 Task: Search one way flight ticket for 5 adults, 1 child, 2 infants in seat and 1 infant on lap in business from Casper: Casper Natrona County International Airport to Riverton: Central Wyoming Regional Airport (was Riverton Regional) on 8-4-2023. Choice of flights is Westjet. Number of bags: 11 checked bags. Price is upto 81000. Outbound departure time preference is 13:45.
Action: Mouse moved to (401, 345)
Screenshot: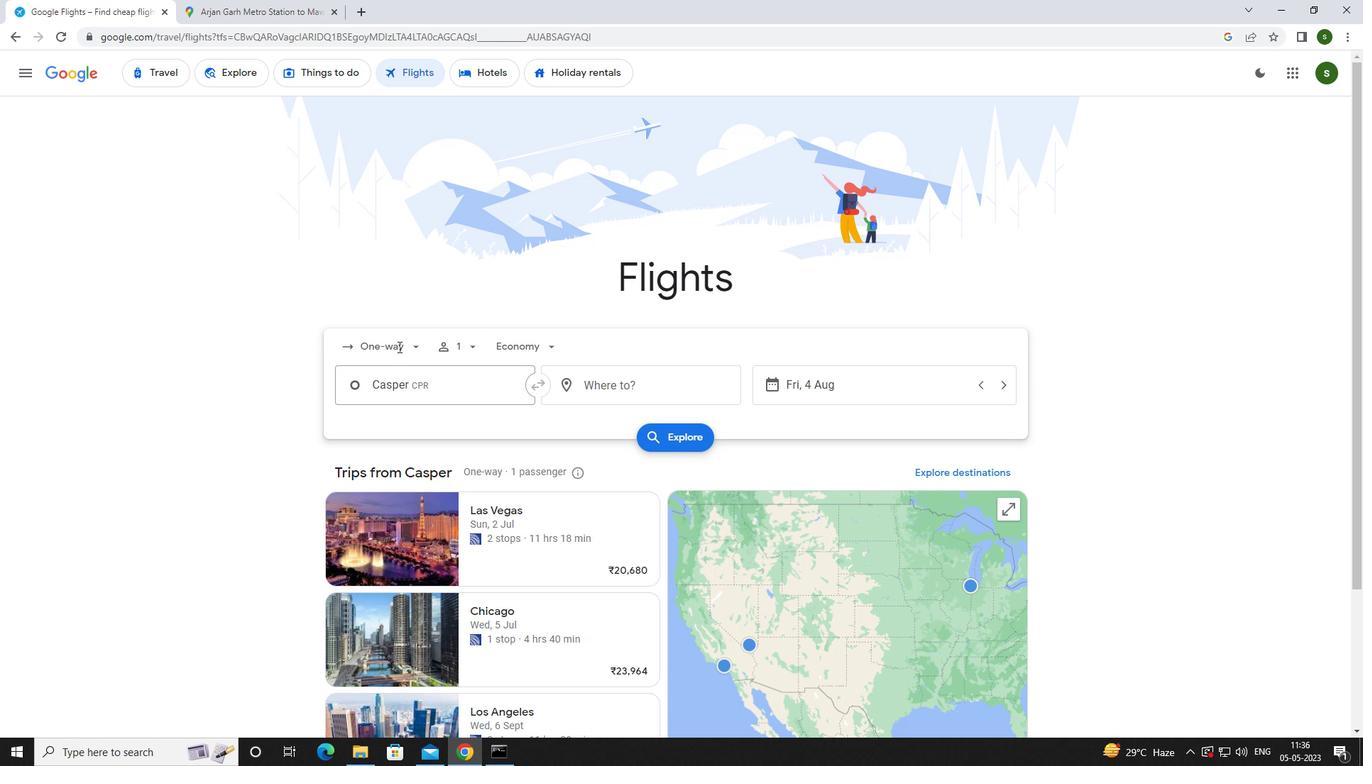 
Action: Mouse pressed left at (401, 345)
Screenshot: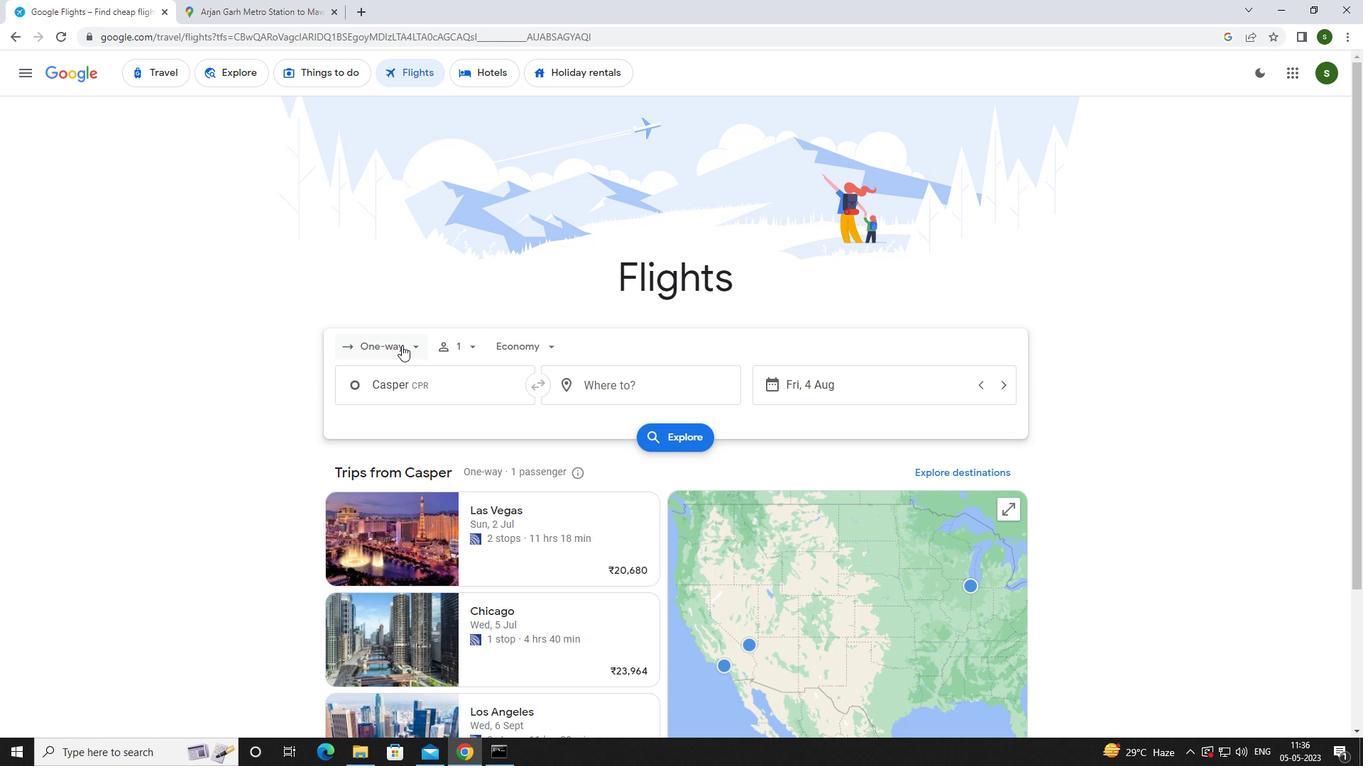 
Action: Mouse moved to (403, 411)
Screenshot: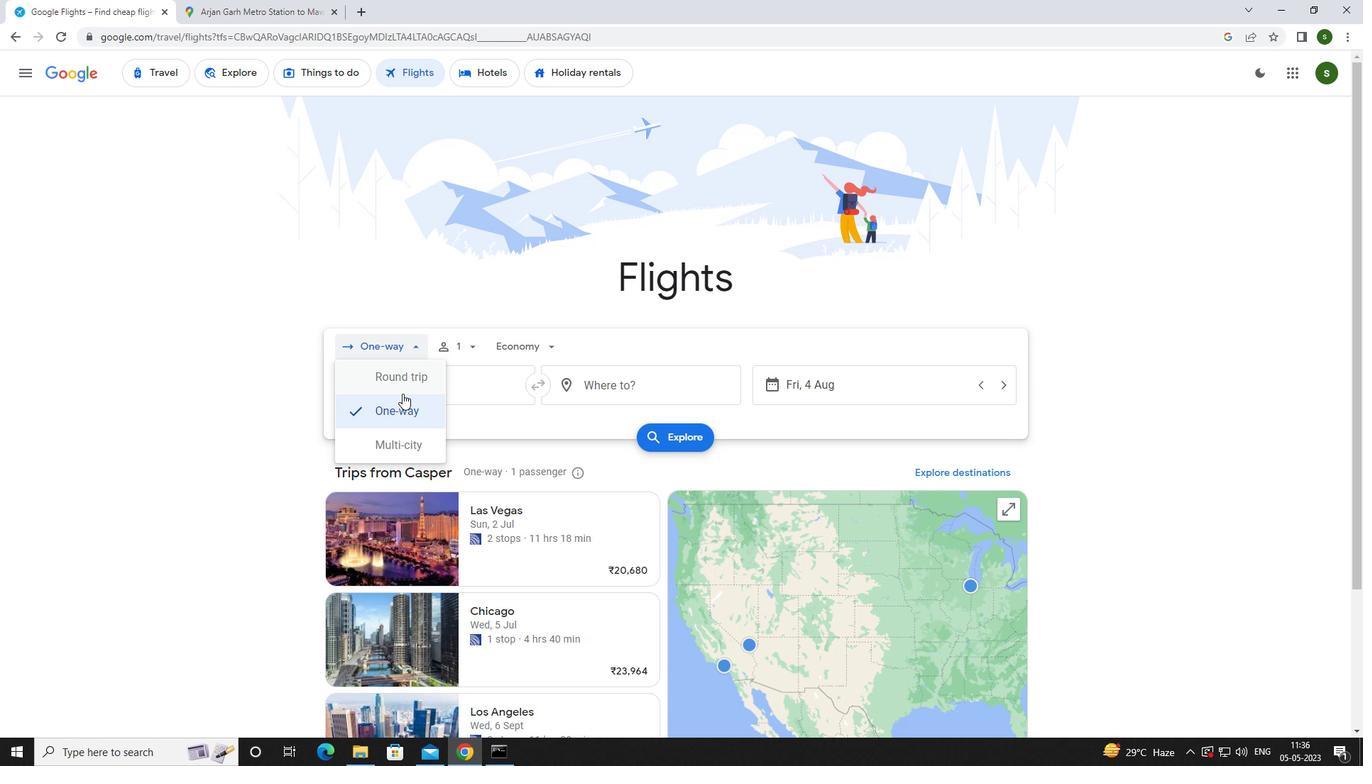 
Action: Mouse pressed left at (403, 411)
Screenshot: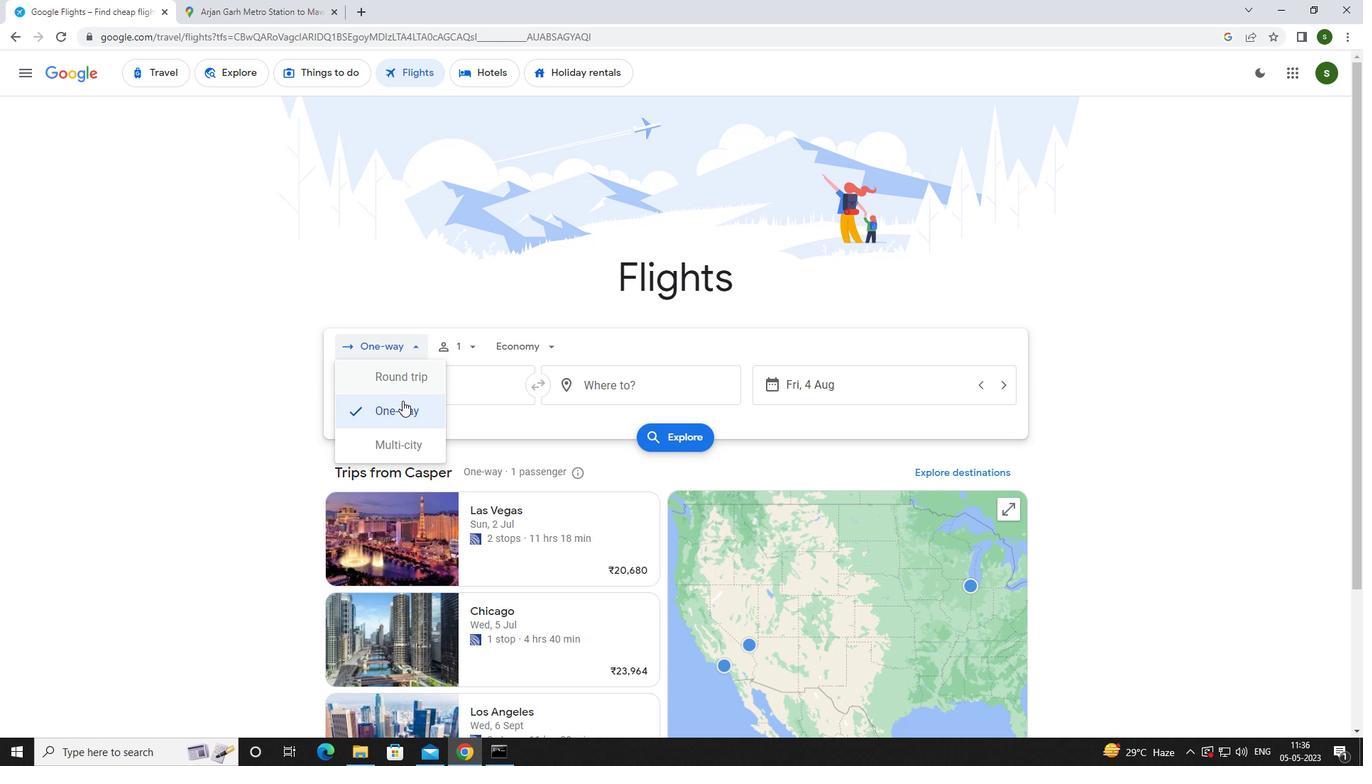 
Action: Mouse moved to (475, 342)
Screenshot: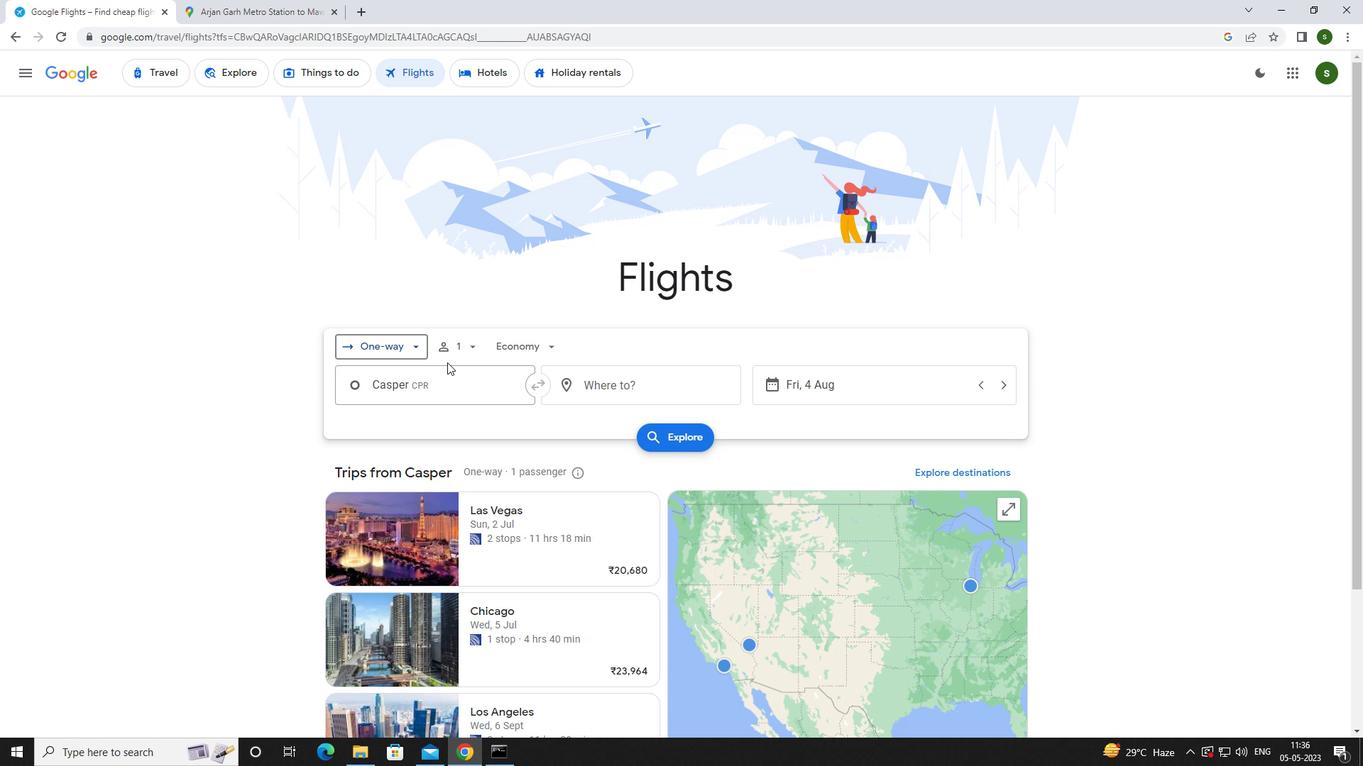 
Action: Mouse pressed left at (475, 342)
Screenshot: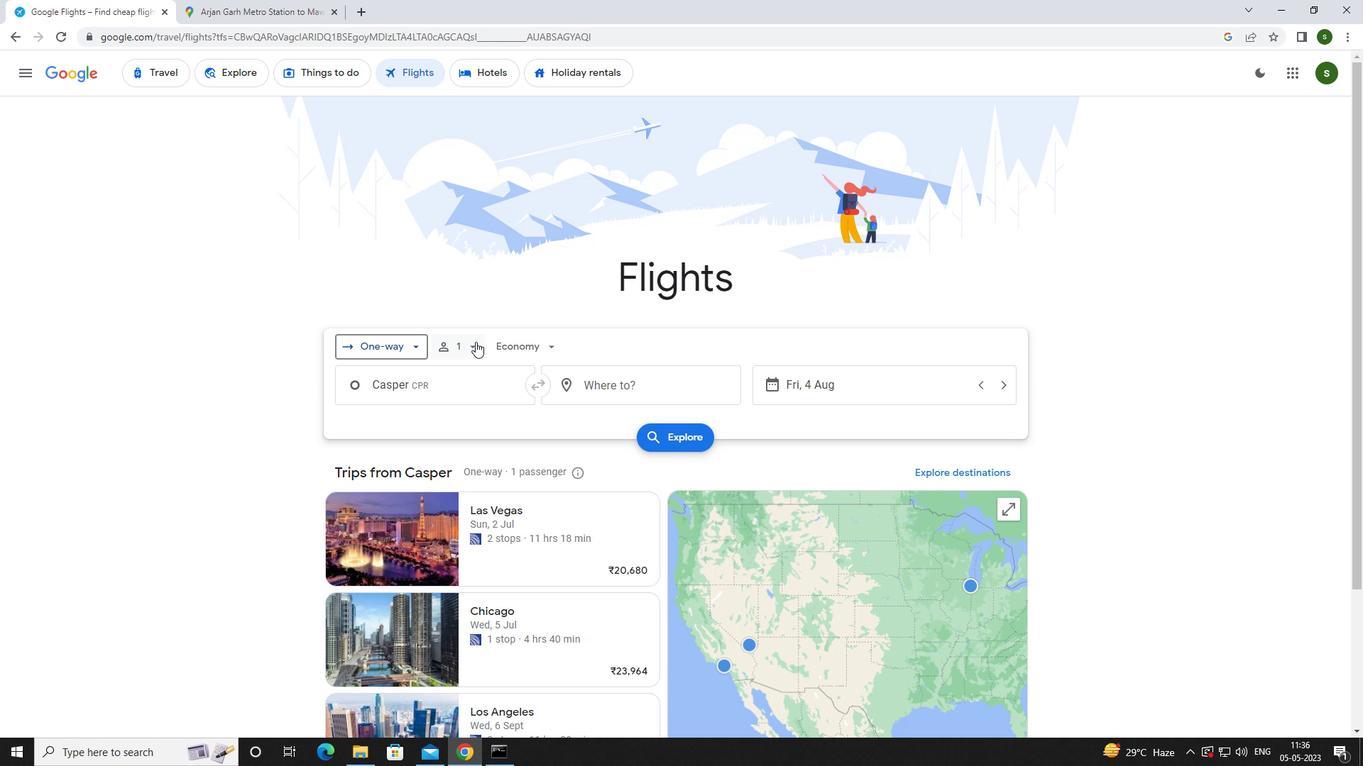 
Action: Mouse moved to (588, 384)
Screenshot: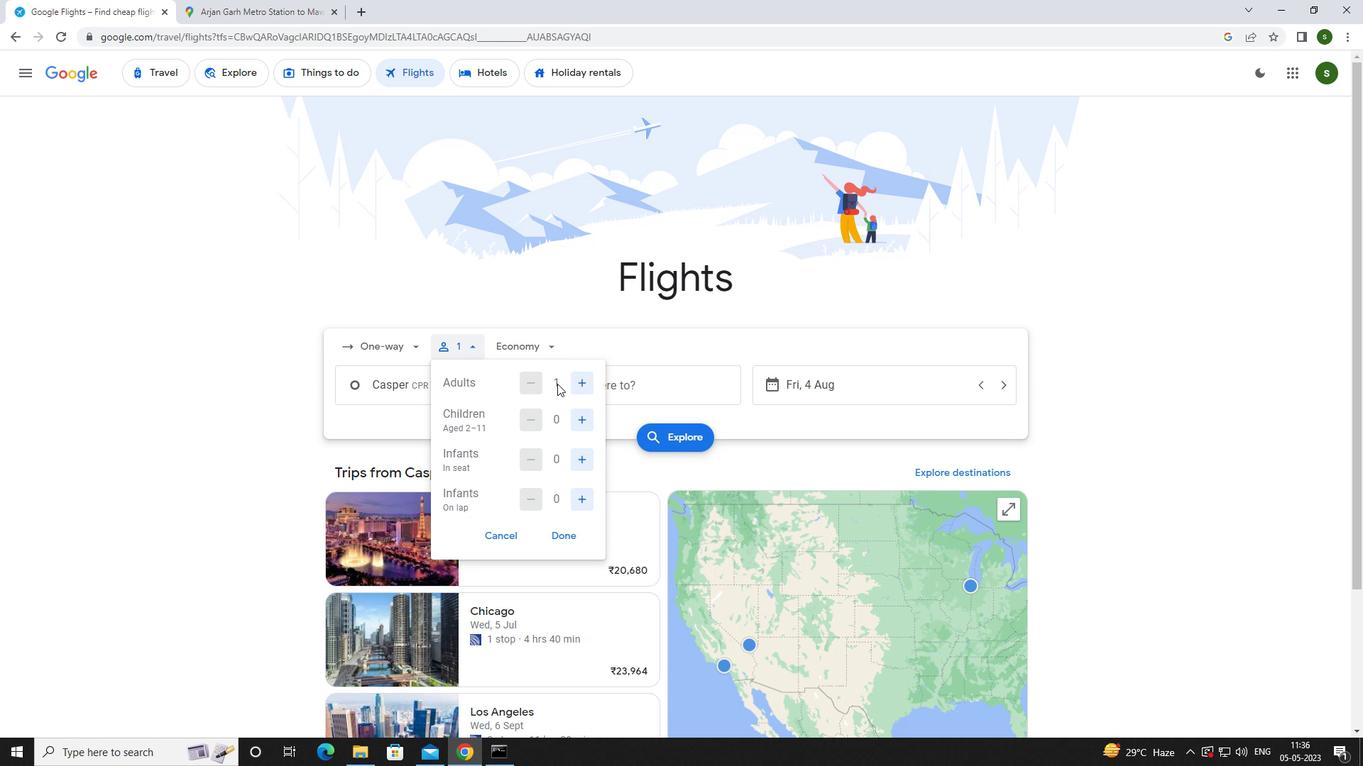 
Action: Mouse pressed left at (588, 384)
Screenshot: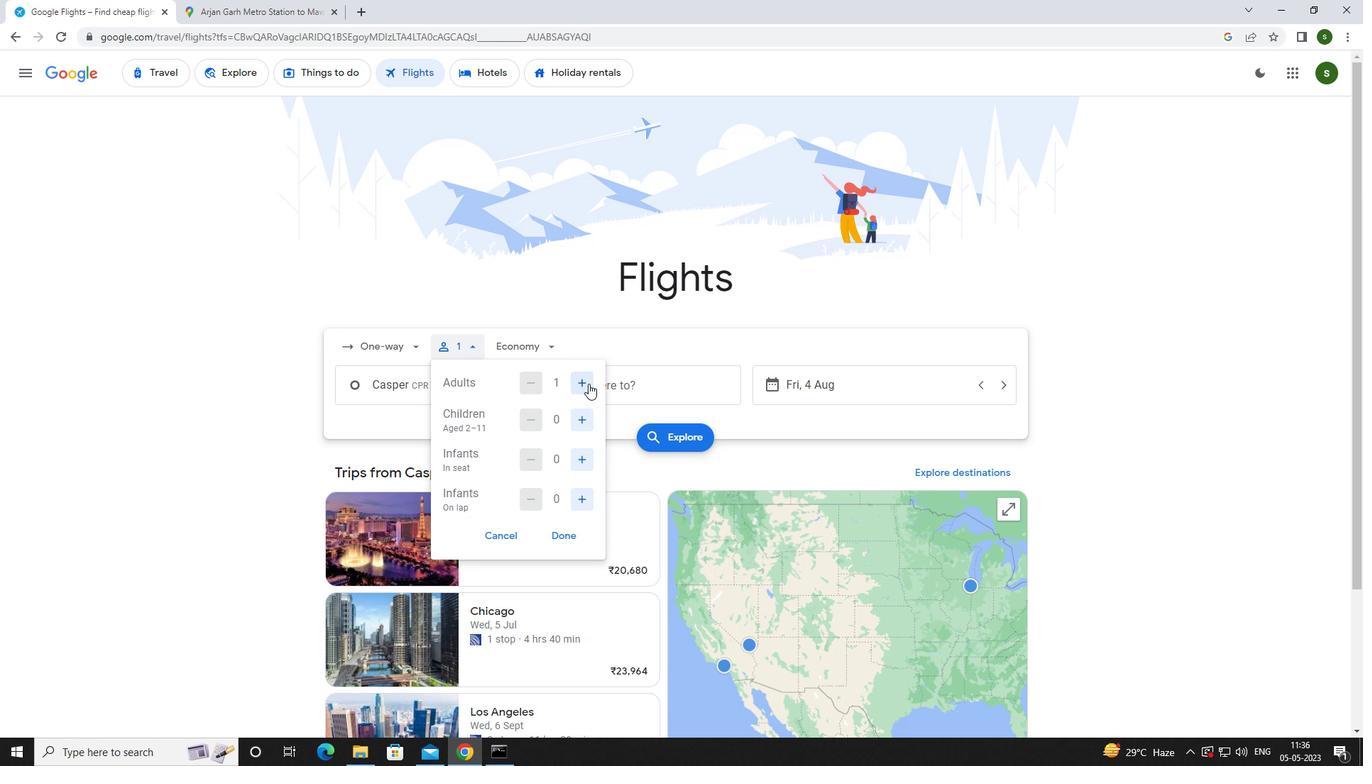
Action: Mouse pressed left at (588, 384)
Screenshot: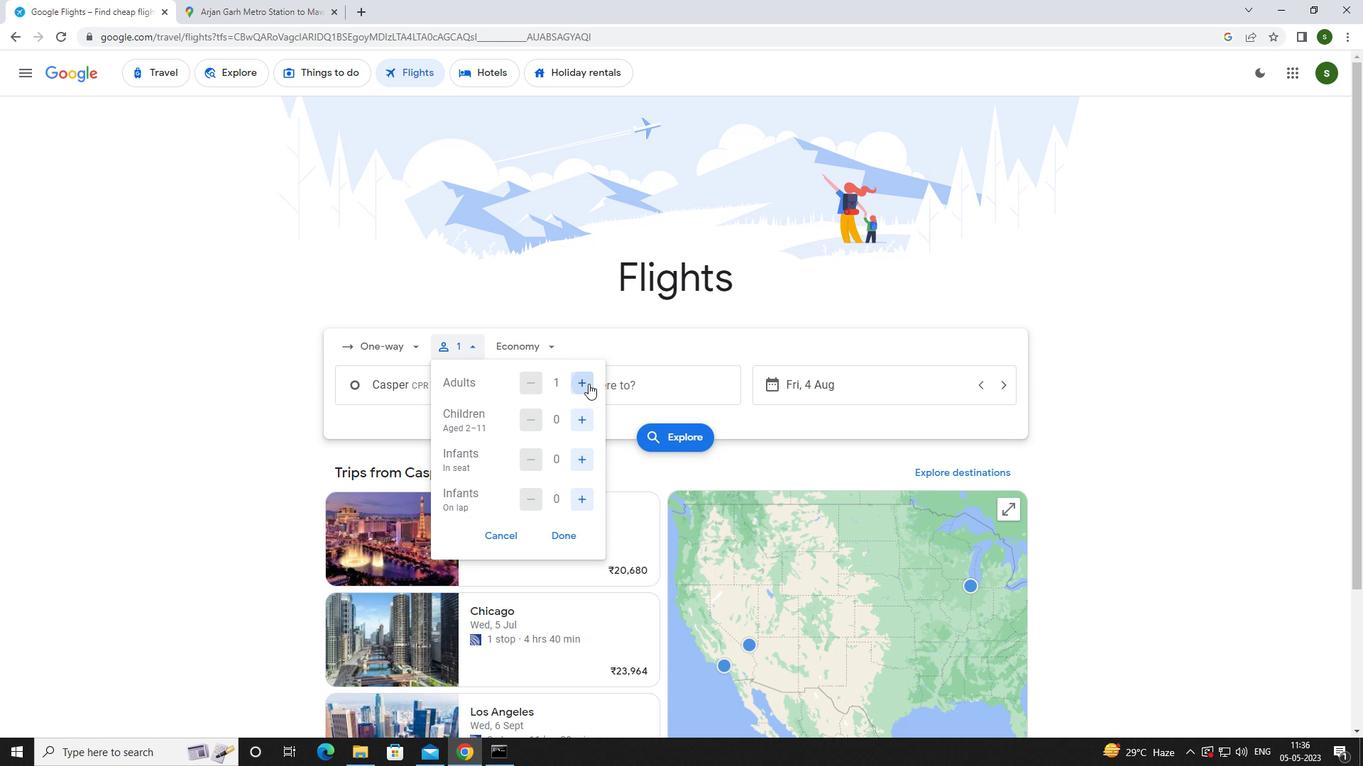
Action: Mouse pressed left at (588, 384)
Screenshot: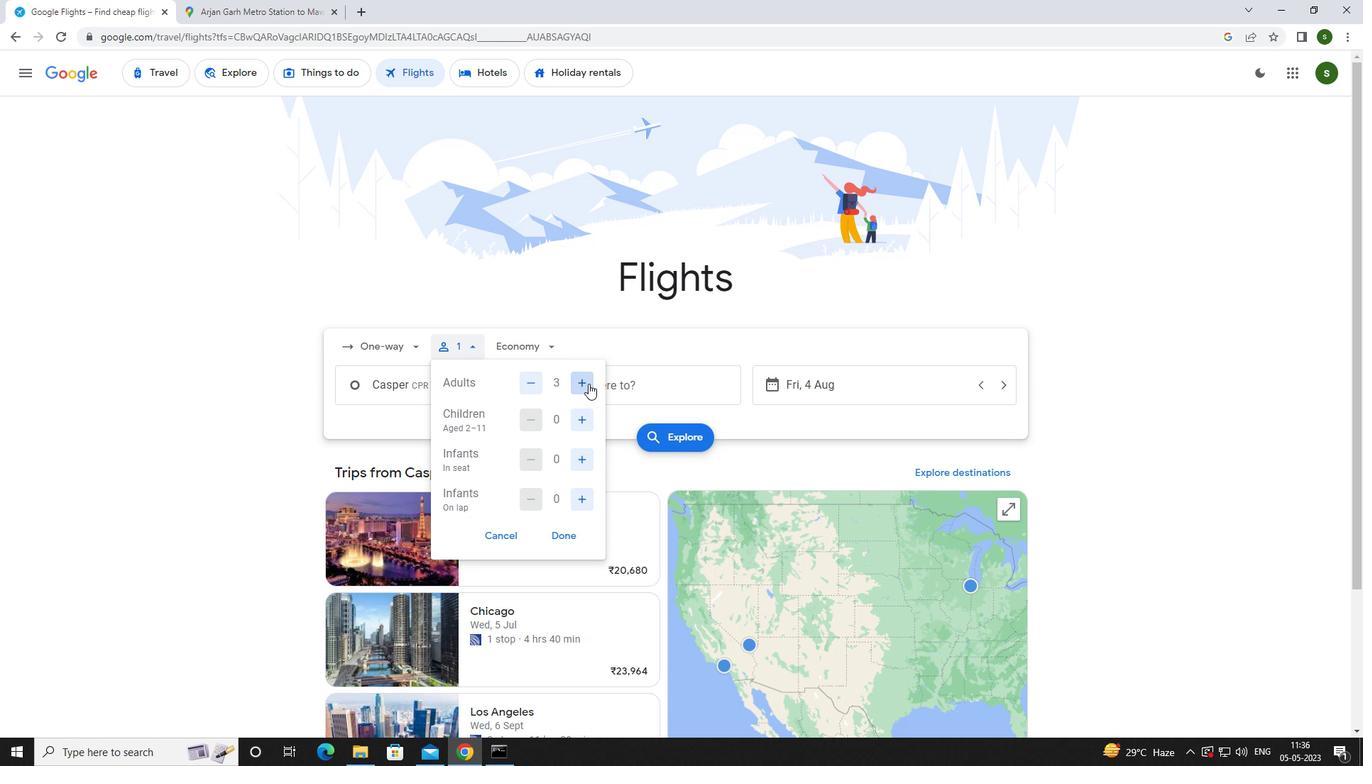 
Action: Mouse pressed left at (588, 384)
Screenshot: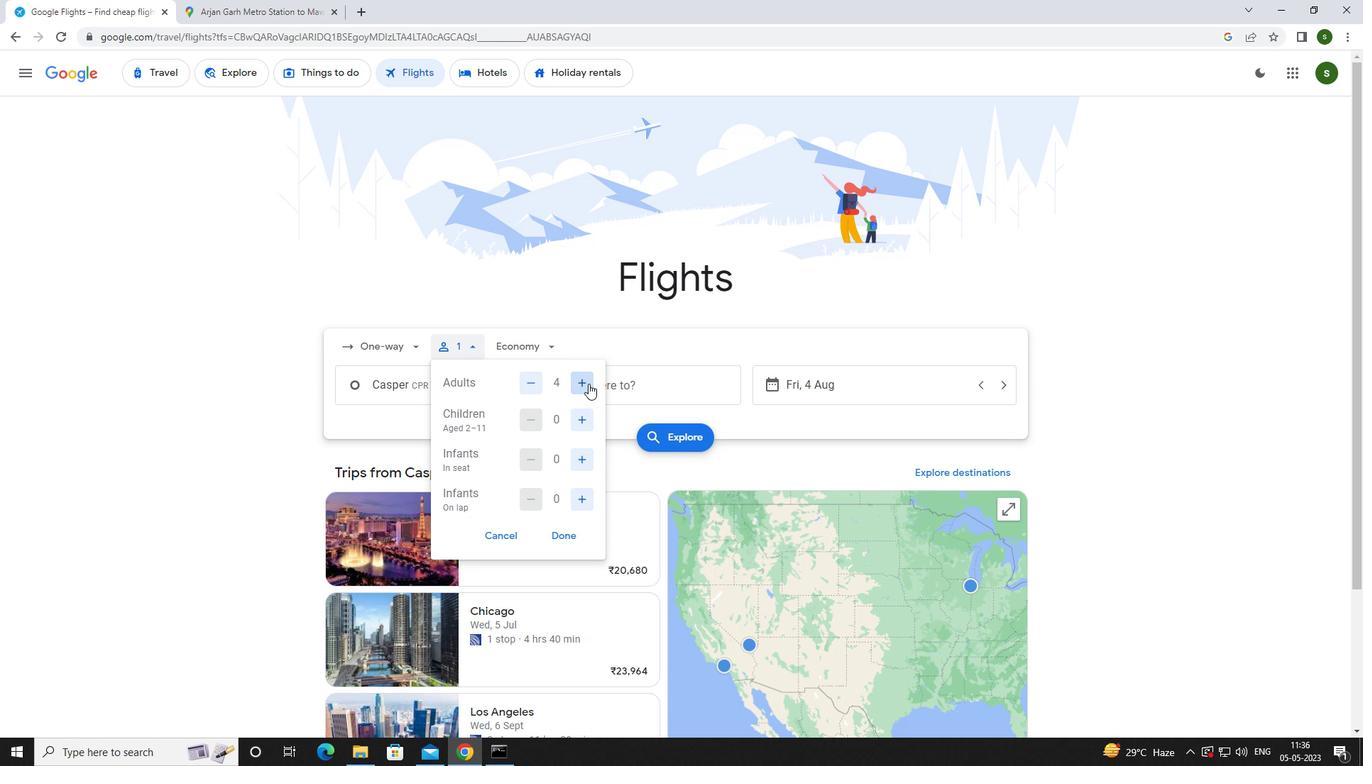 
Action: Mouse moved to (579, 416)
Screenshot: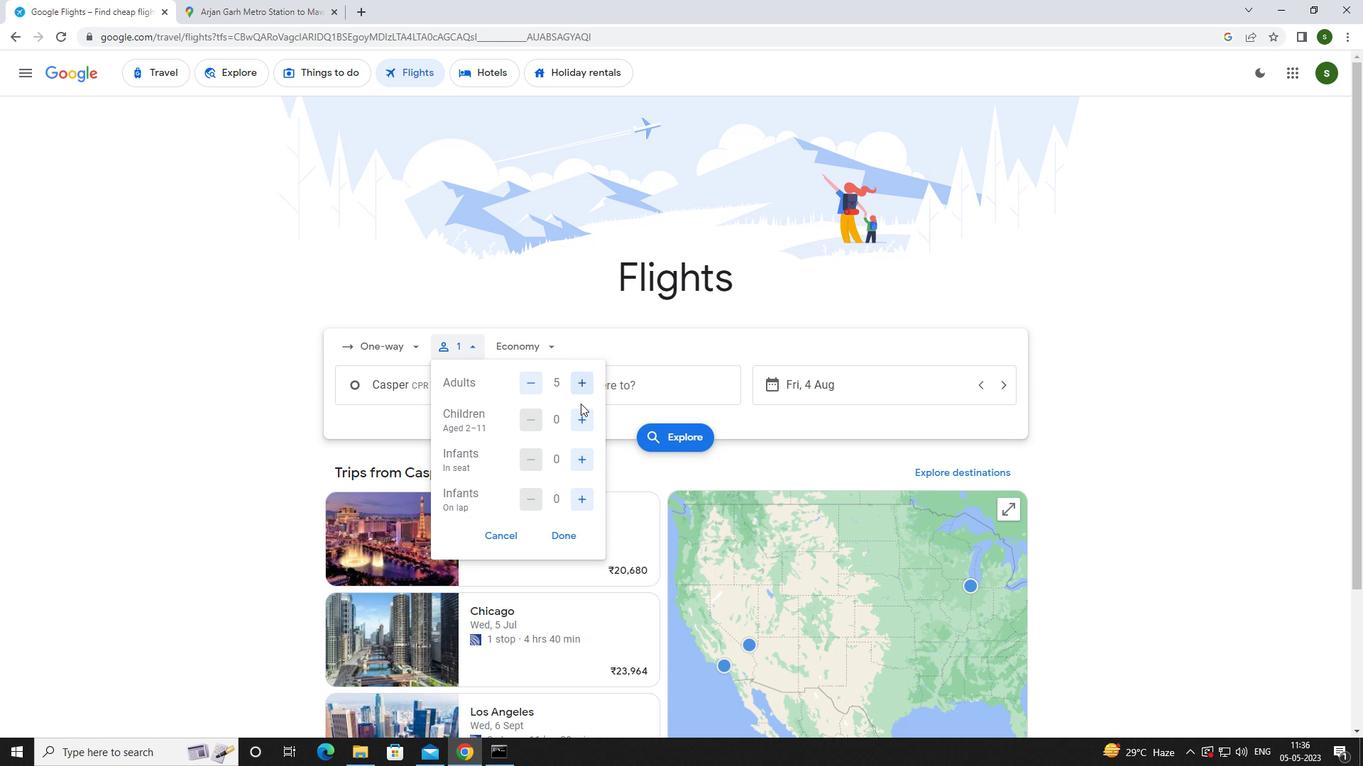 
Action: Mouse pressed left at (579, 416)
Screenshot: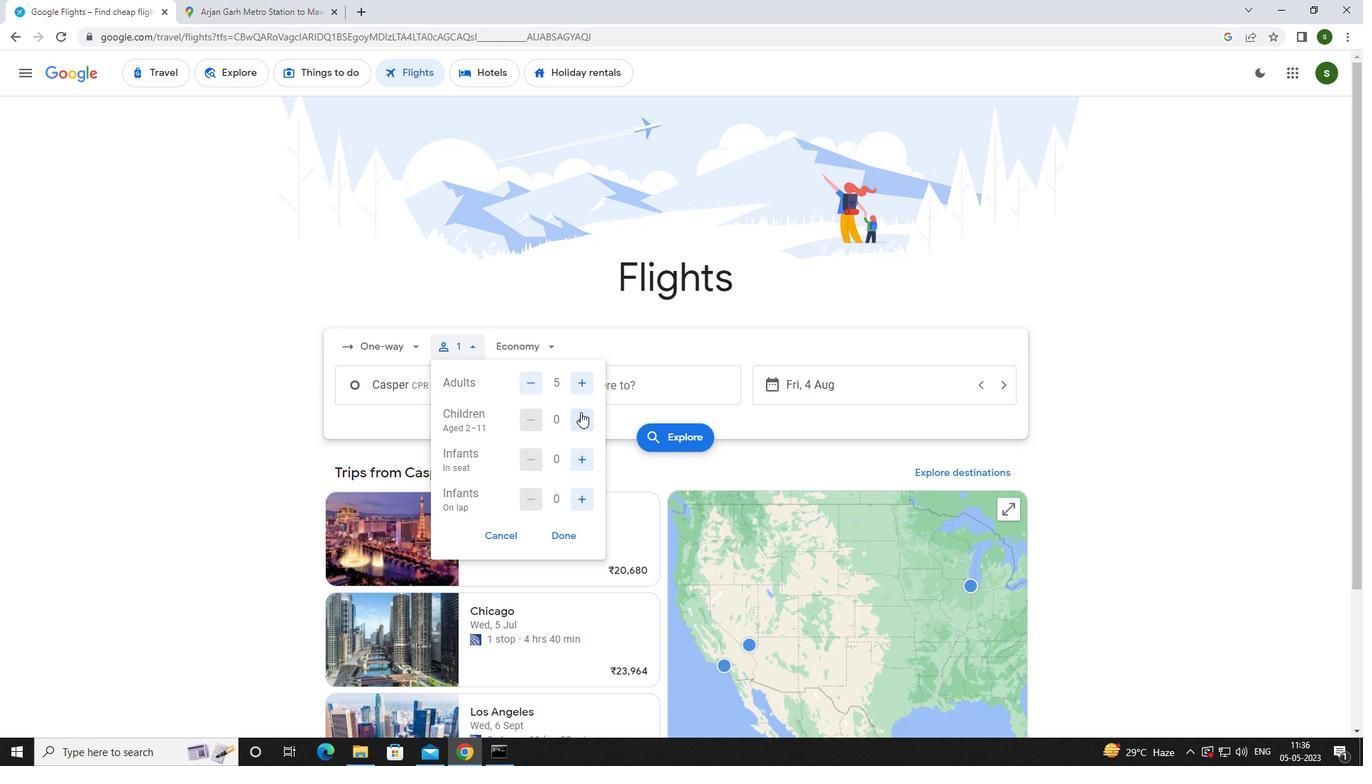 
Action: Mouse moved to (579, 456)
Screenshot: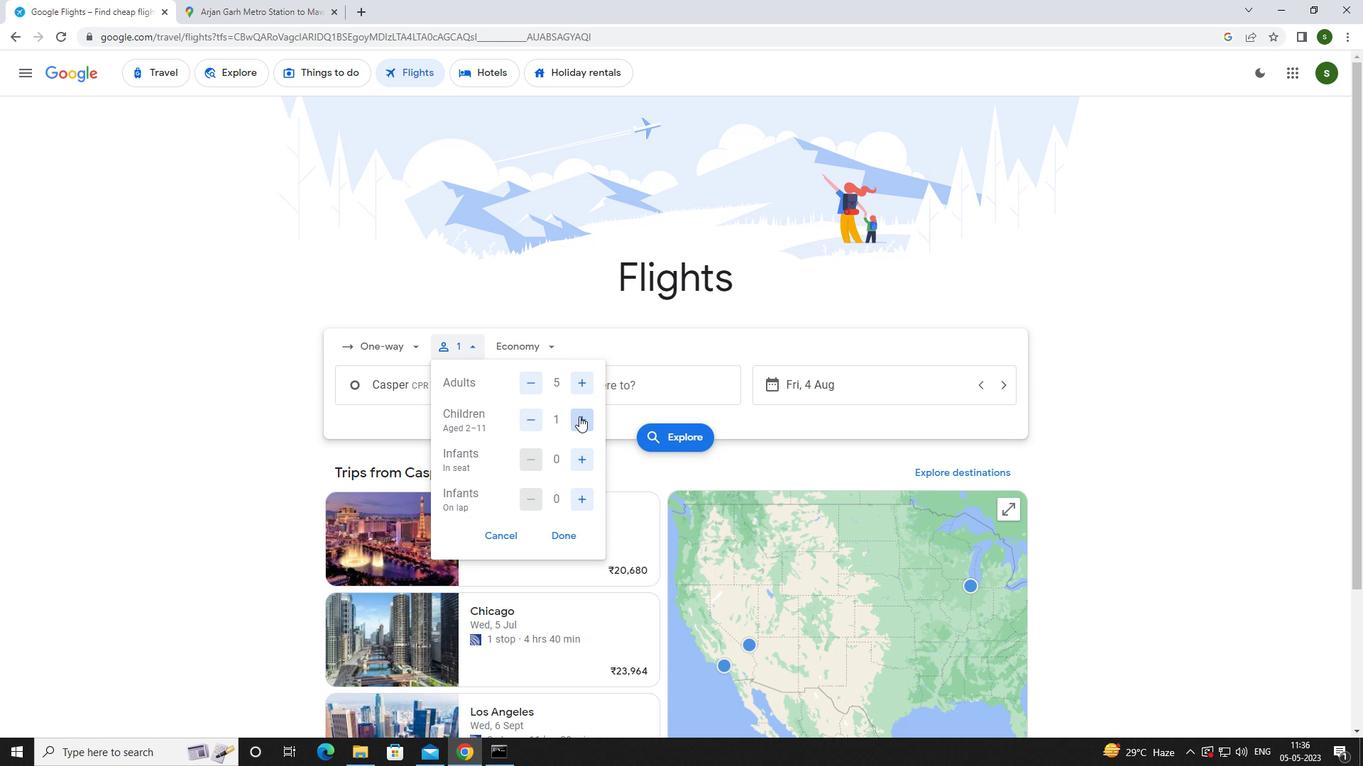 
Action: Mouse pressed left at (579, 456)
Screenshot: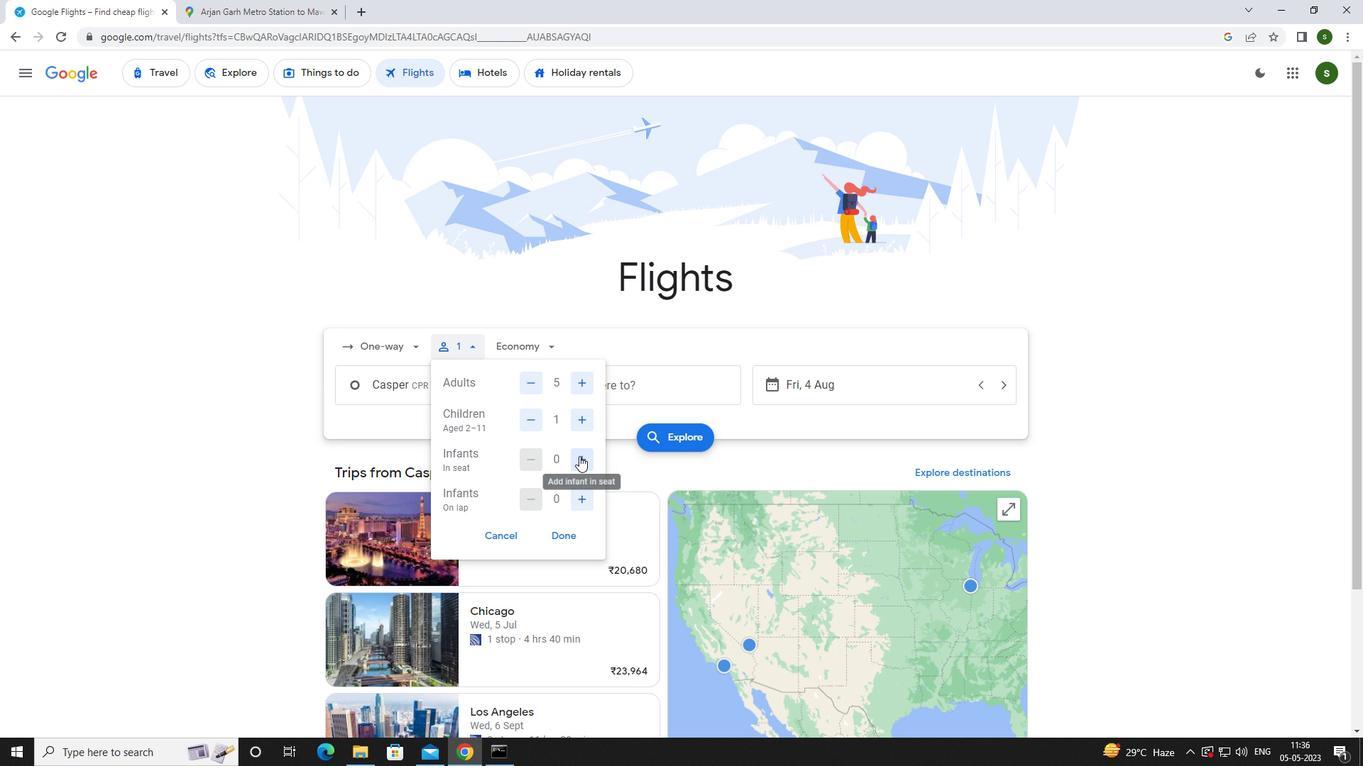 
Action: Mouse pressed left at (579, 456)
Screenshot: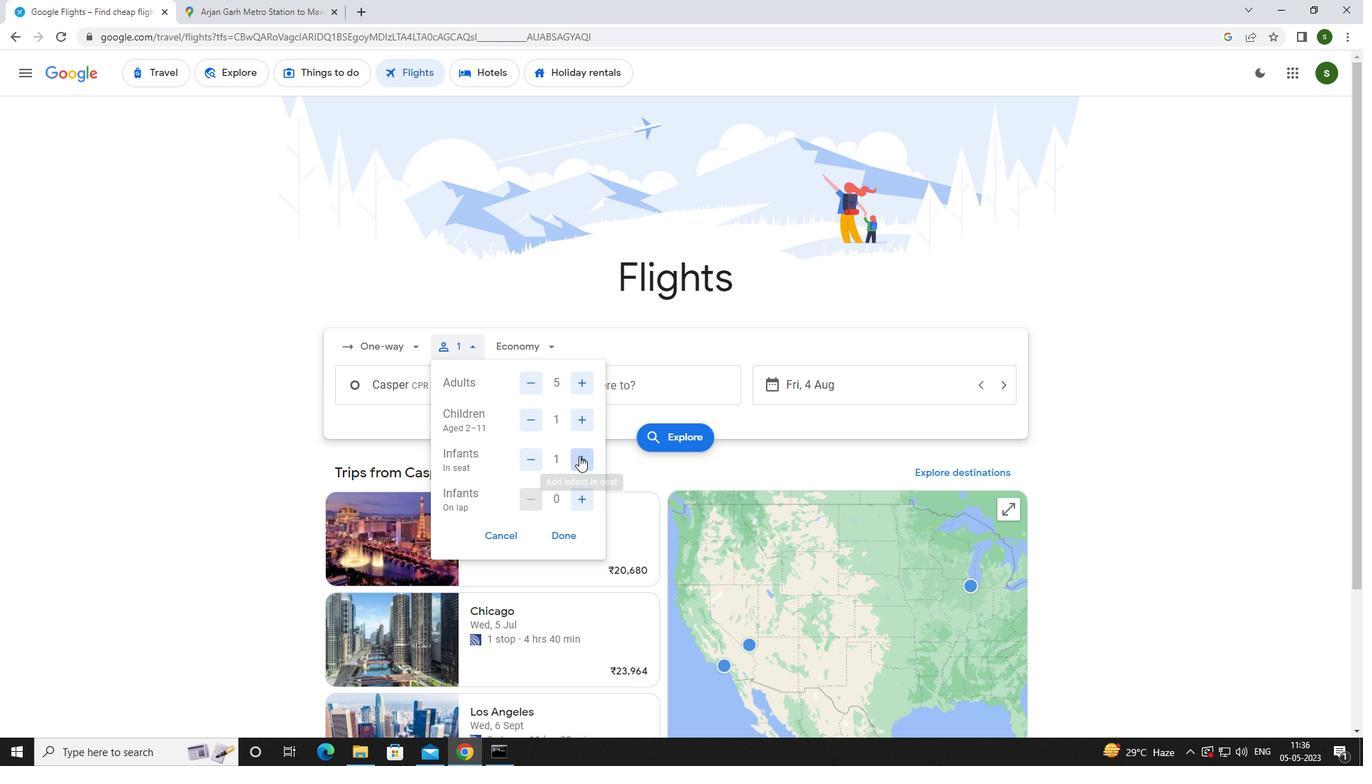 
Action: Mouse moved to (585, 498)
Screenshot: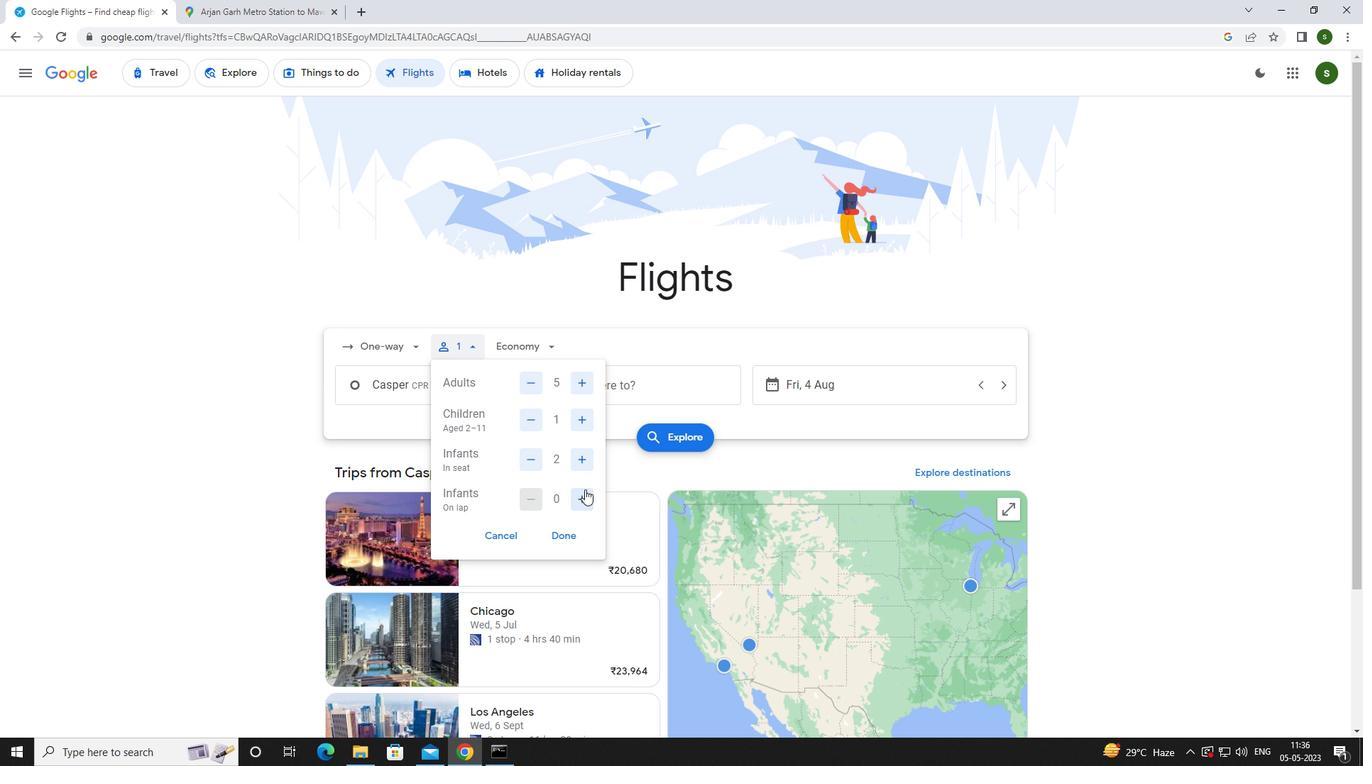 
Action: Mouse pressed left at (585, 498)
Screenshot: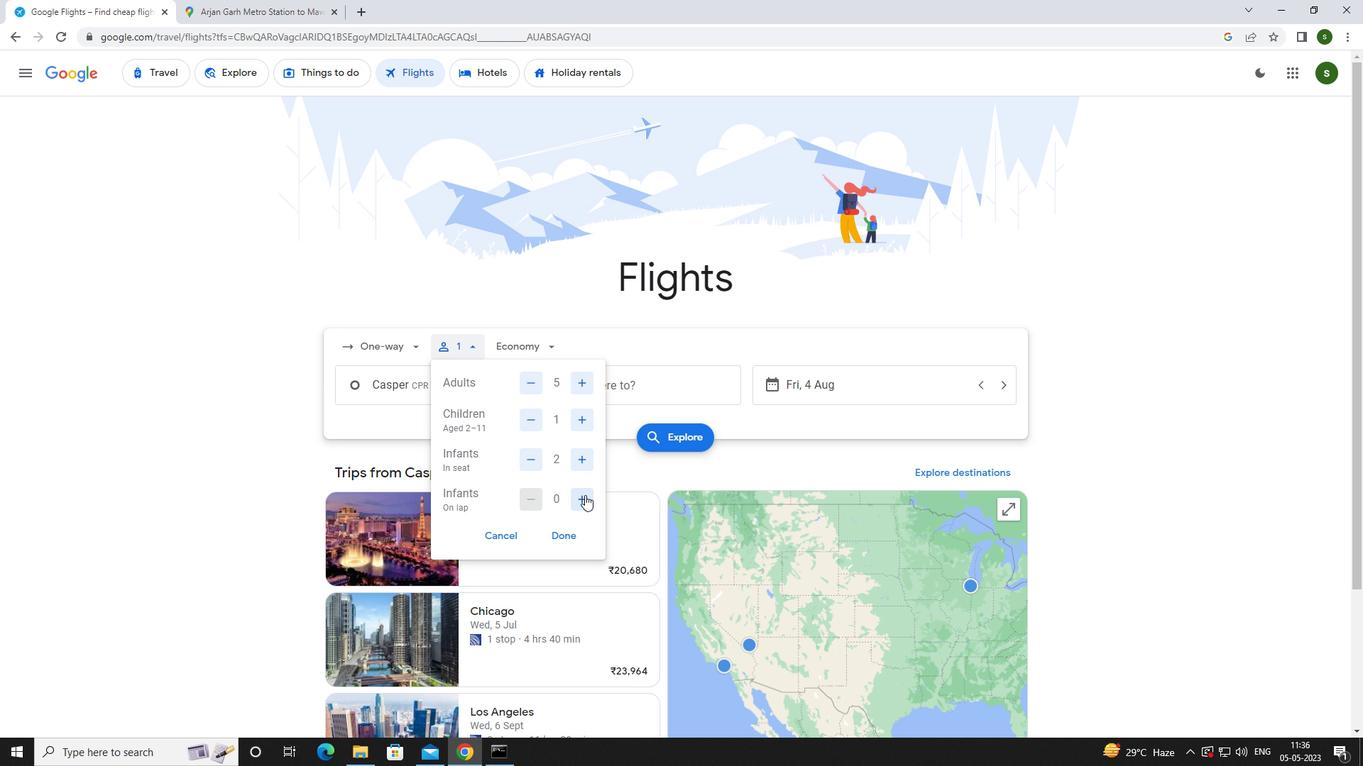
Action: Mouse moved to (543, 352)
Screenshot: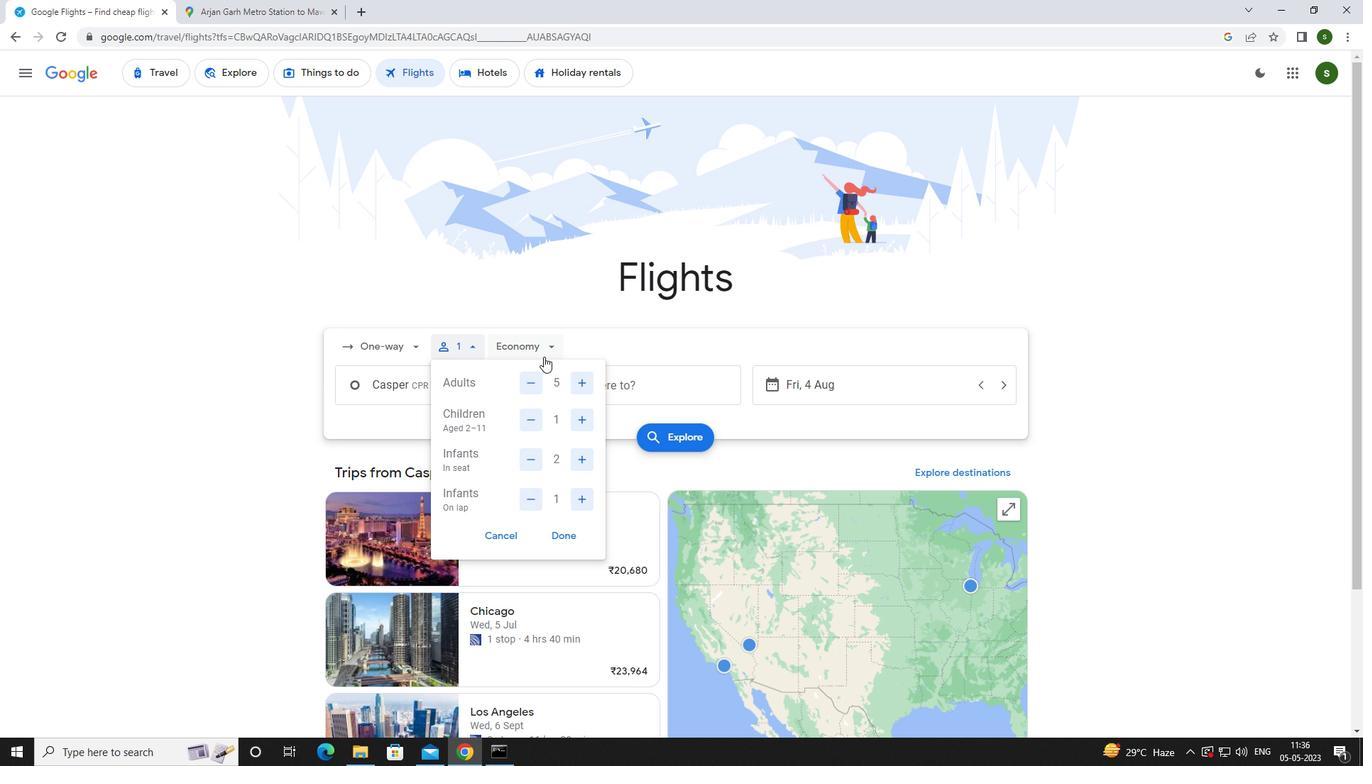 
Action: Mouse pressed left at (543, 352)
Screenshot: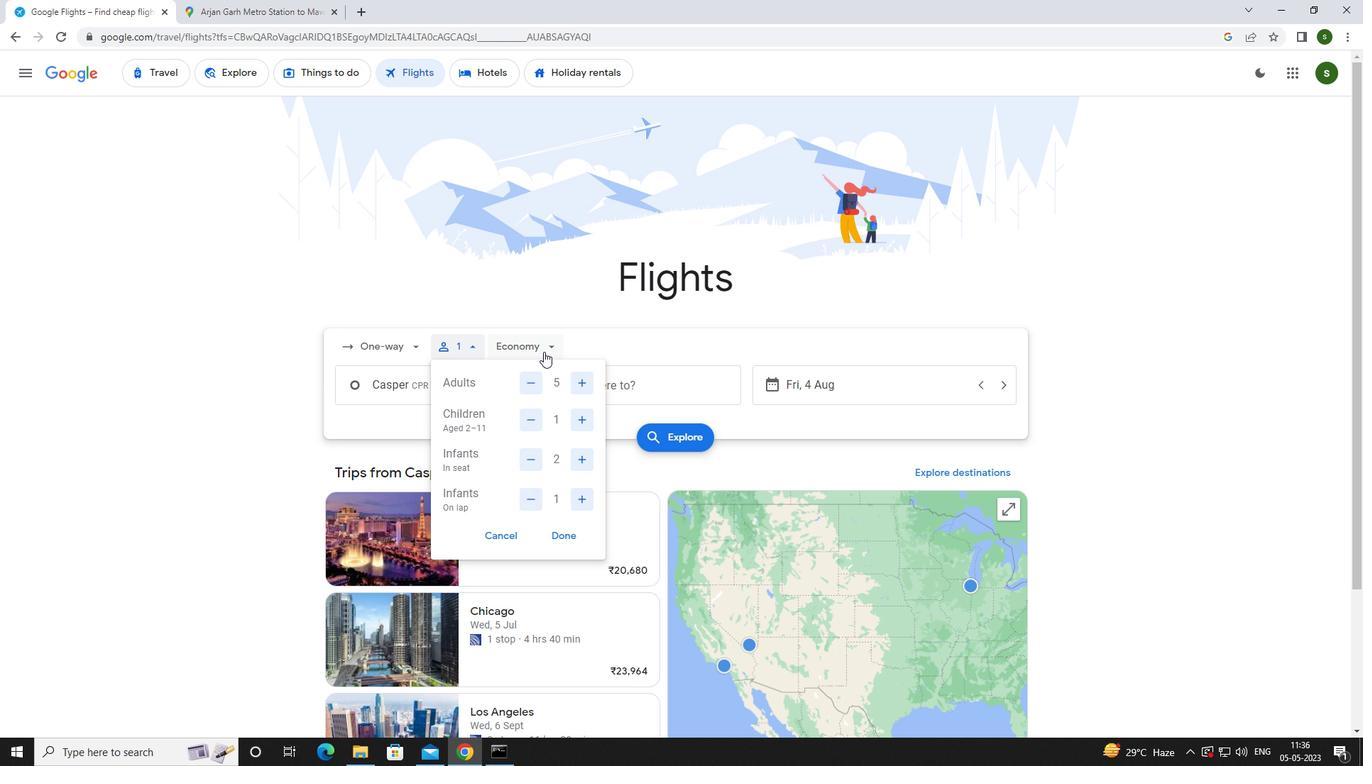 
Action: Mouse moved to (570, 446)
Screenshot: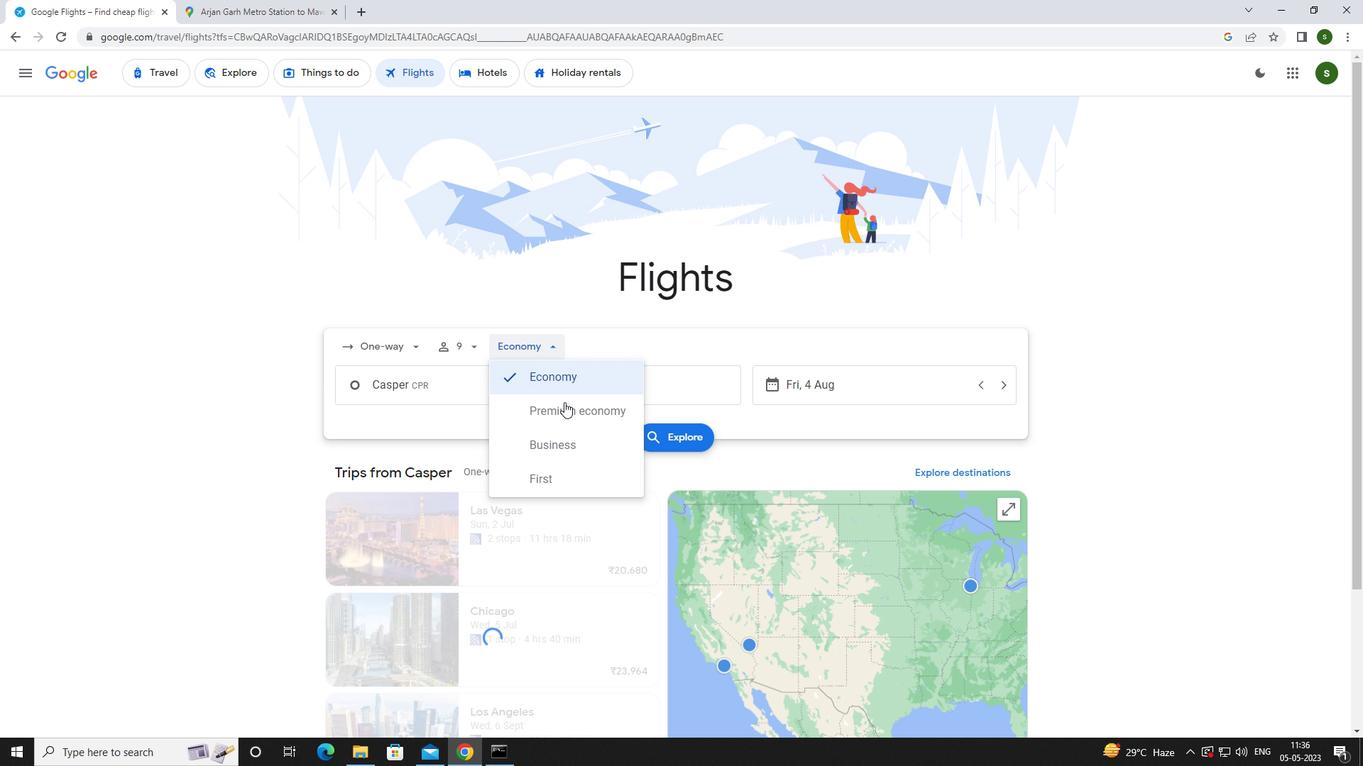 
Action: Mouse pressed left at (570, 446)
Screenshot: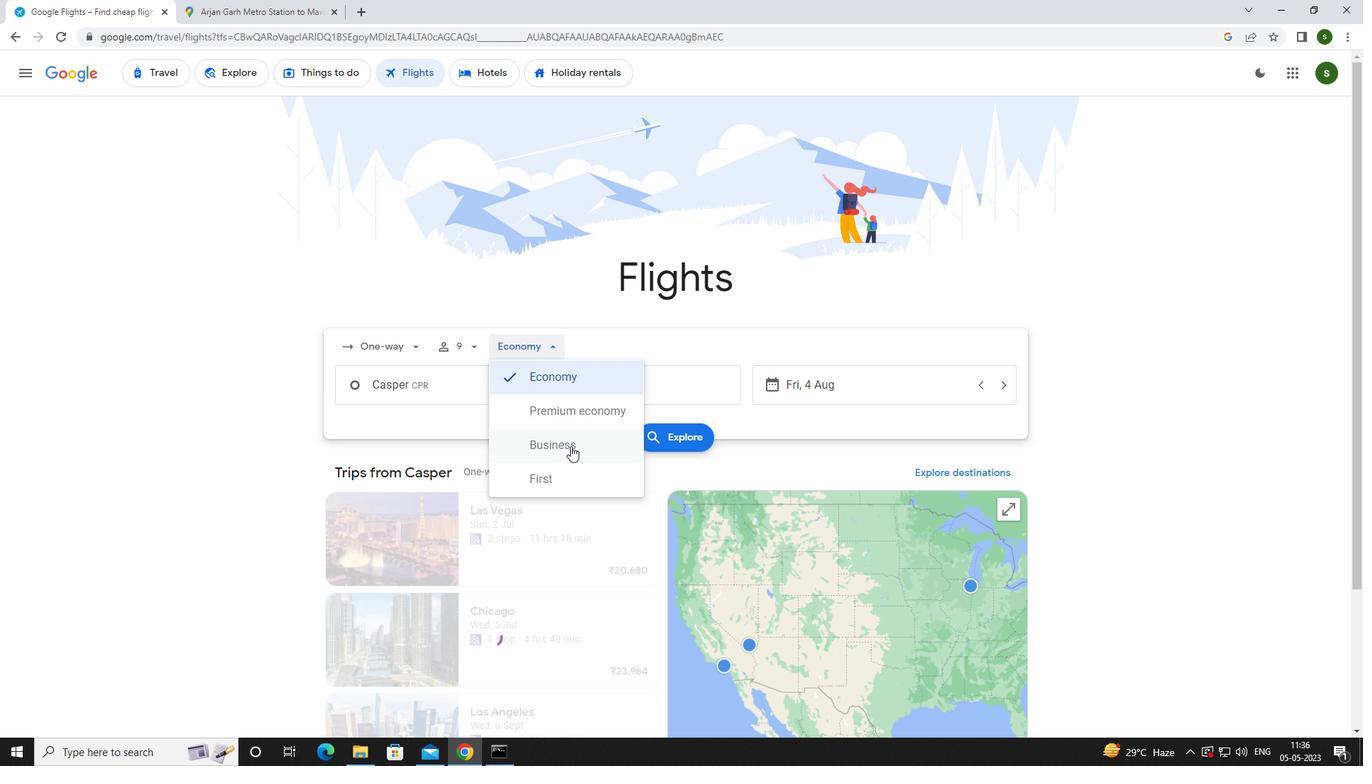 
Action: Mouse moved to (472, 381)
Screenshot: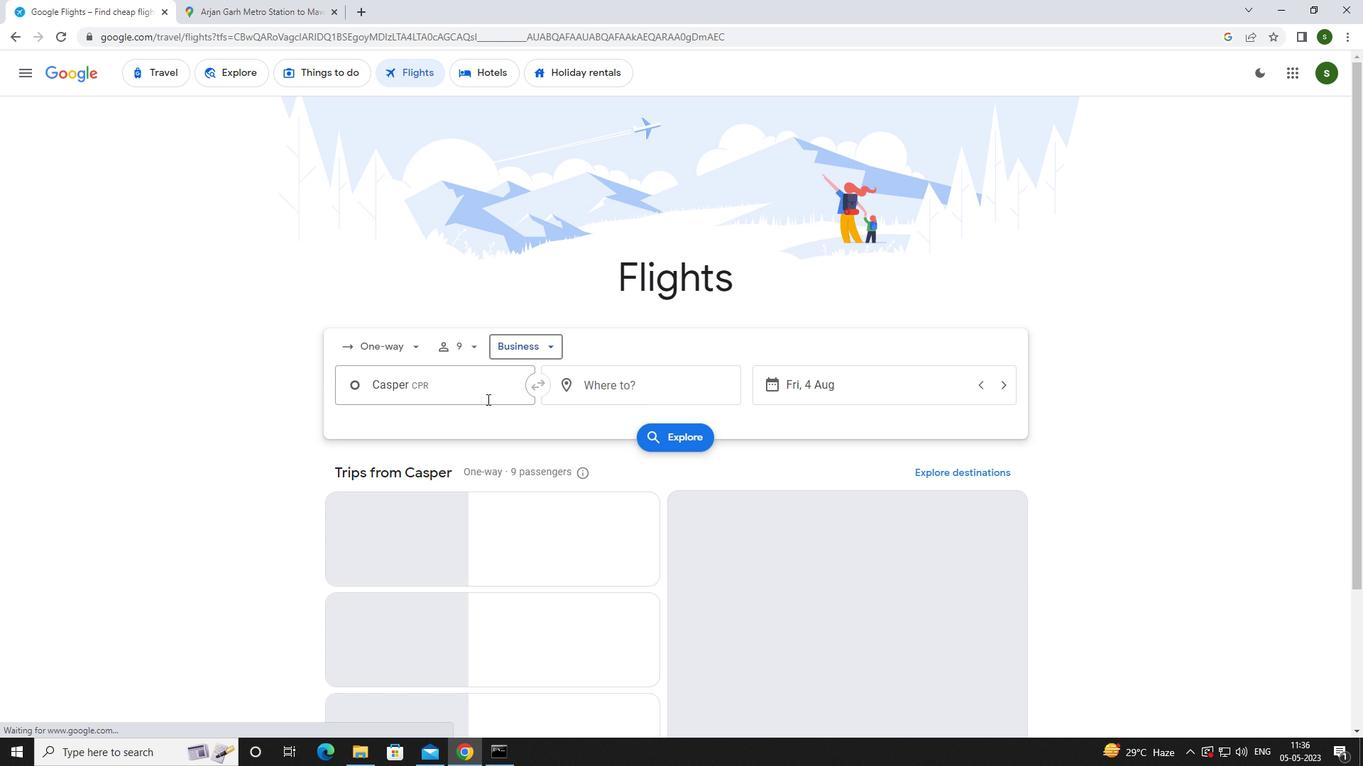
Action: Mouse pressed left at (472, 381)
Screenshot: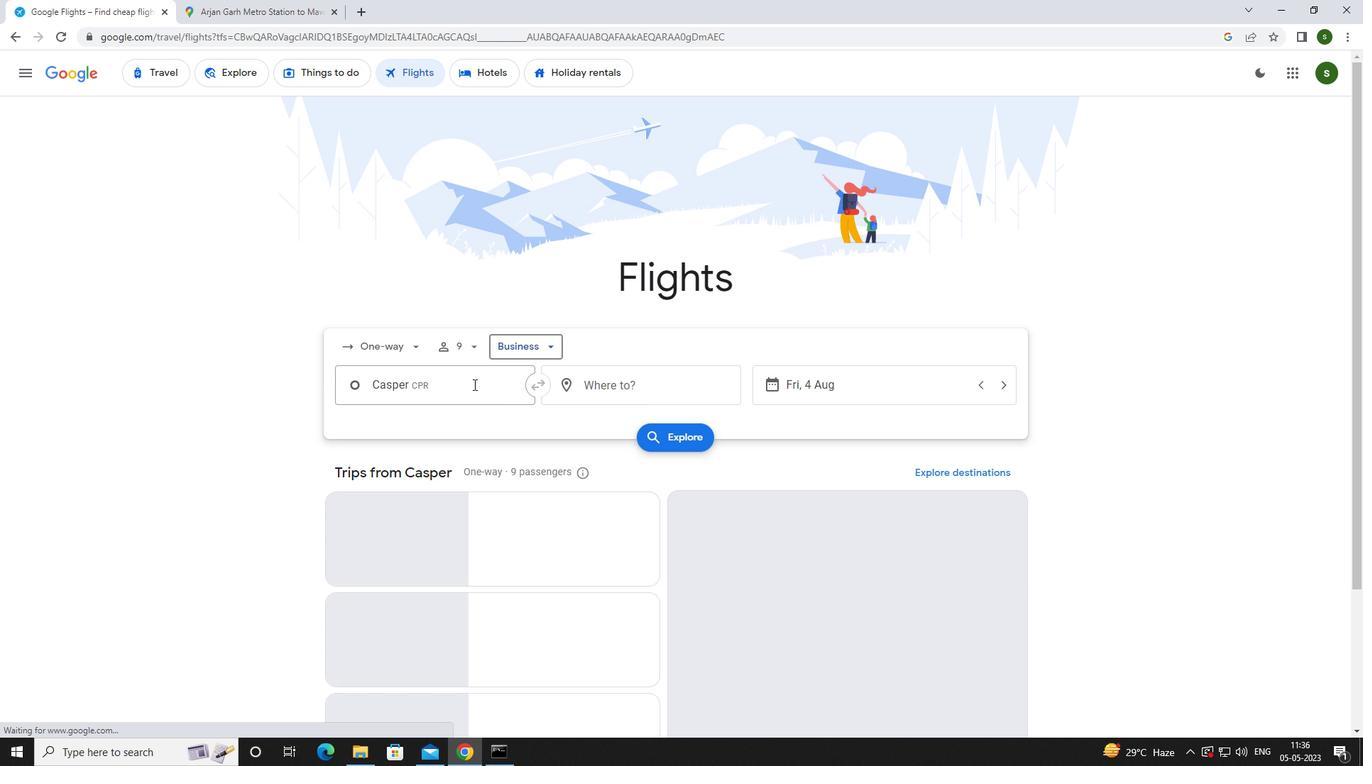 
Action: Key pressed <Key.caps_lock>c<Key.caps_lock>asper
Screenshot: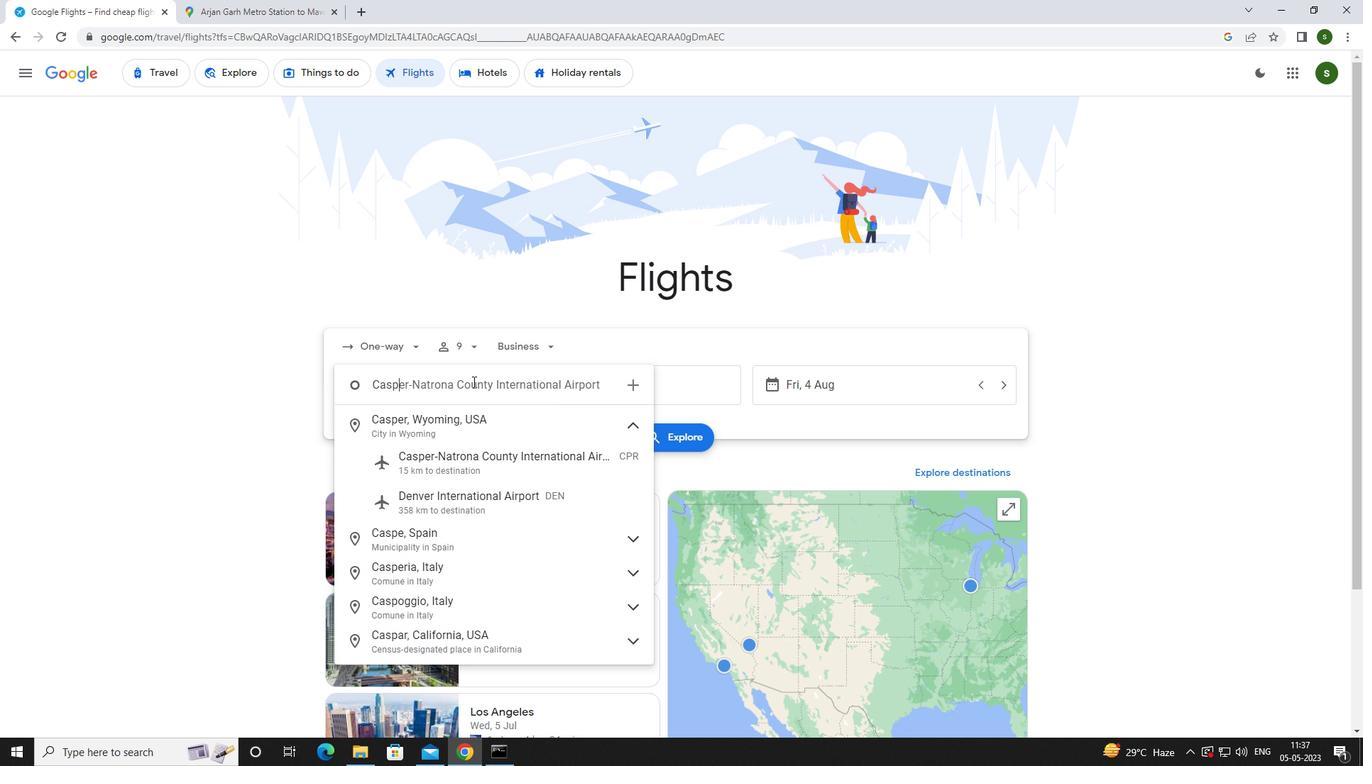 
Action: Mouse moved to (483, 455)
Screenshot: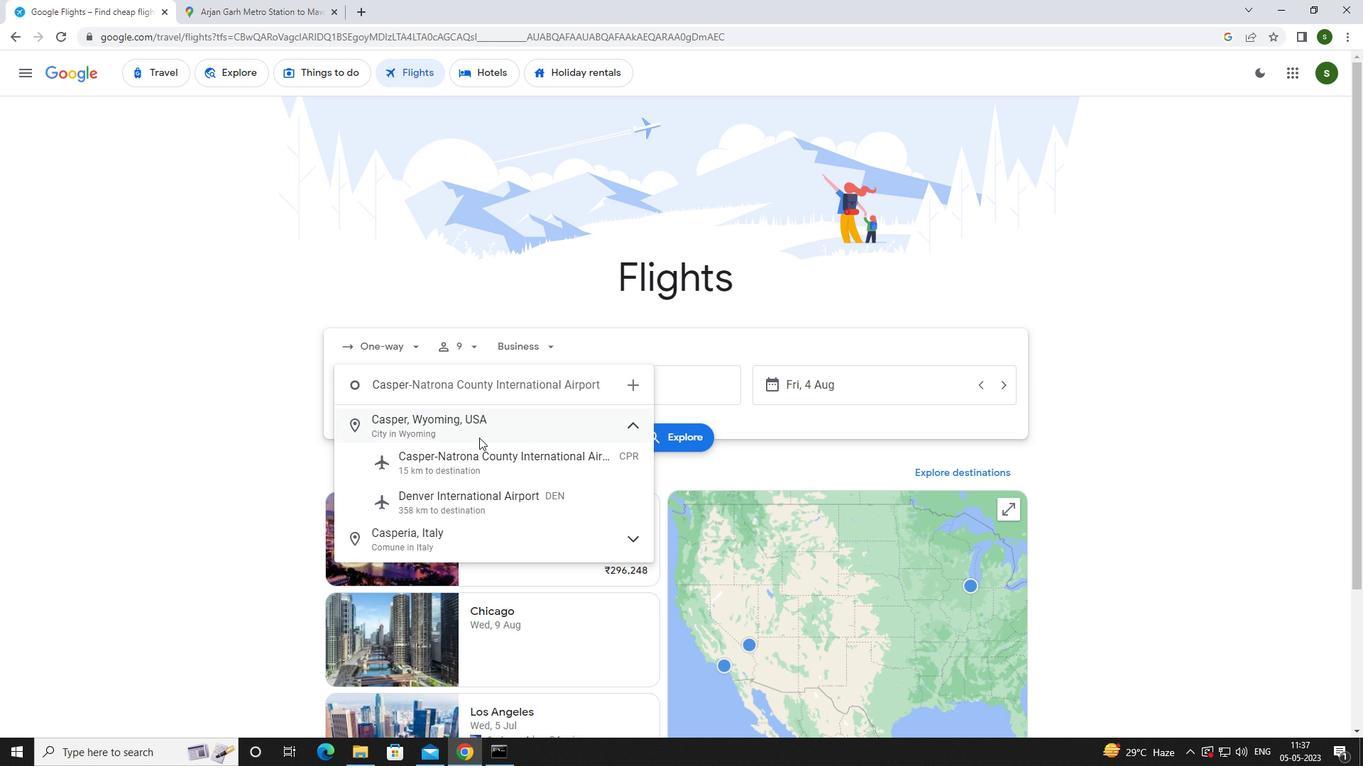 
Action: Mouse pressed left at (483, 455)
Screenshot: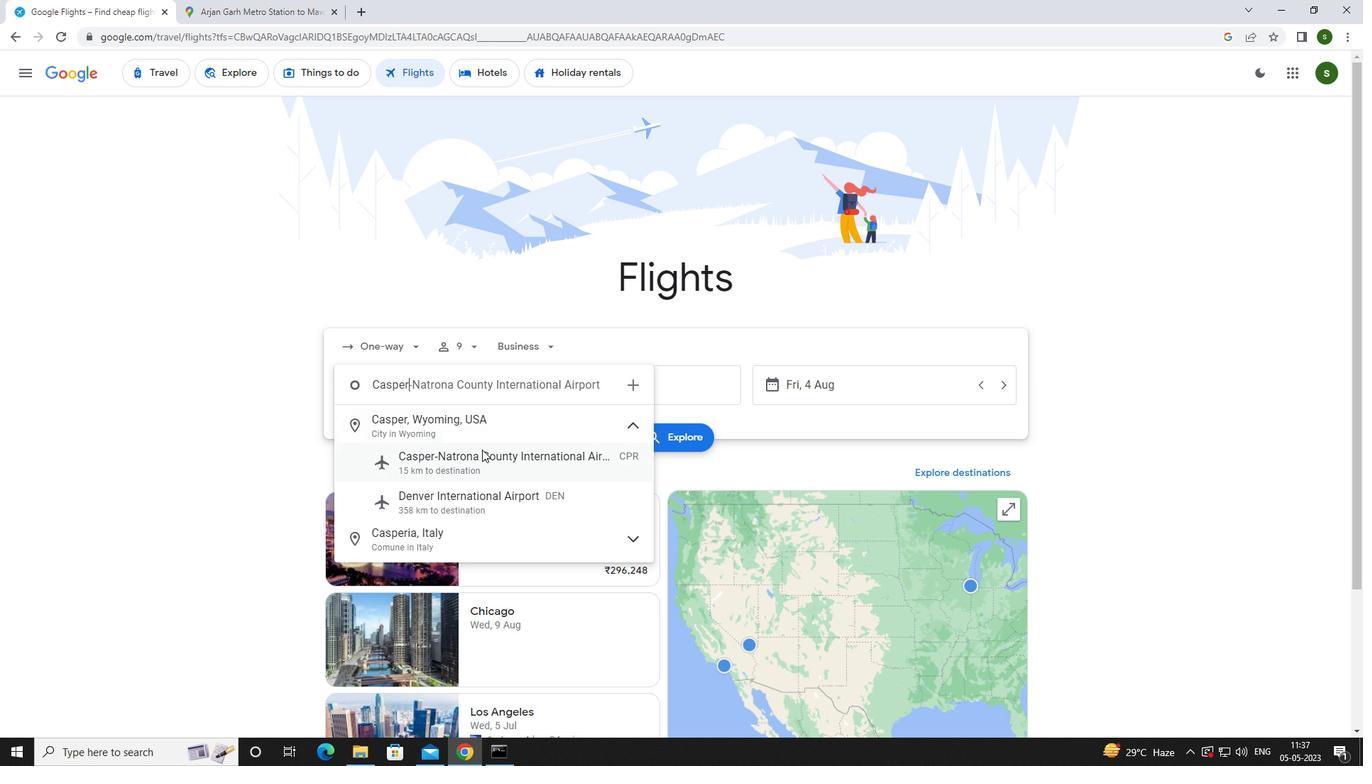 
Action: Mouse moved to (645, 390)
Screenshot: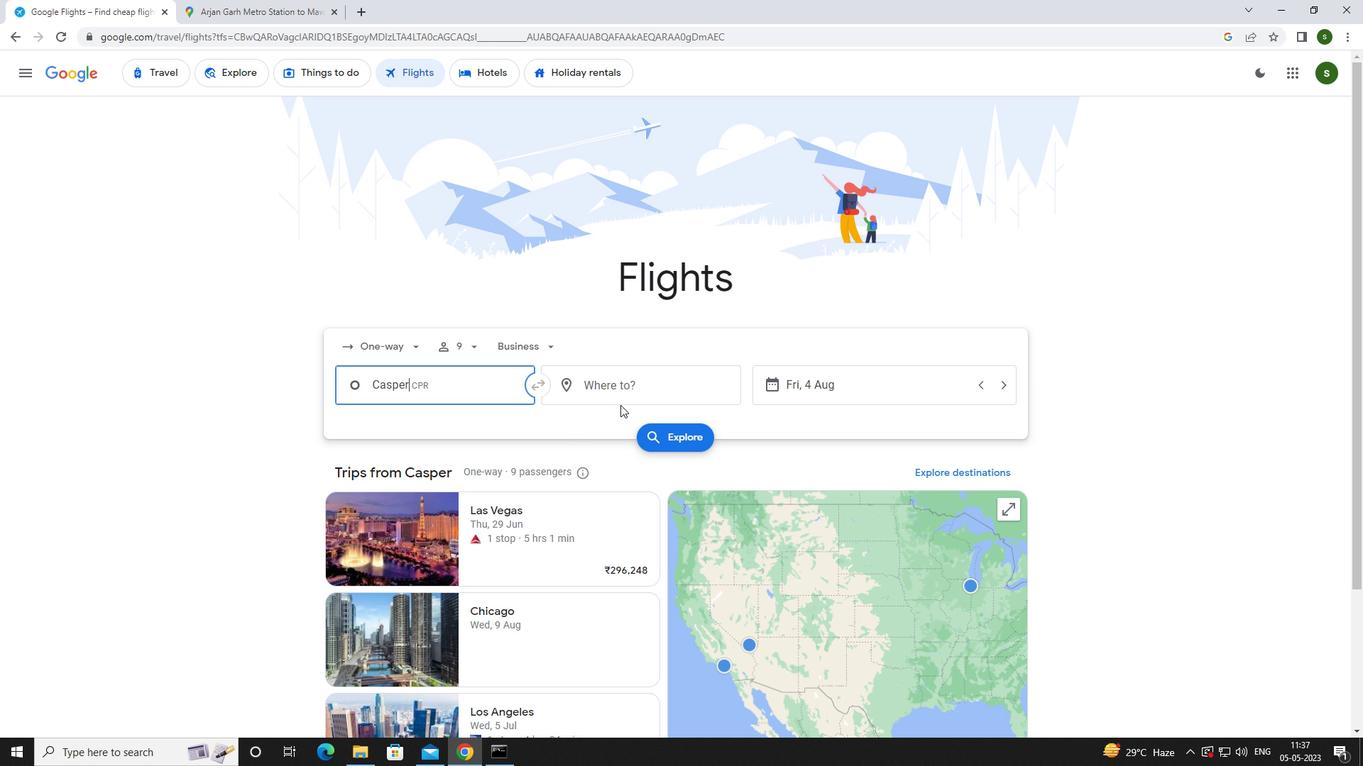 
Action: Mouse pressed left at (645, 390)
Screenshot: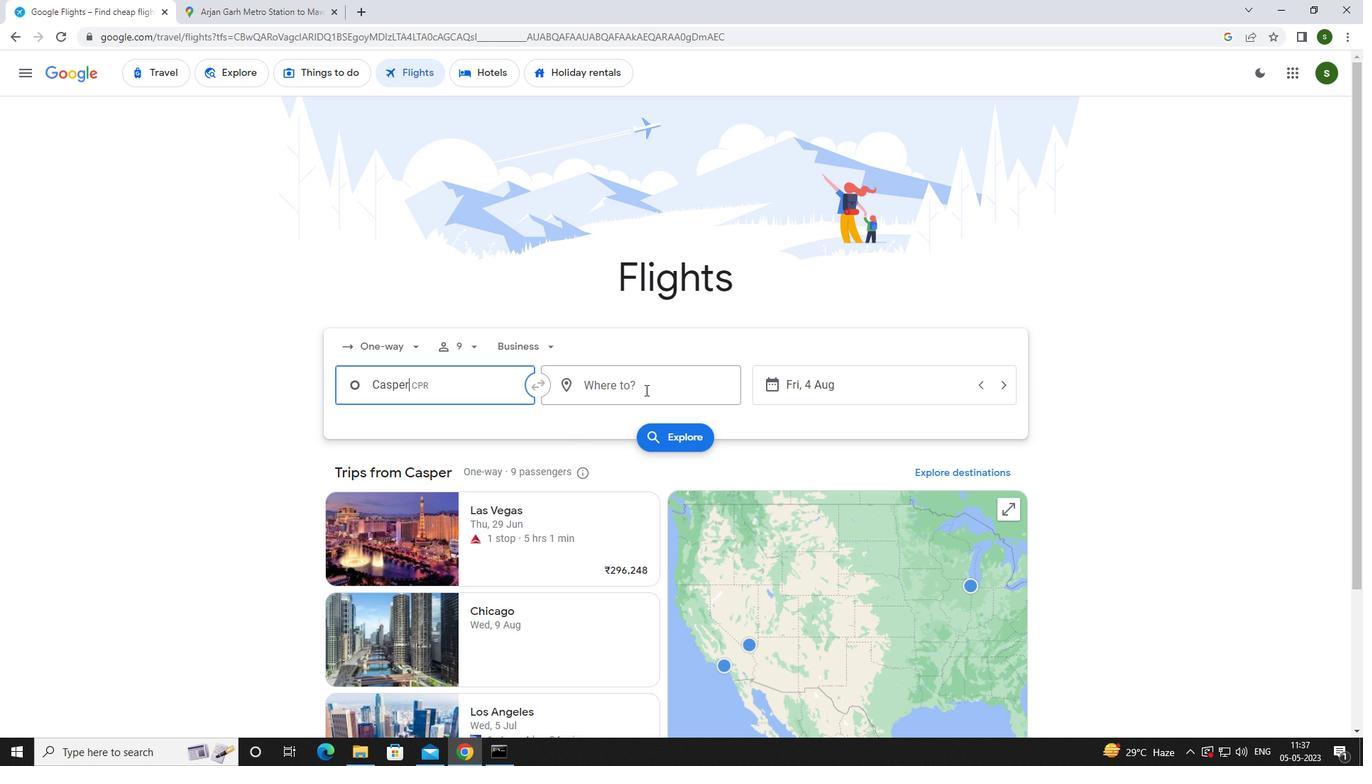 
Action: Key pressed <Key.caps_lock>r<Key.caps_lock>iverto
Screenshot: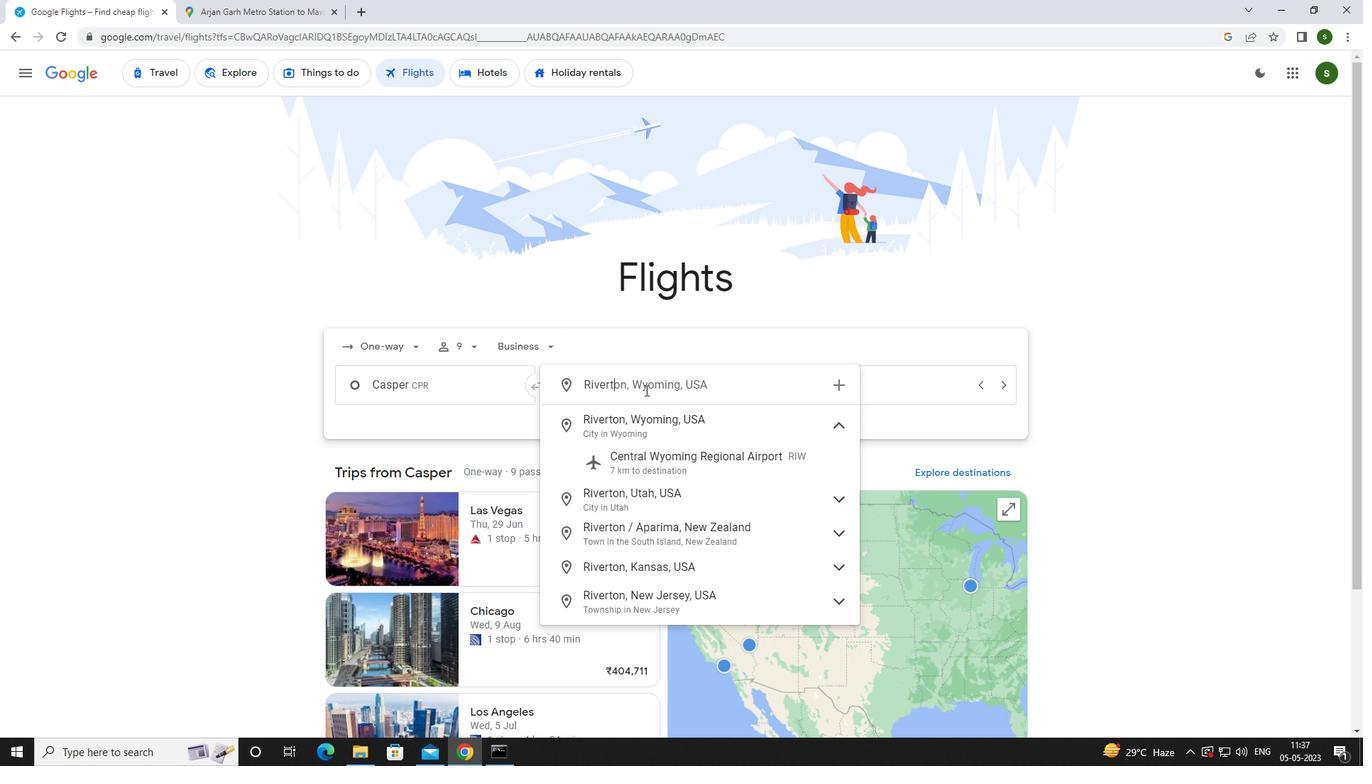 
Action: Mouse moved to (687, 462)
Screenshot: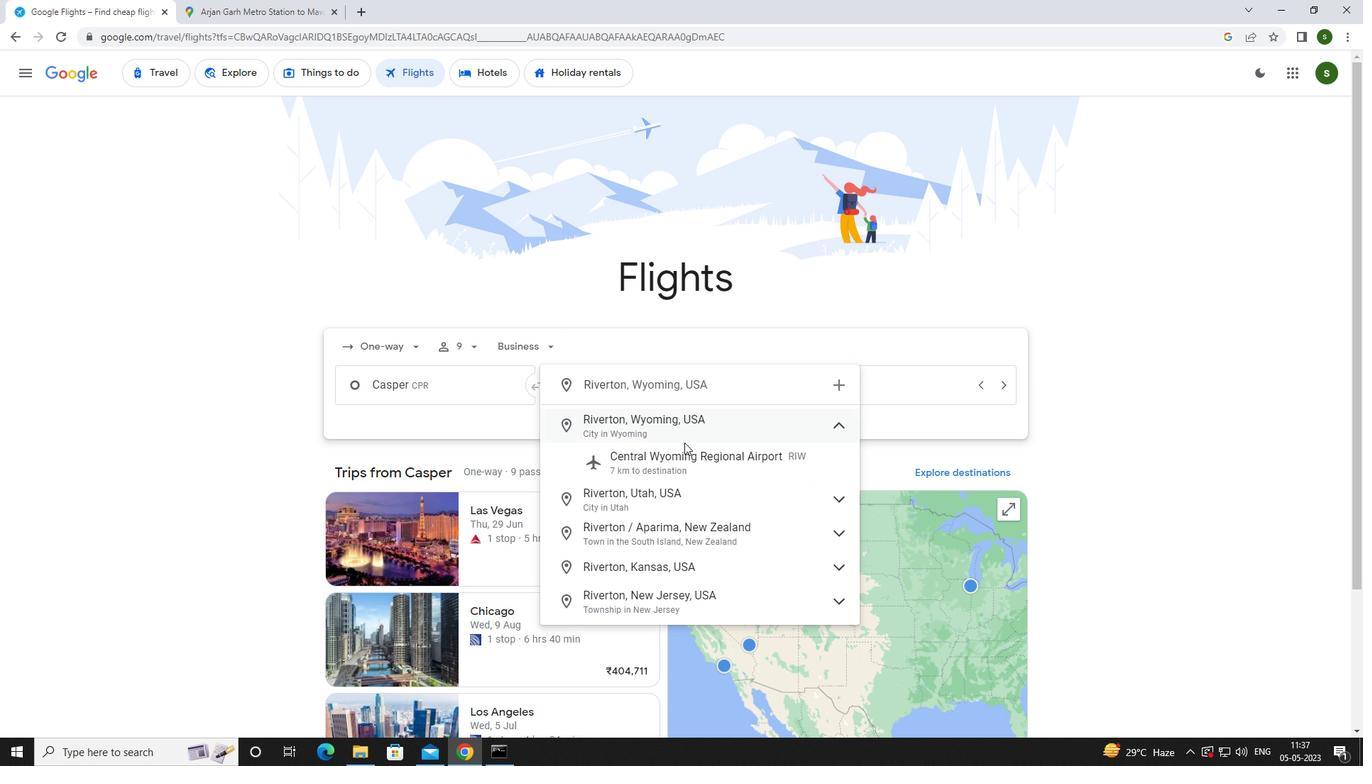 
Action: Mouse pressed left at (687, 462)
Screenshot: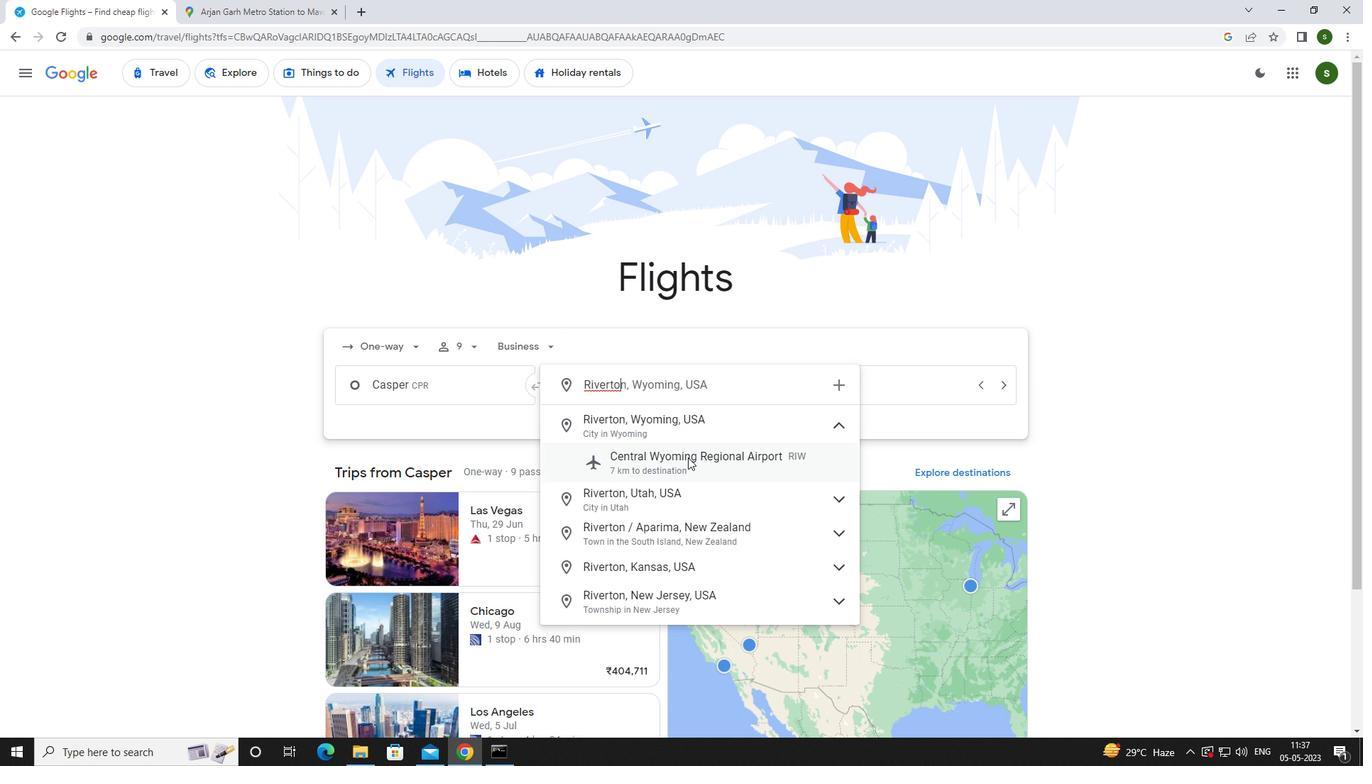 
Action: Mouse moved to (846, 384)
Screenshot: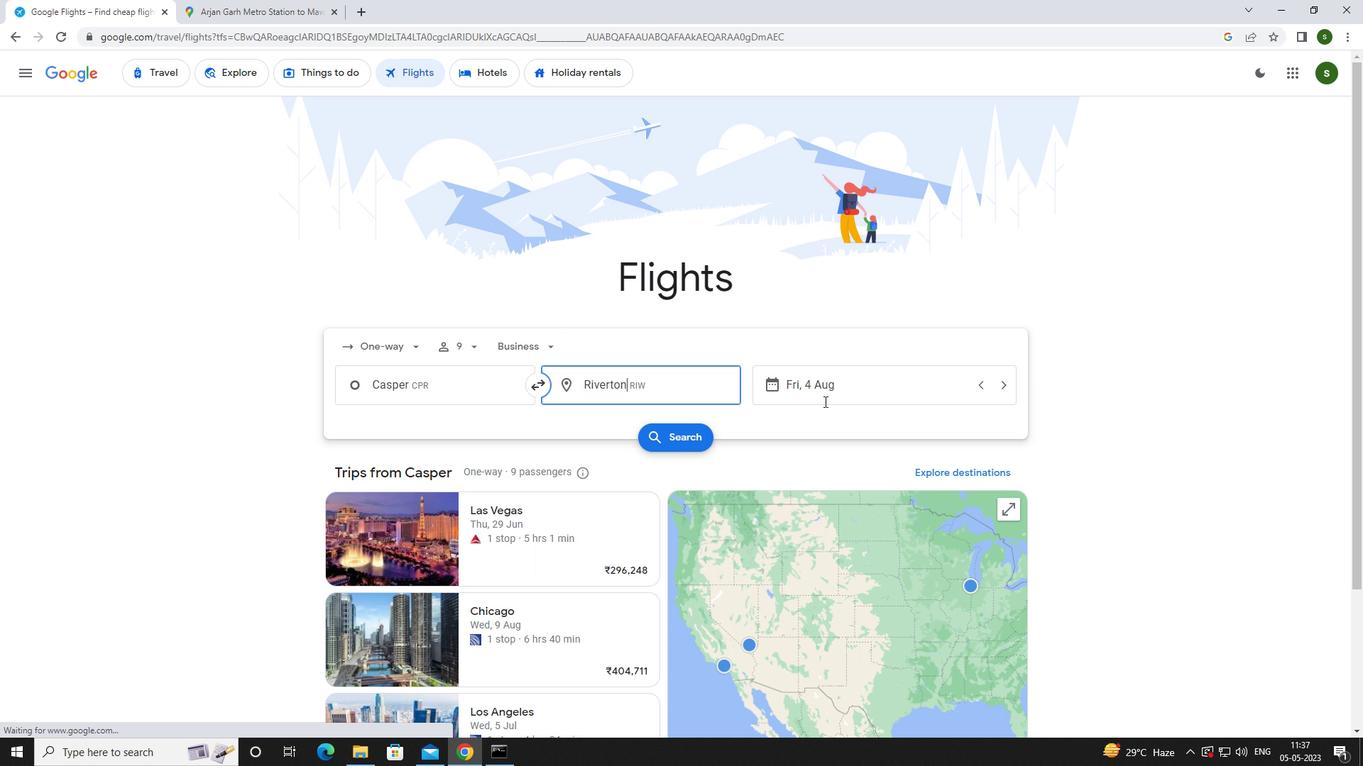 
Action: Mouse pressed left at (846, 384)
Screenshot: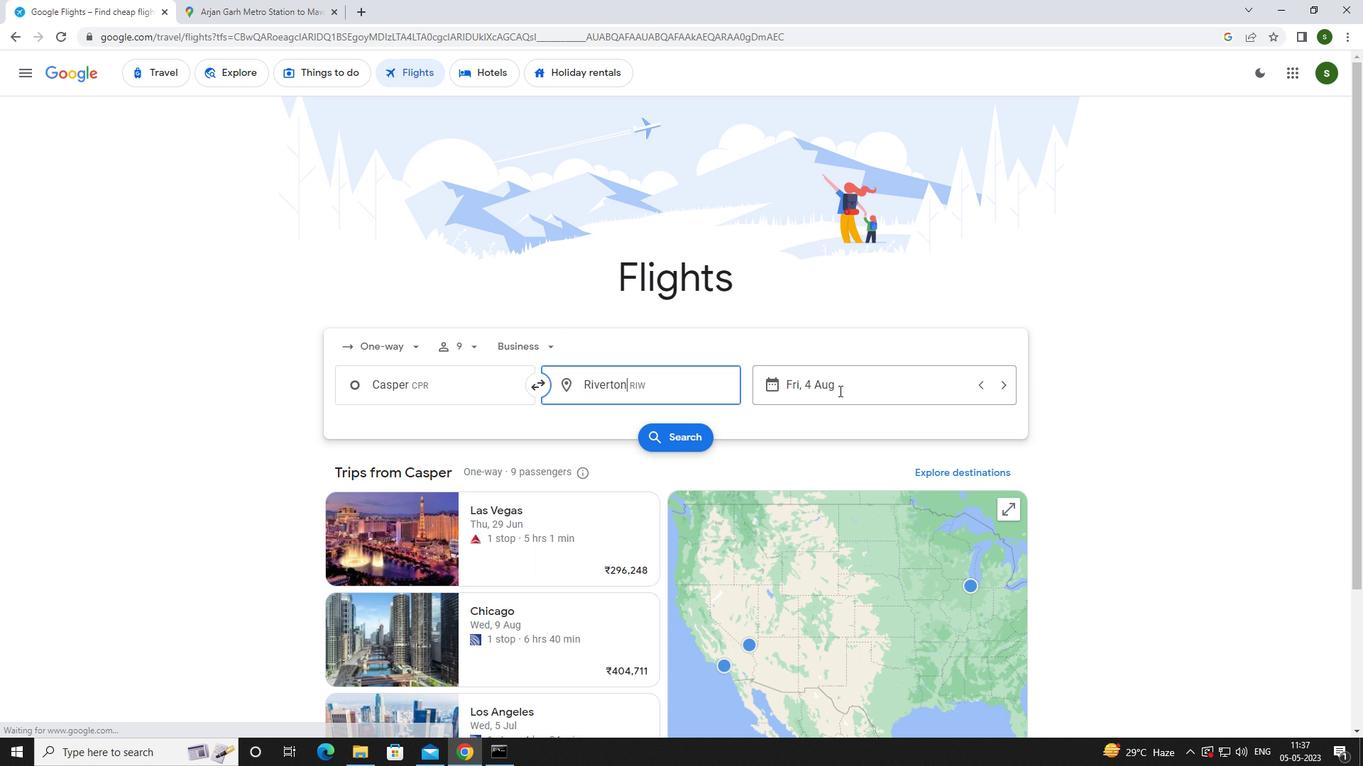 
Action: Mouse moved to (683, 483)
Screenshot: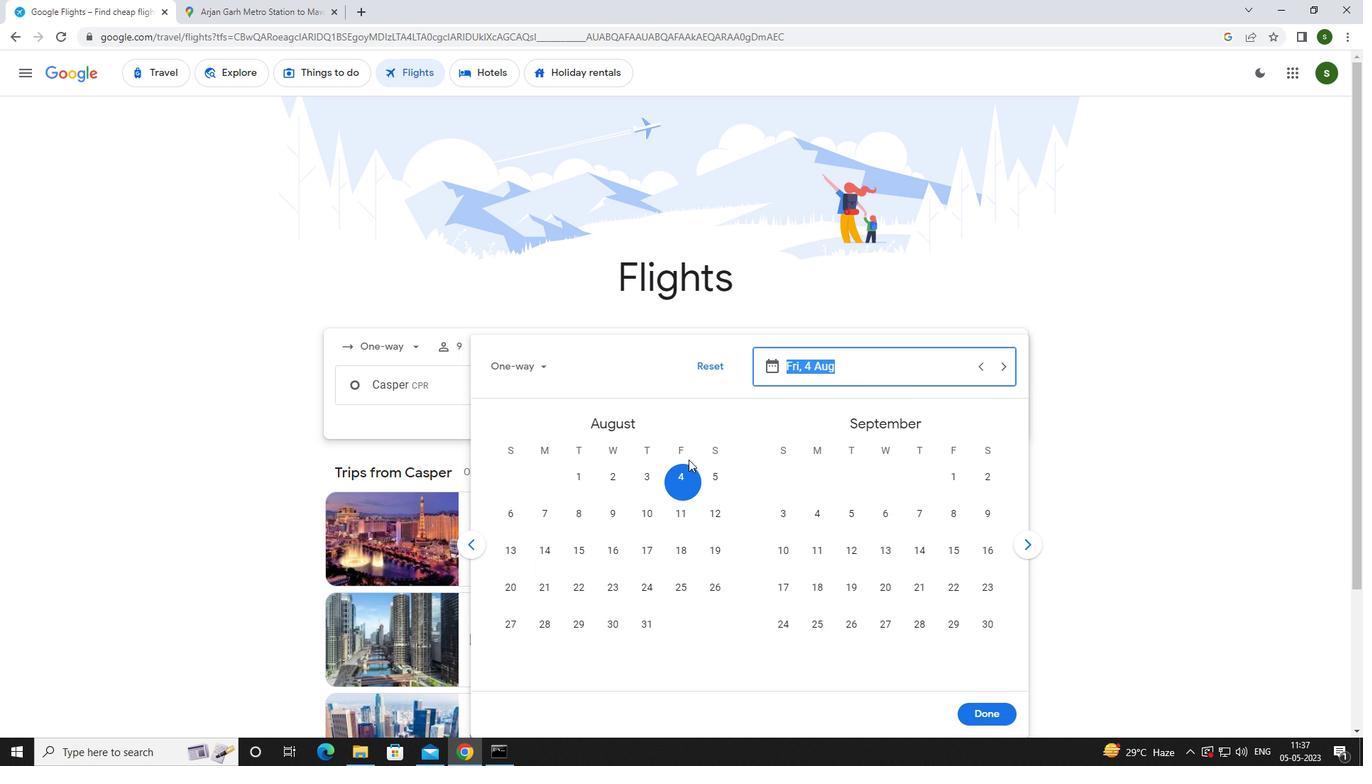 
Action: Mouse pressed left at (683, 483)
Screenshot: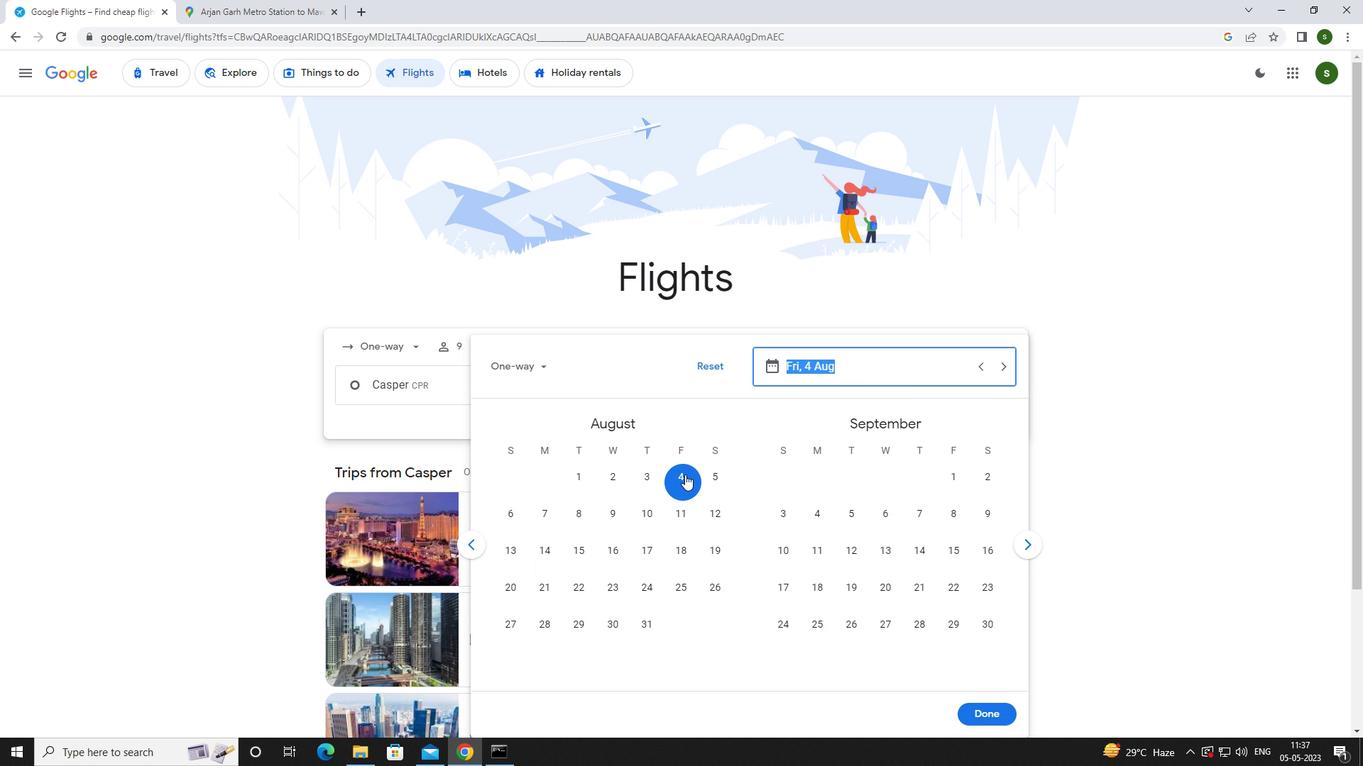 
Action: Mouse moved to (989, 714)
Screenshot: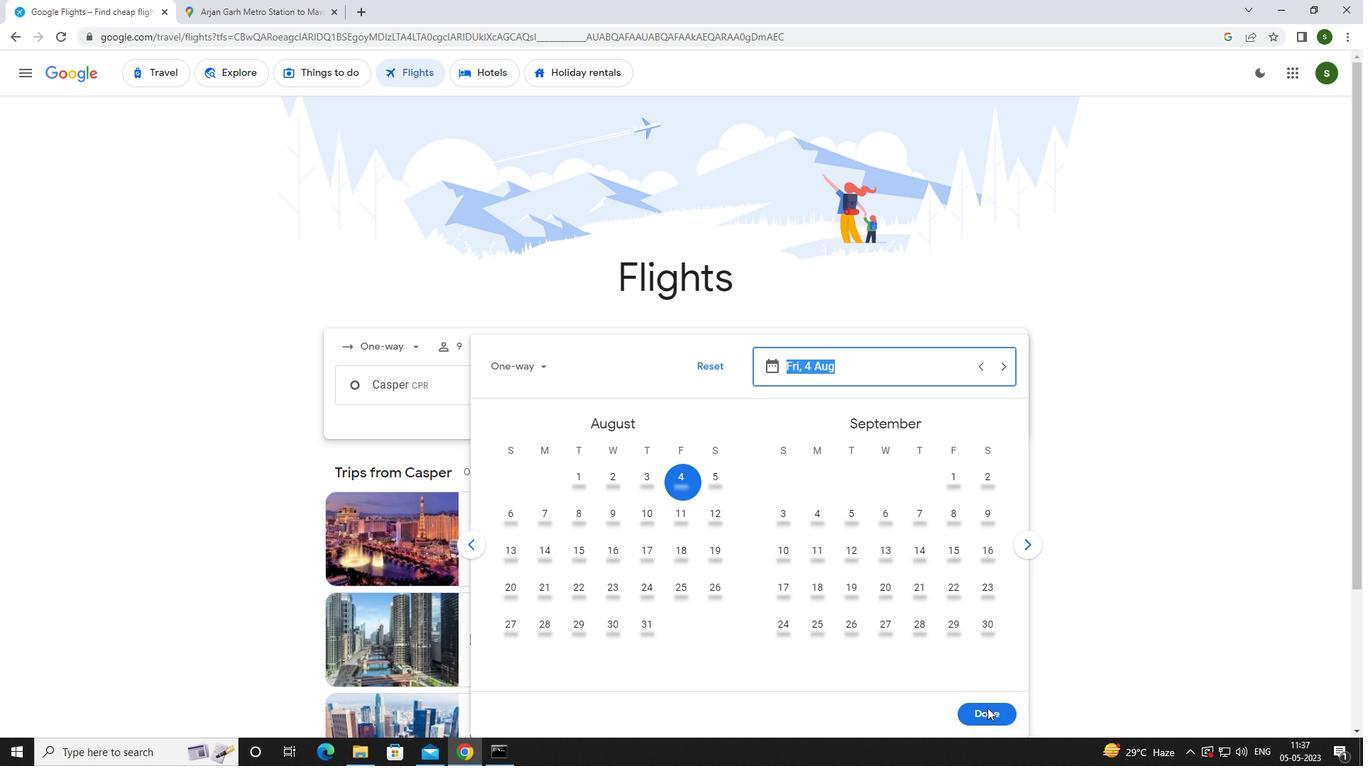 
Action: Mouse pressed left at (989, 714)
Screenshot: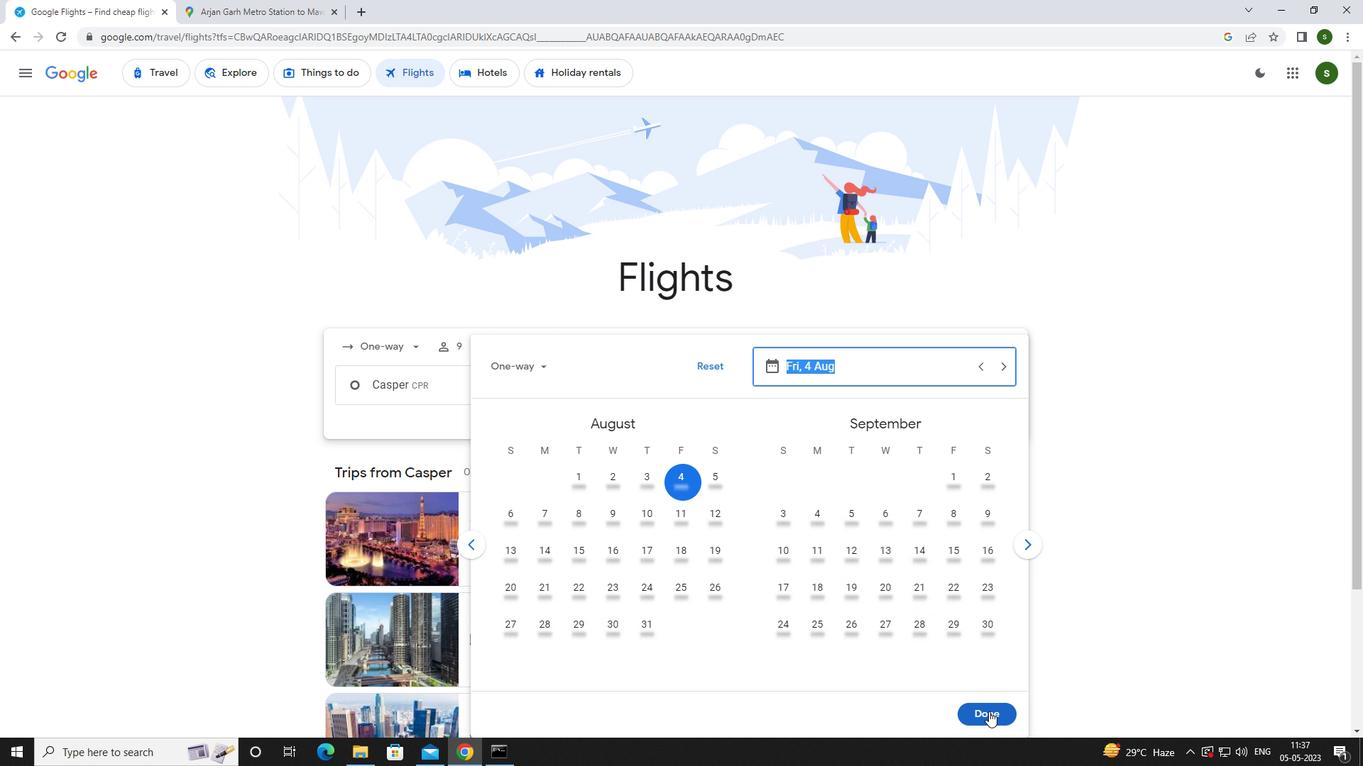 
Action: Mouse moved to (679, 436)
Screenshot: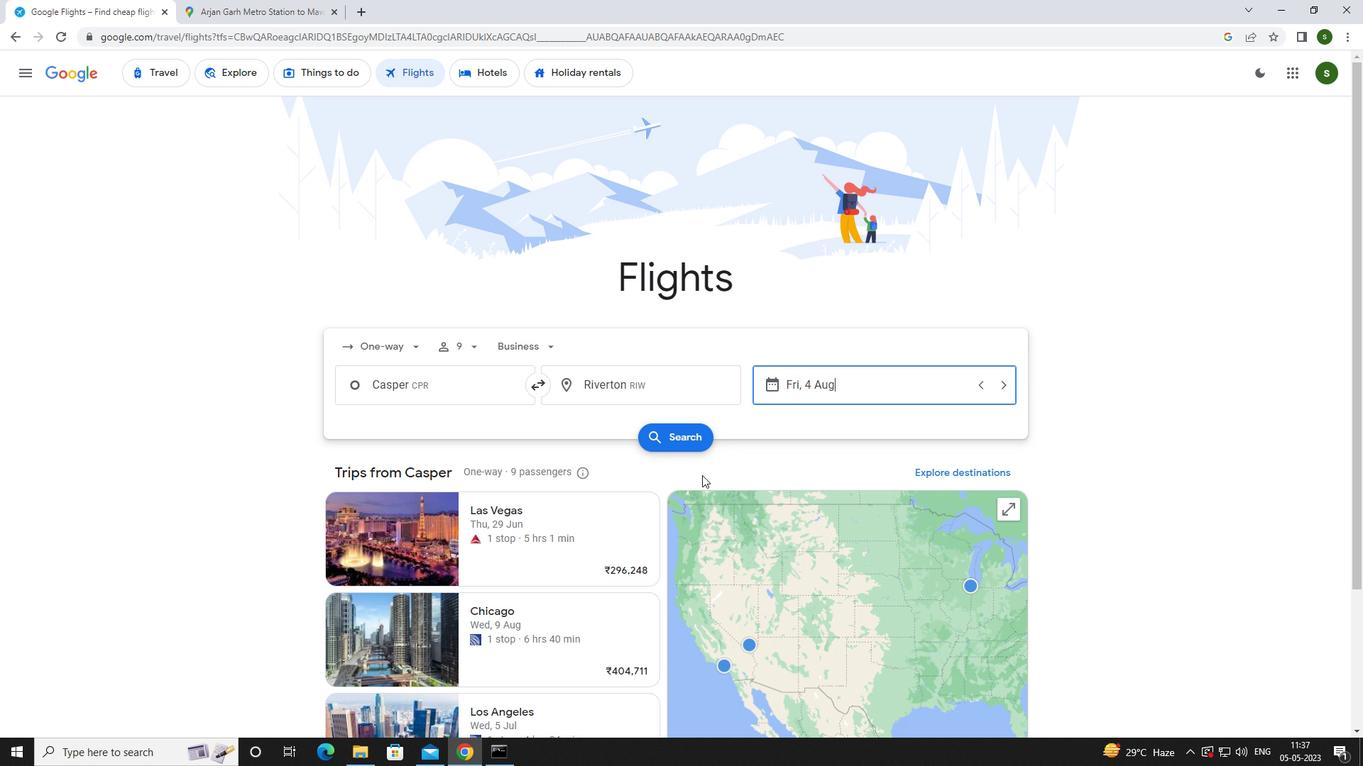 
Action: Mouse pressed left at (679, 436)
Screenshot: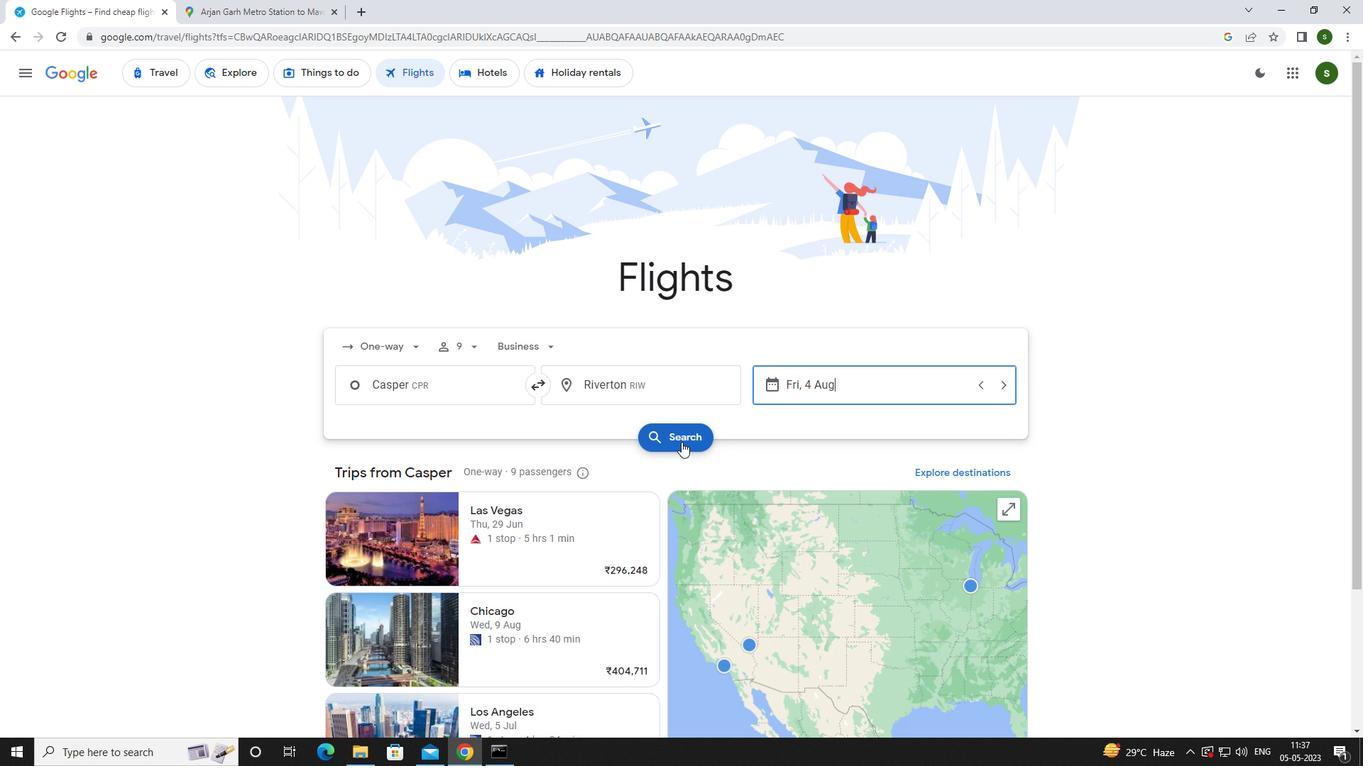 
Action: Mouse moved to (353, 204)
Screenshot: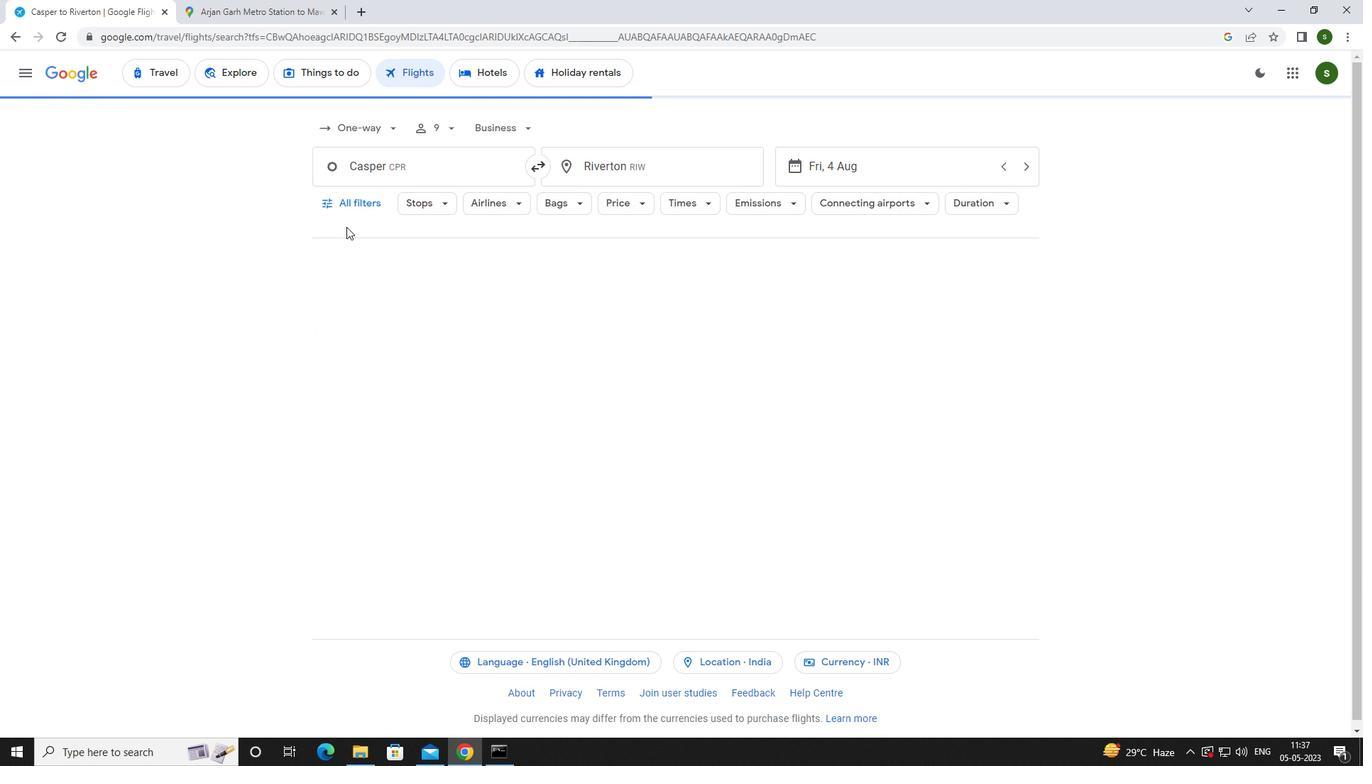 
Action: Mouse pressed left at (353, 204)
Screenshot: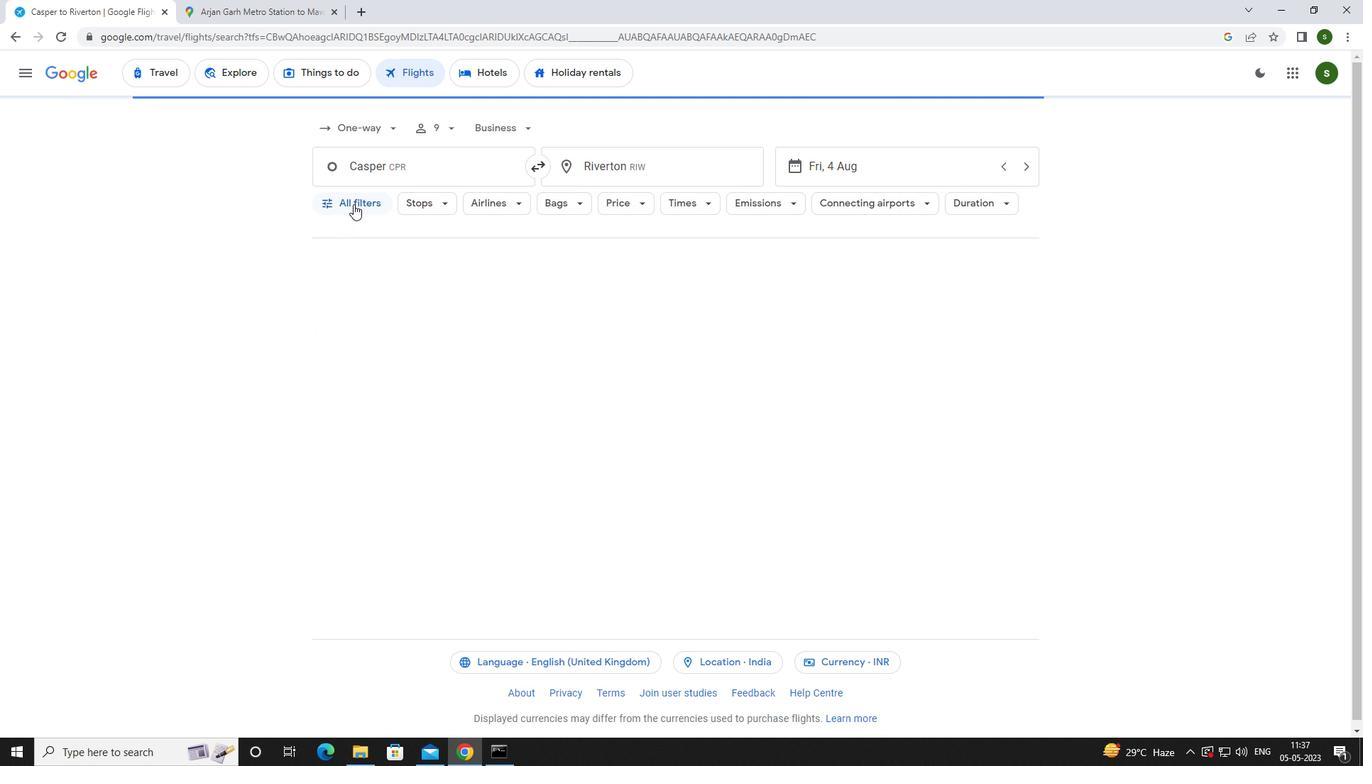
Action: Mouse moved to (534, 506)
Screenshot: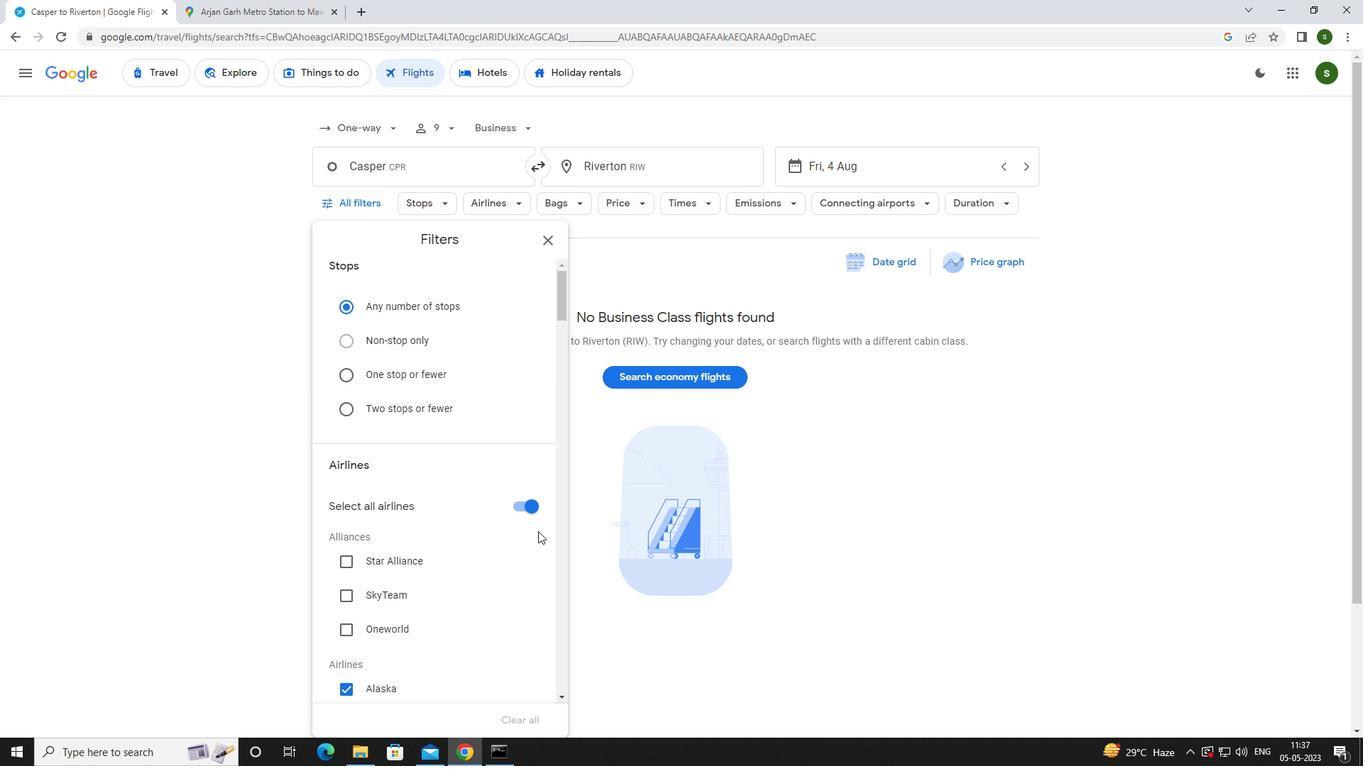 
Action: Mouse pressed left at (534, 506)
Screenshot: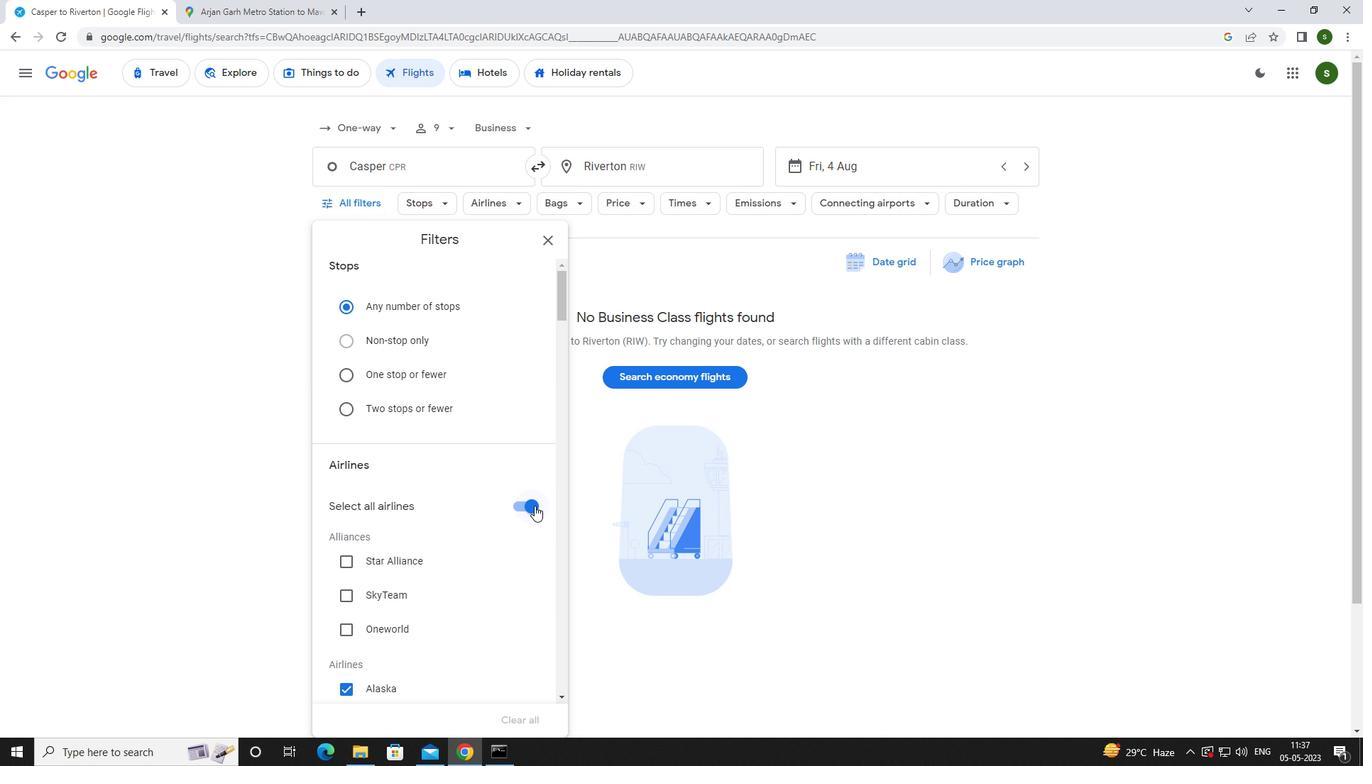 
Action: Mouse moved to (470, 489)
Screenshot: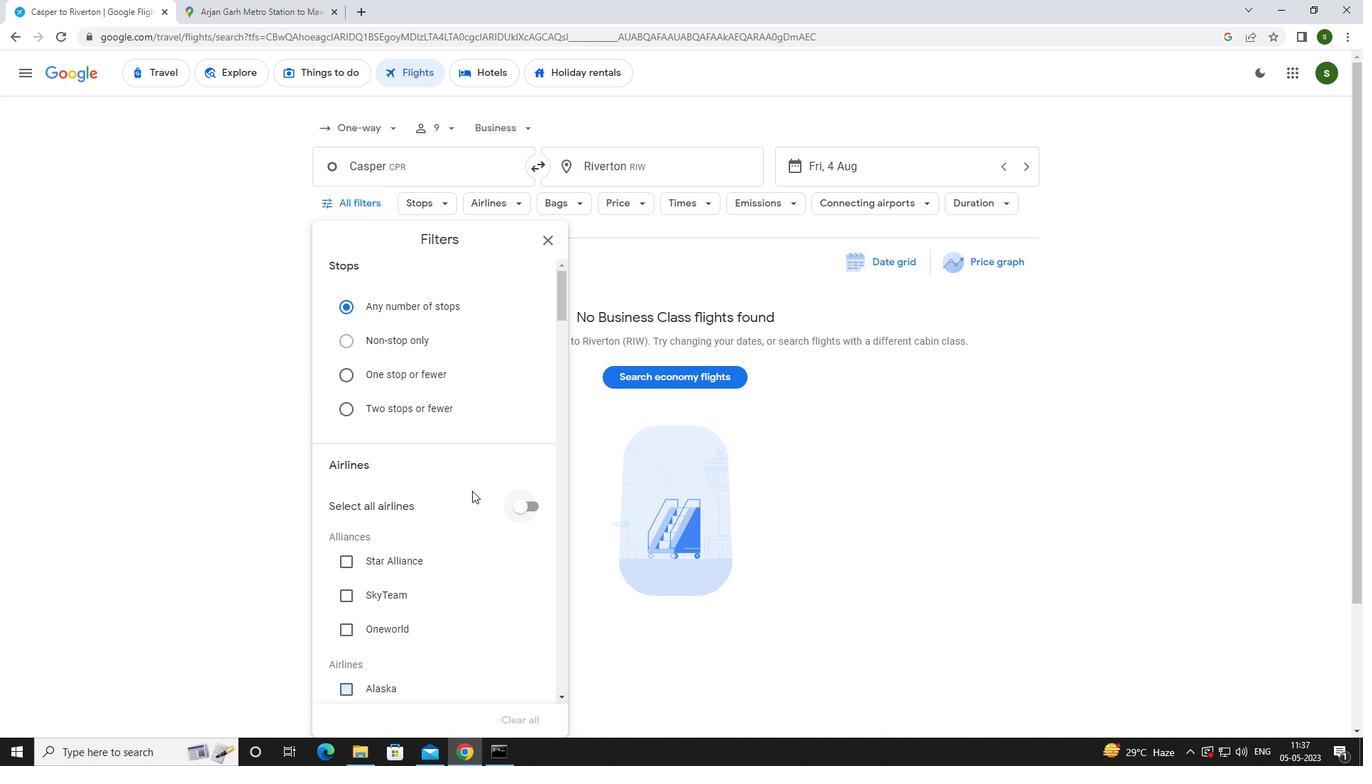 
Action: Mouse scrolled (470, 488) with delta (0, 0)
Screenshot: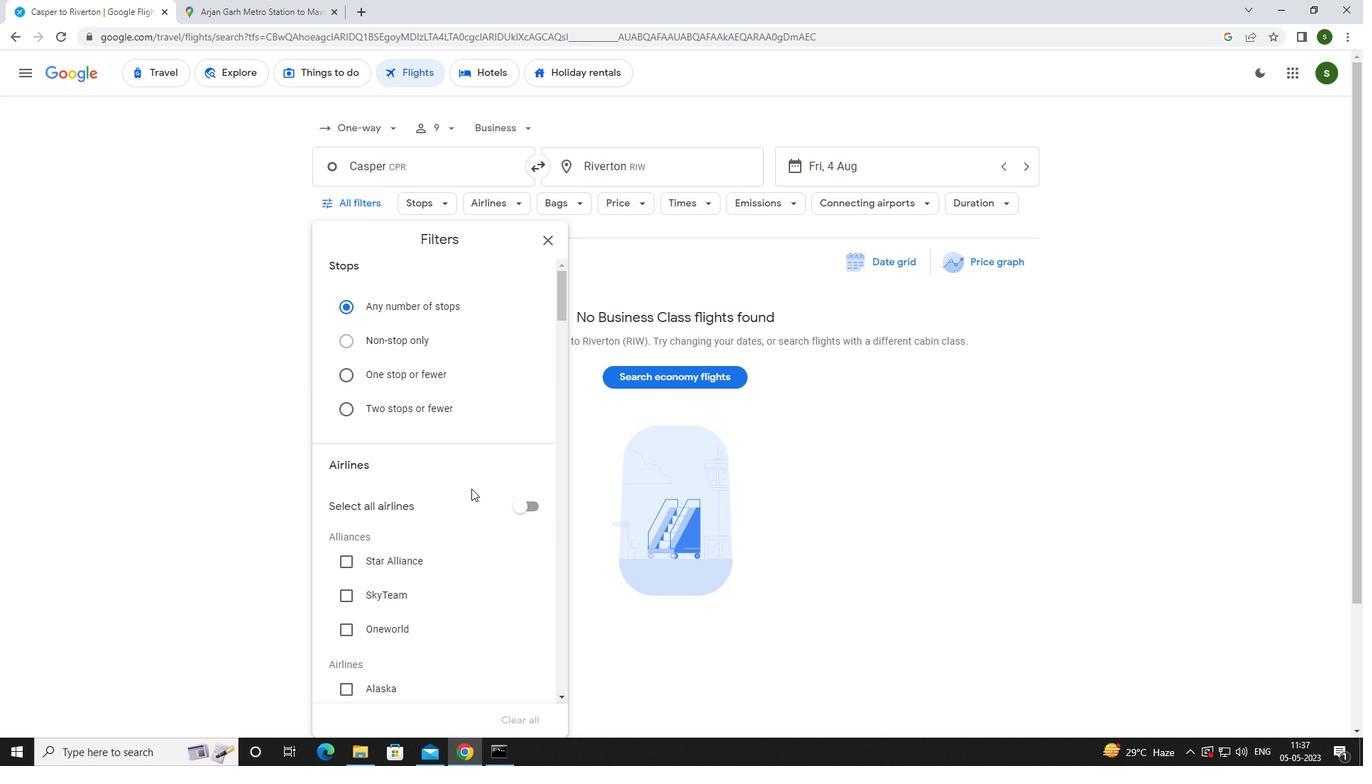 
Action: Mouse scrolled (470, 488) with delta (0, 0)
Screenshot: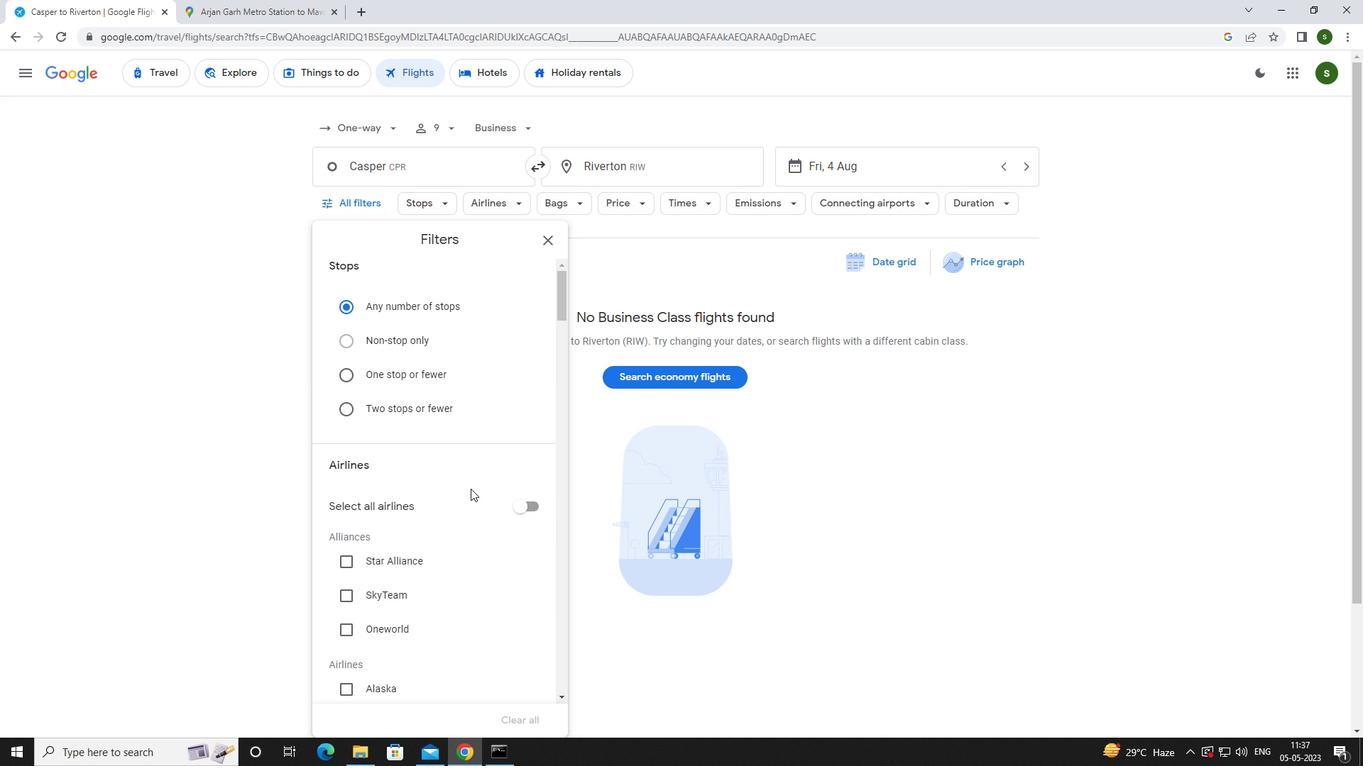 
Action: Mouse scrolled (470, 488) with delta (0, 0)
Screenshot: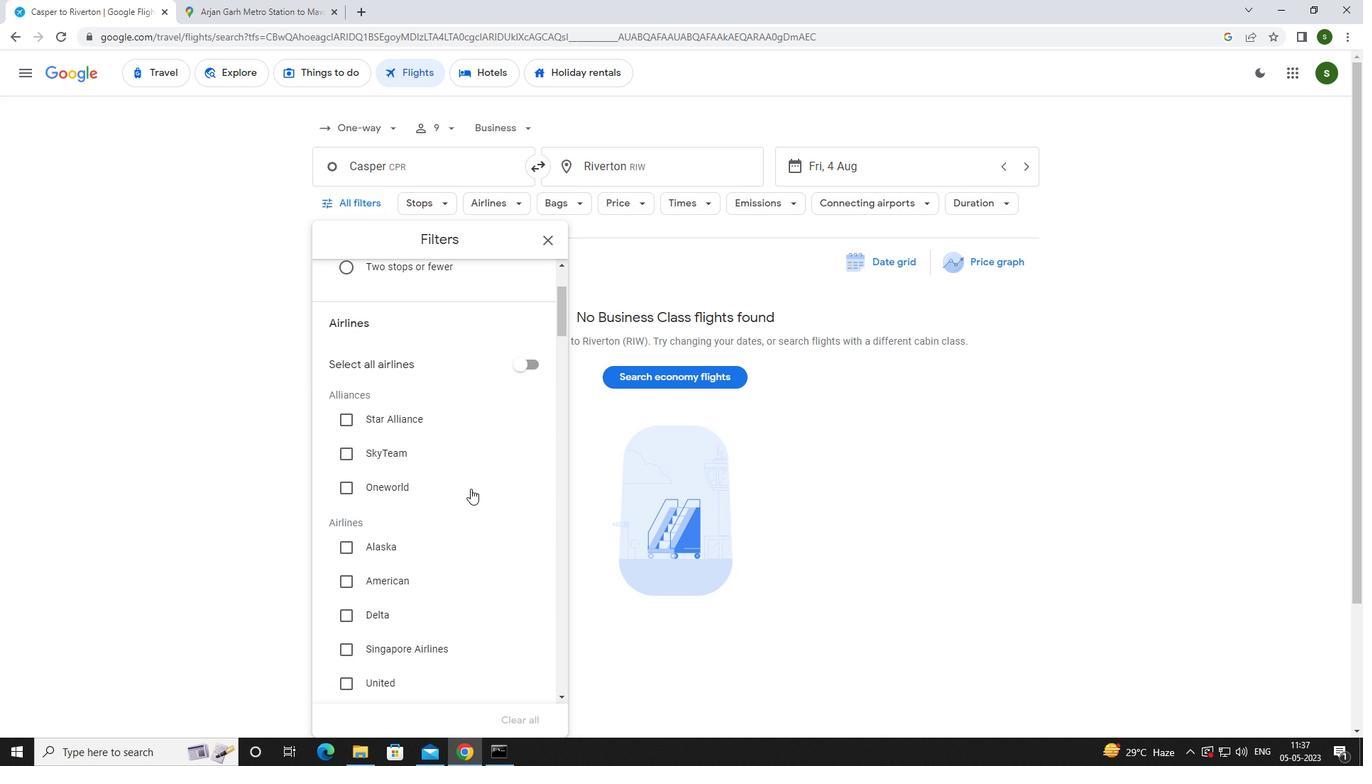 
Action: Mouse scrolled (470, 488) with delta (0, 0)
Screenshot: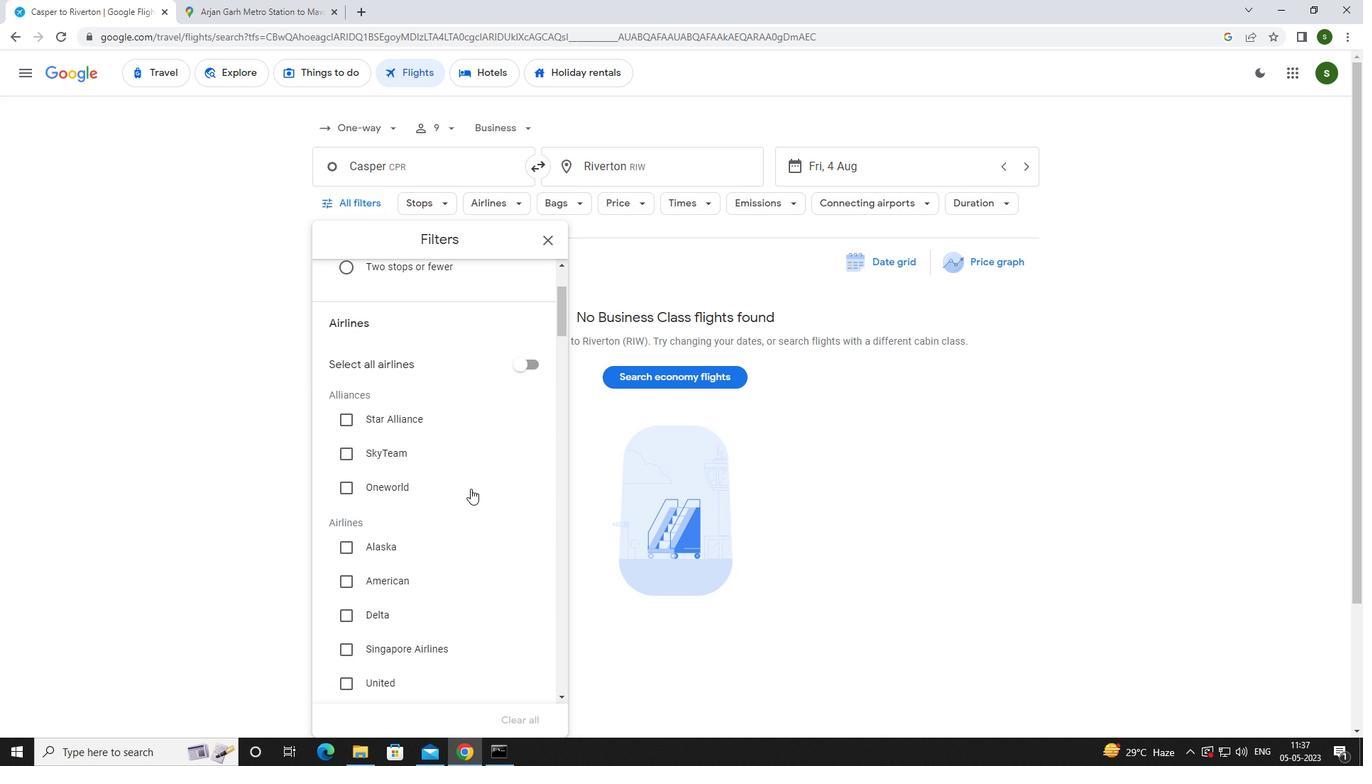 
Action: Mouse moved to (401, 569)
Screenshot: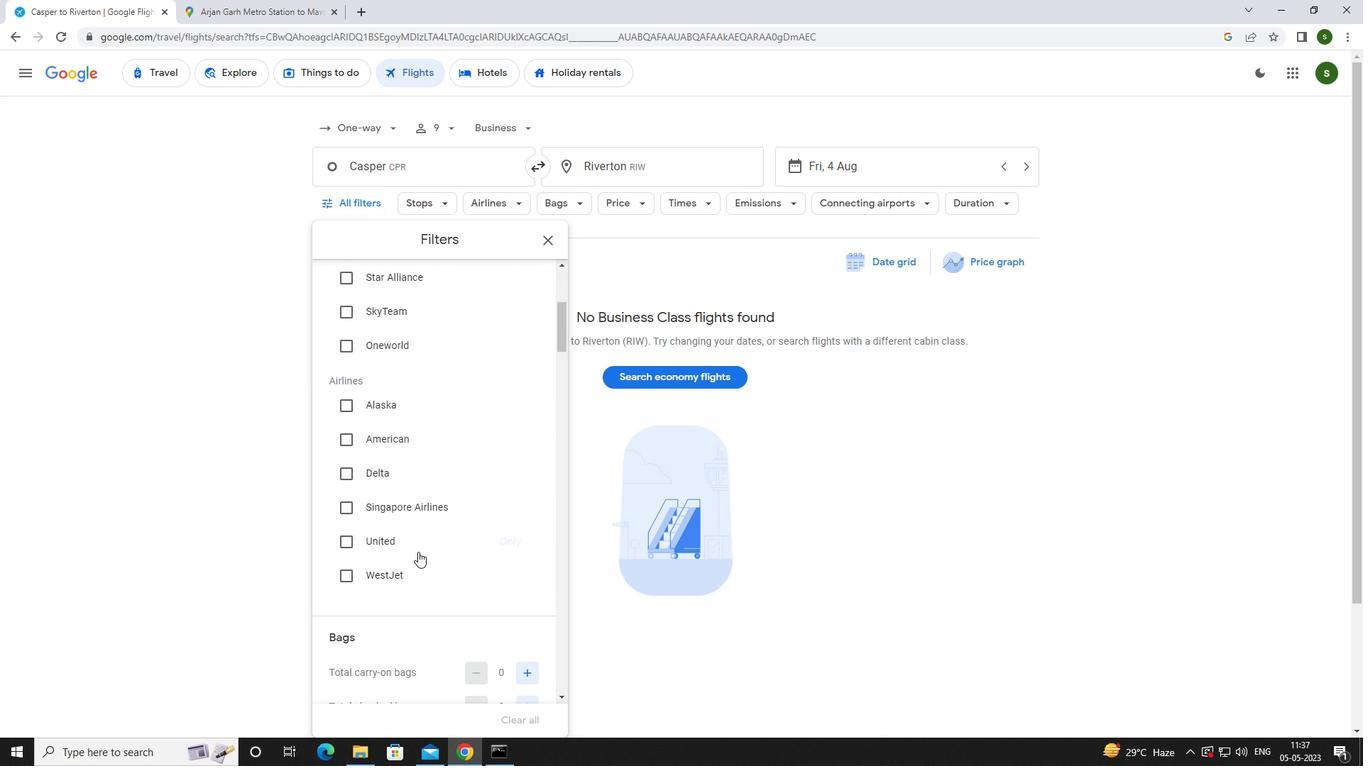 
Action: Mouse pressed left at (401, 569)
Screenshot: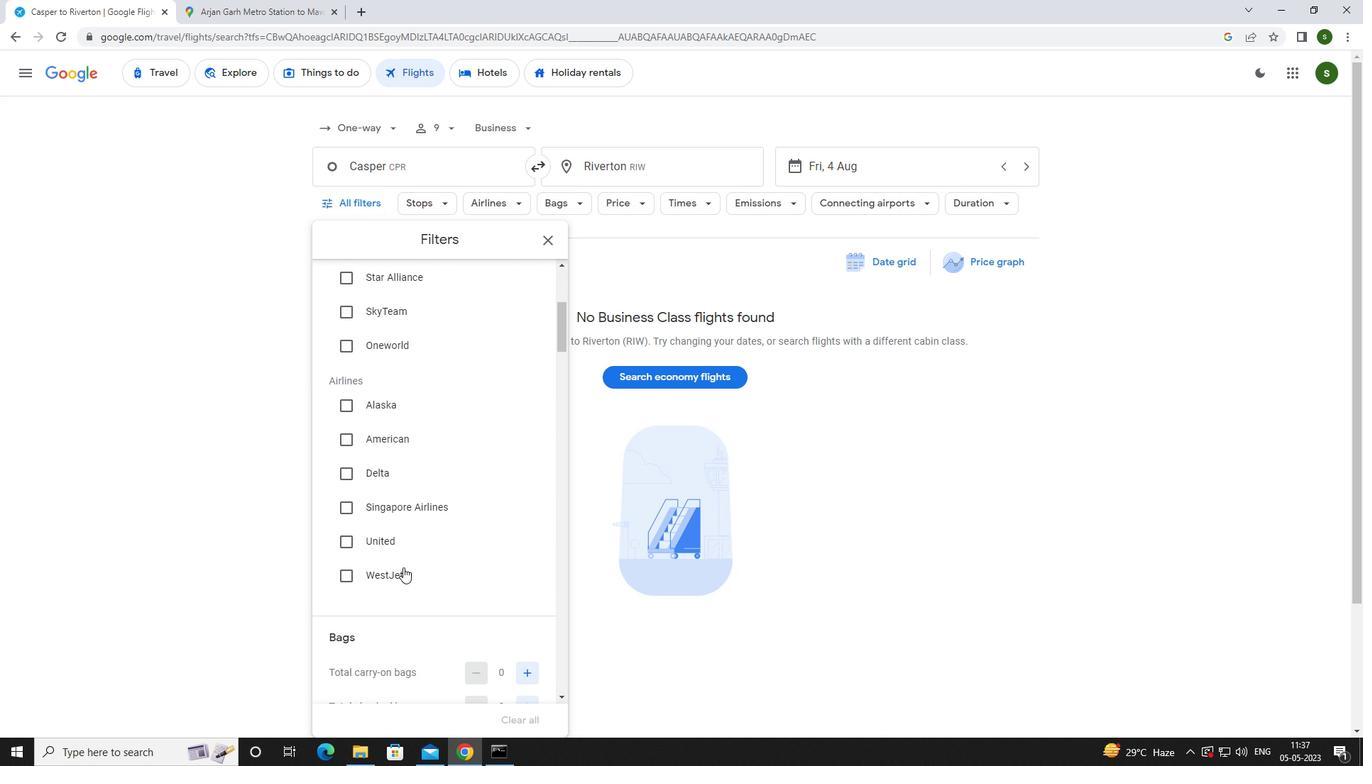 
Action: Mouse moved to (401, 569)
Screenshot: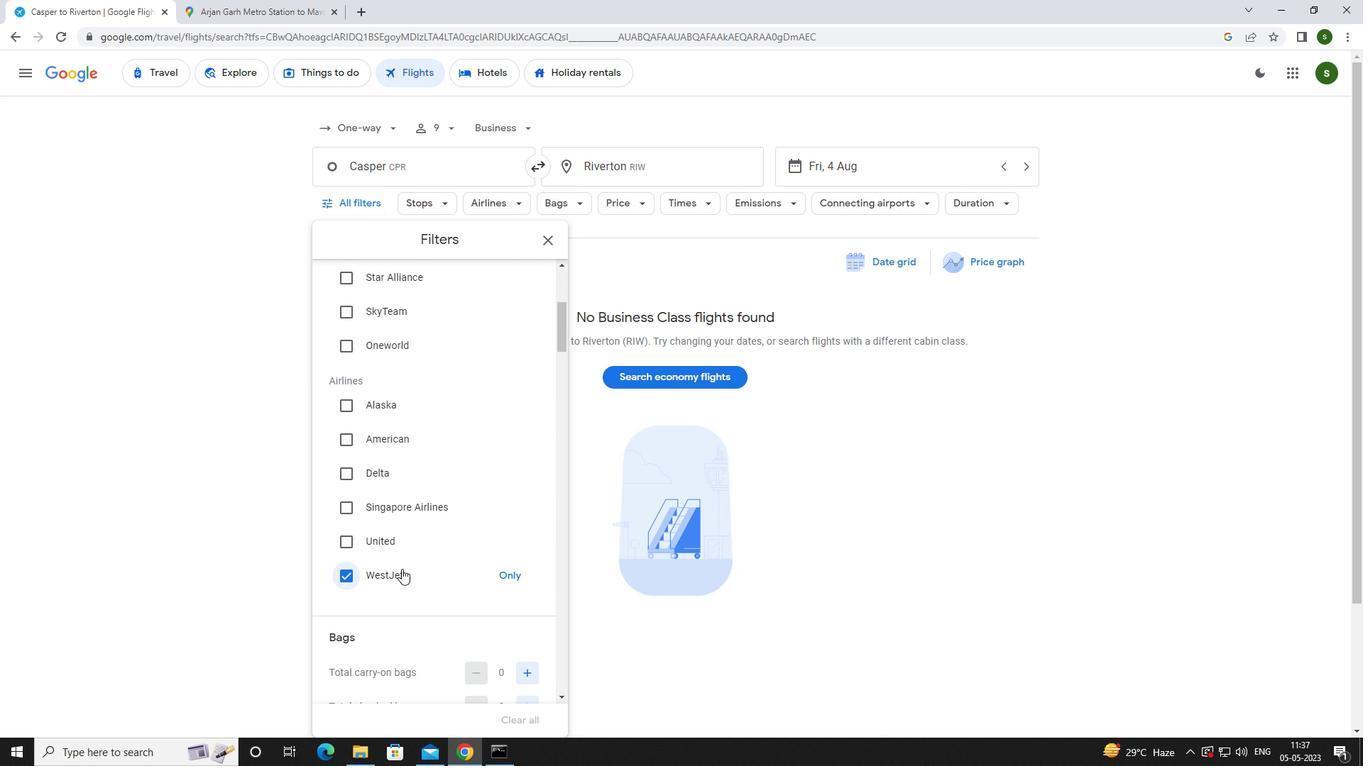 
Action: Mouse scrolled (401, 568) with delta (0, 0)
Screenshot: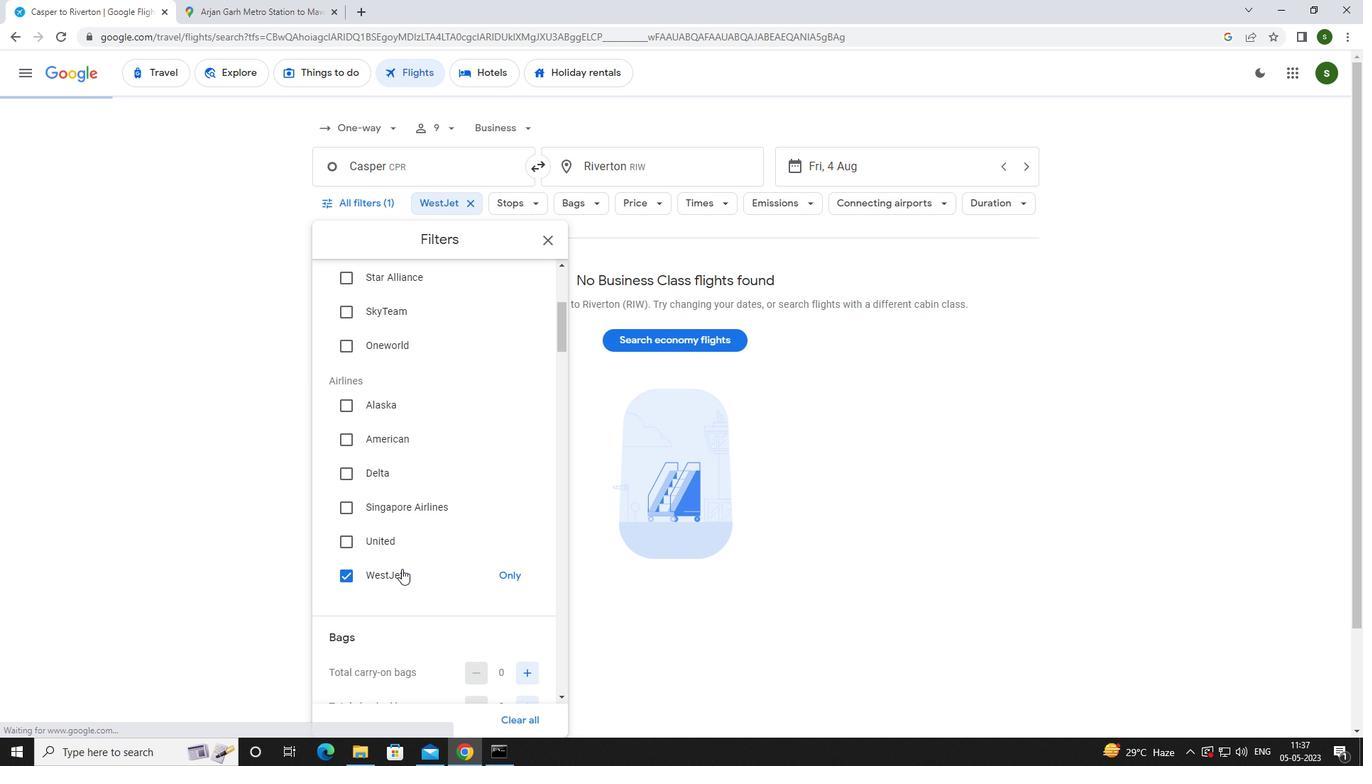 
Action: Mouse scrolled (401, 568) with delta (0, 0)
Screenshot: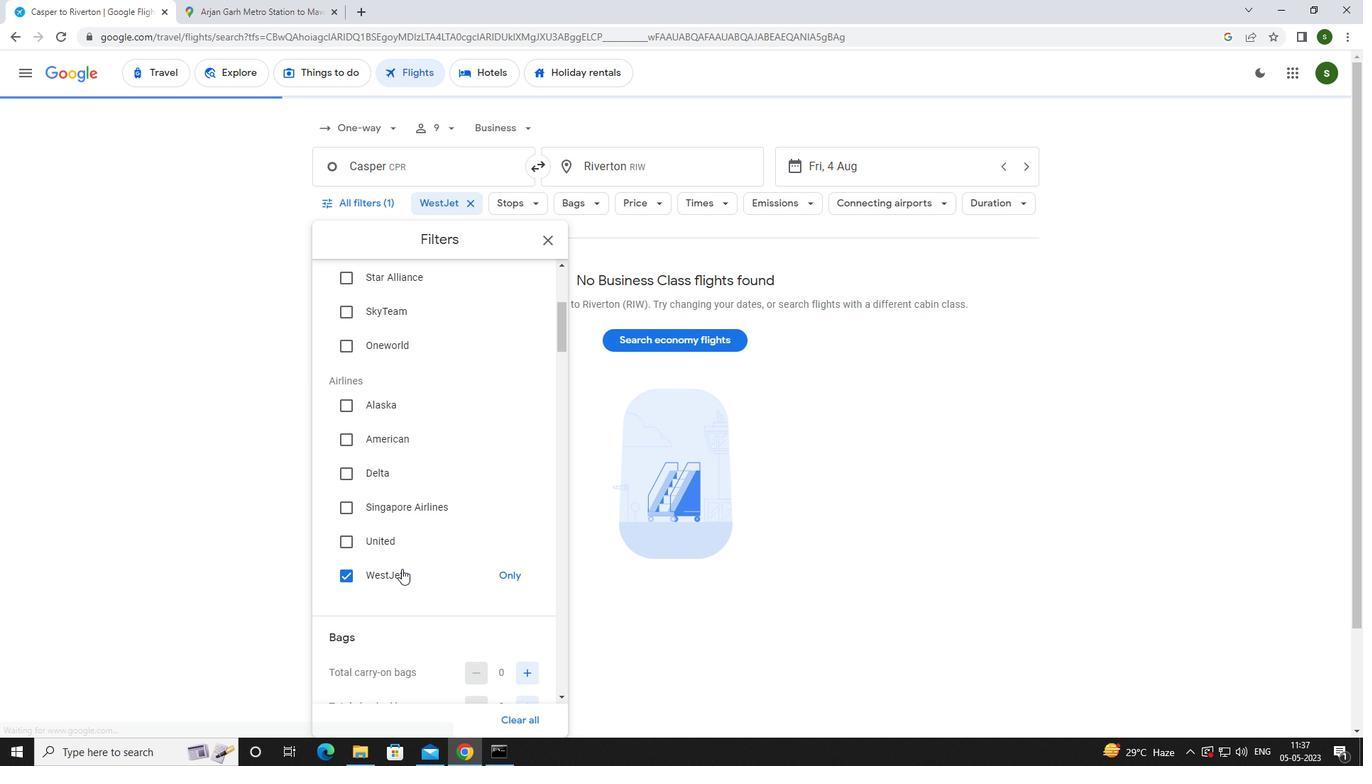 
Action: Mouse scrolled (401, 568) with delta (0, 0)
Screenshot: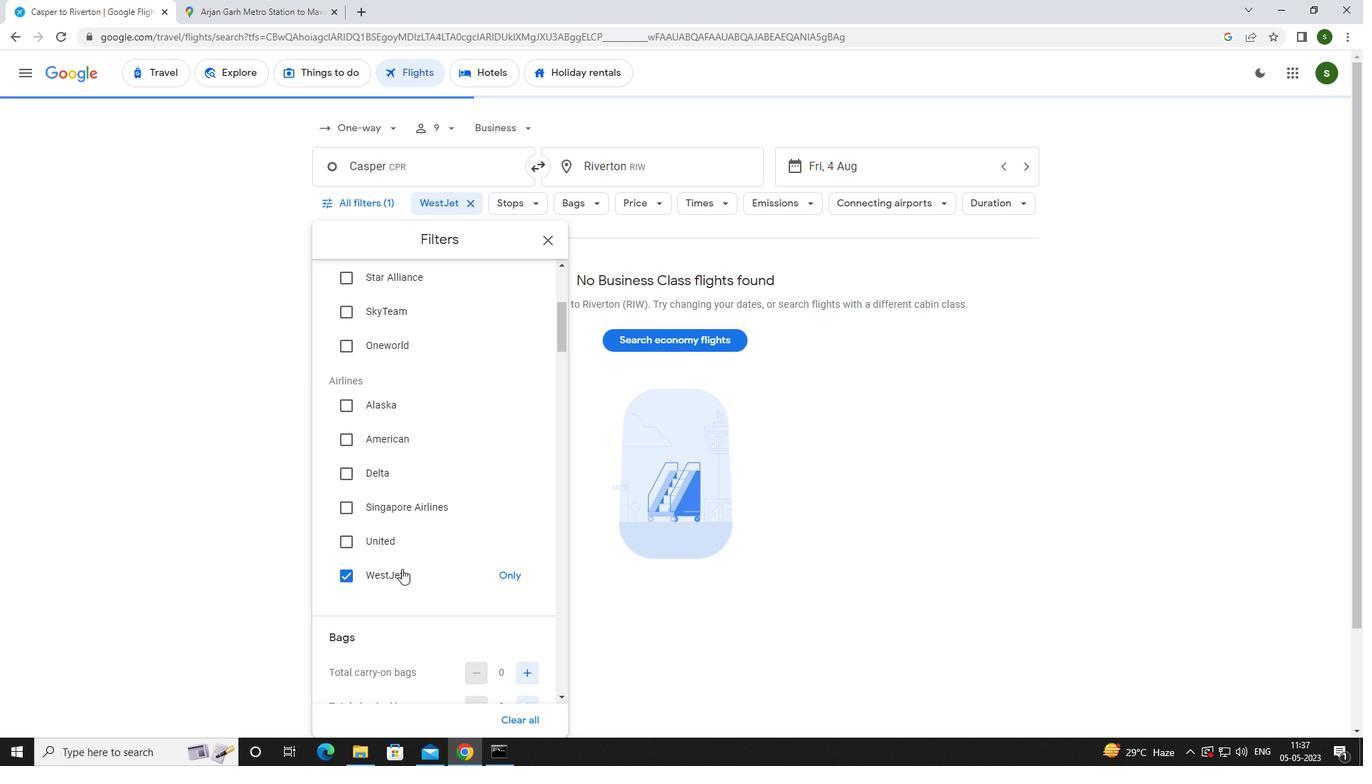 
Action: Mouse moved to (521, 489)
Screenshot: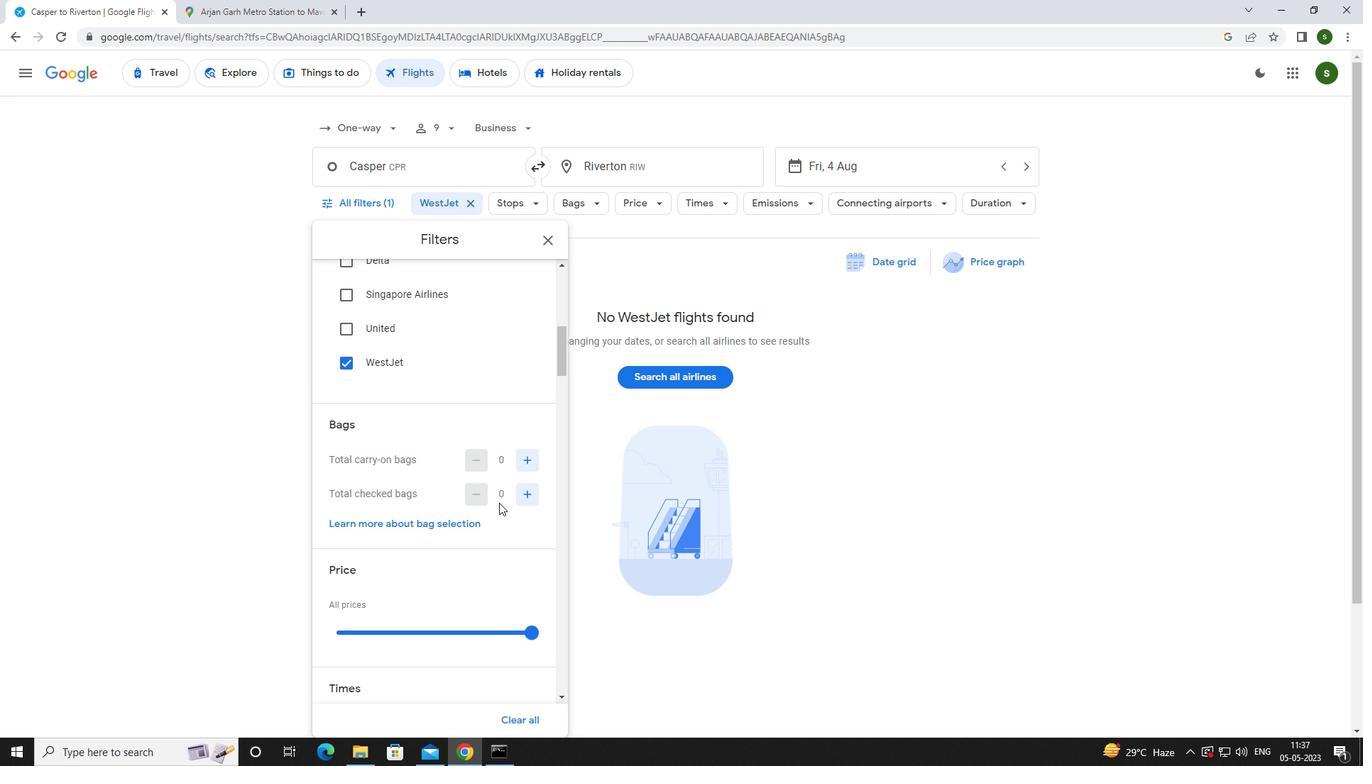 
Action: Mouse pressed left at (521, 489)
Screenshot: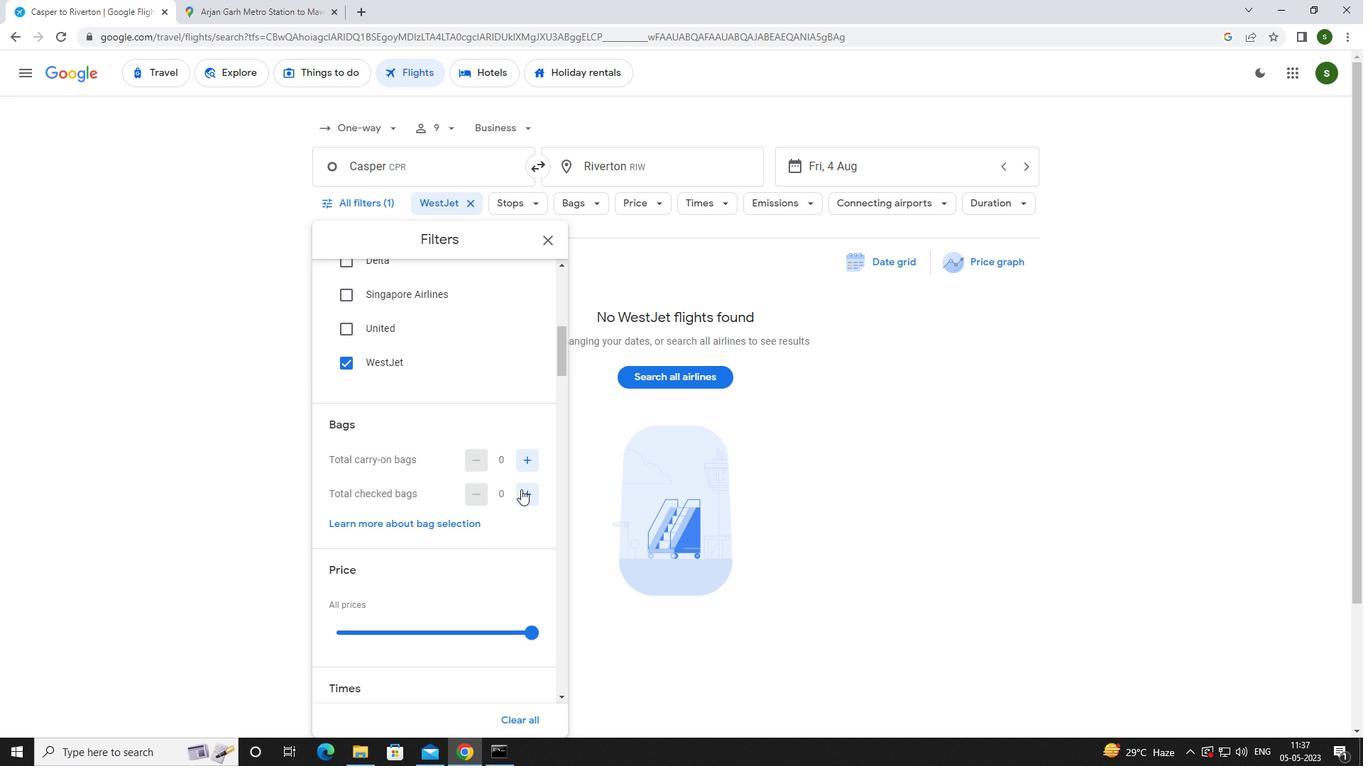 
Action: Mouse pressed left at (521, 489)
Screenshot: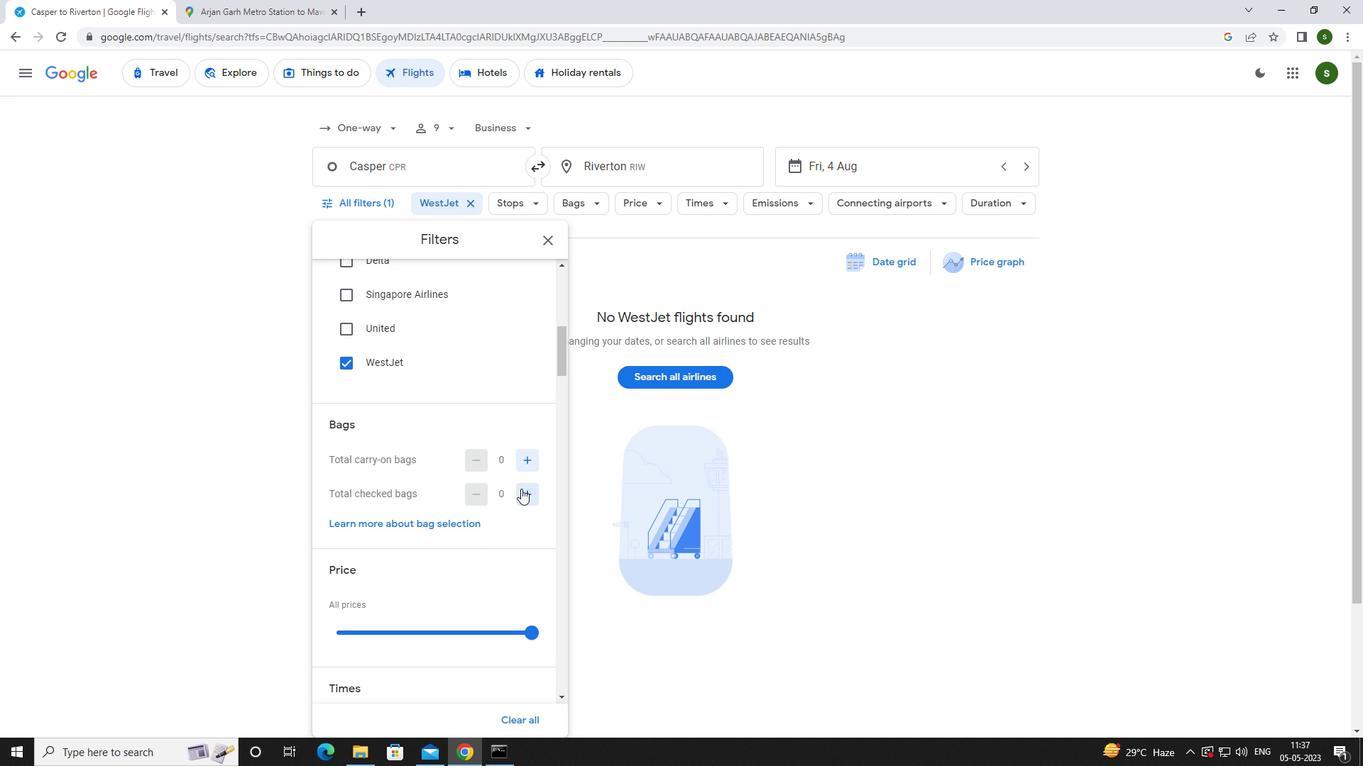 
Action: Mouse pressed left at (521, 489)
Screenshot: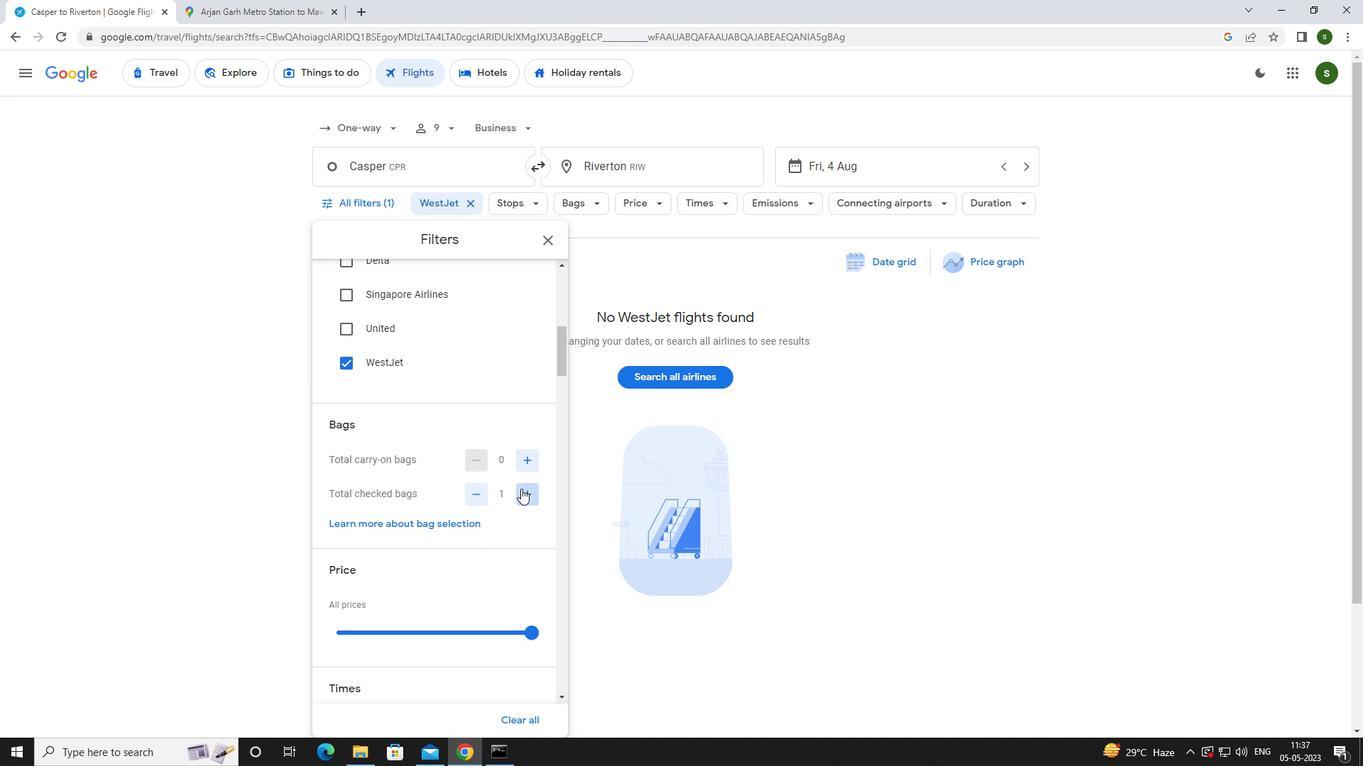 
Action: Mouse pressed left at (521, 489)
Screenshot: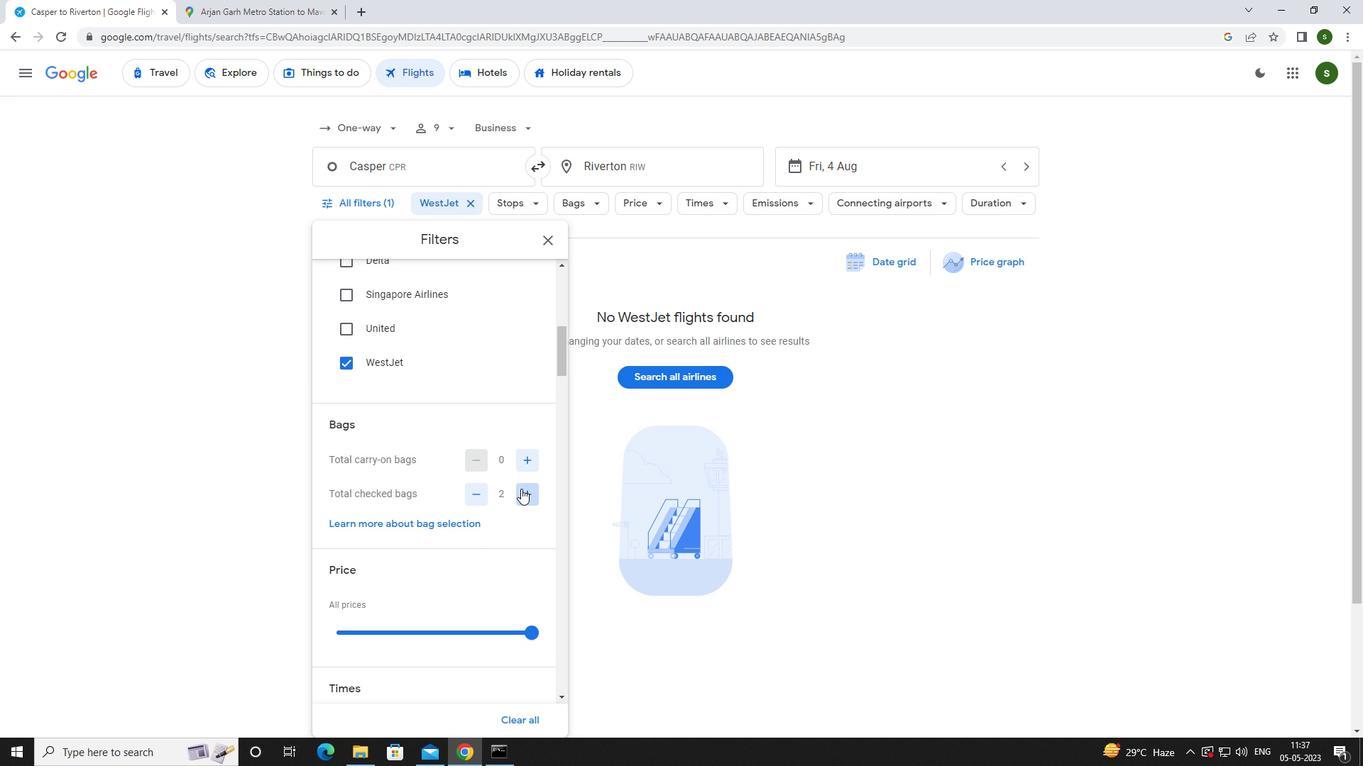 
Action: Mouse pressed left at (521, 489)
Screenshot: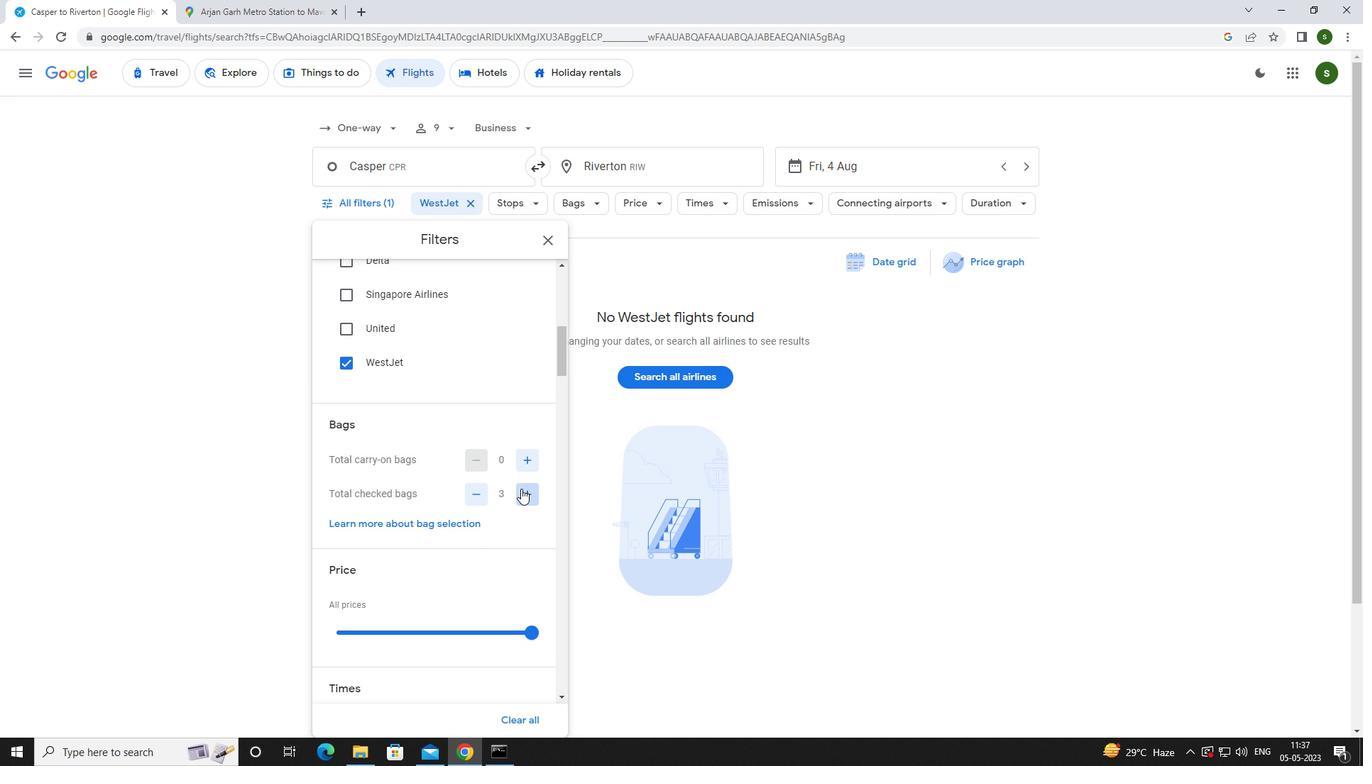 
Action: Mouse pressed left at (521, 489)
Screenshot: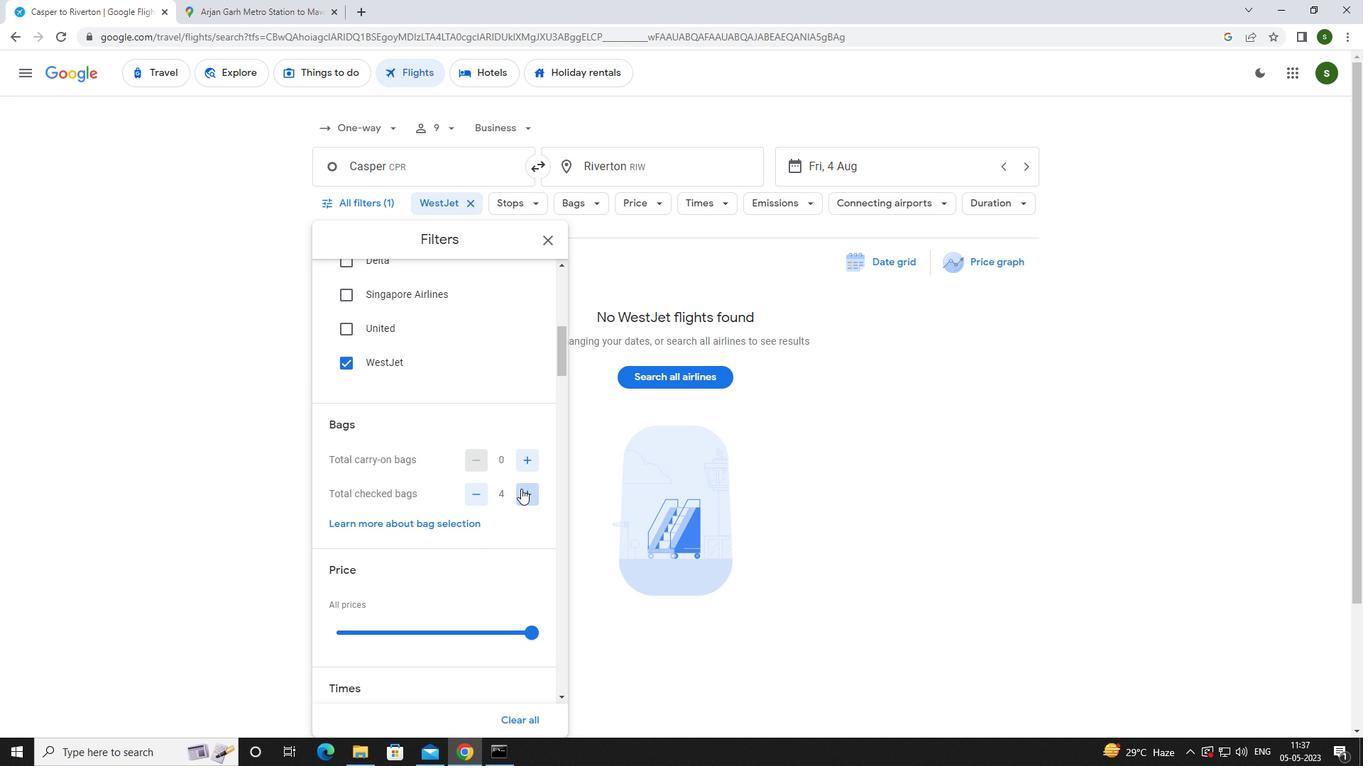 
Action: Mouse pressed left at (521, 489)
Screenshot: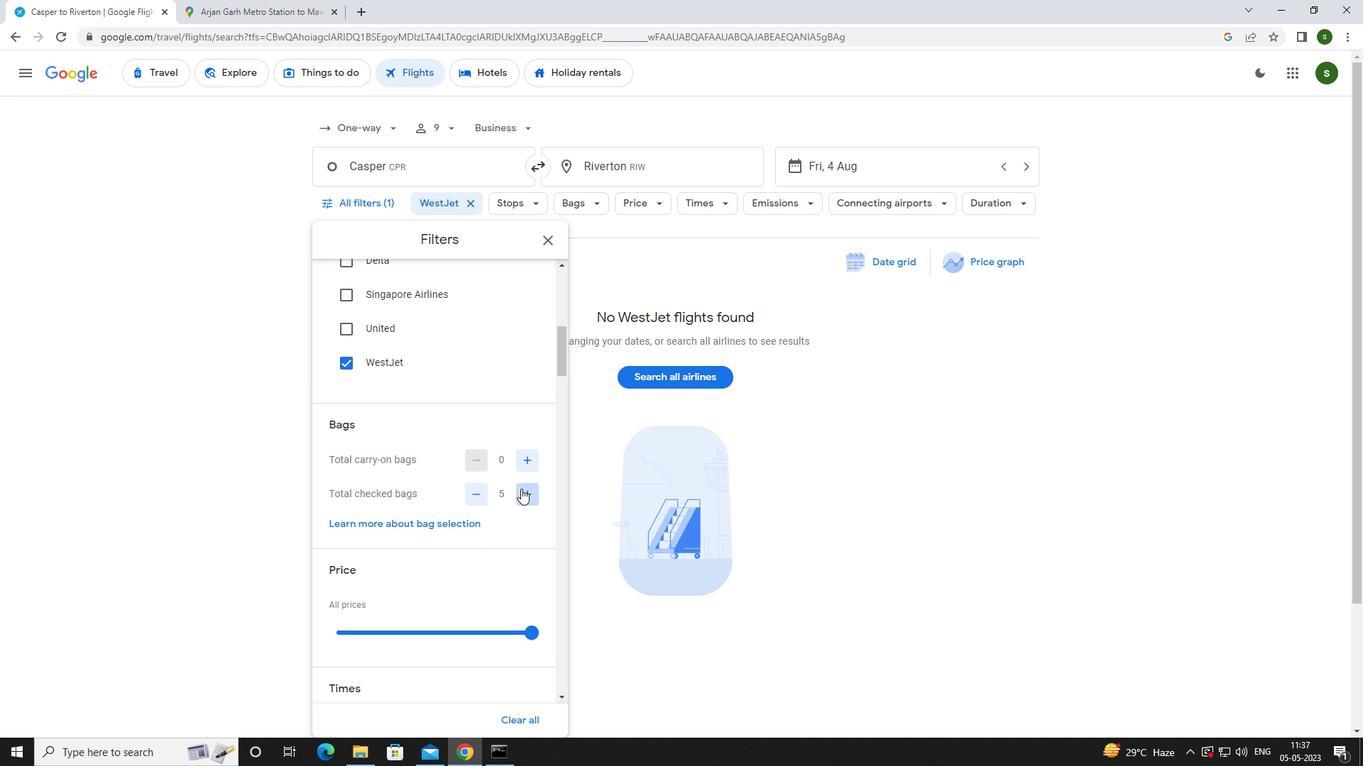 
Action: Mouse pressed left at (521, 489)
Screenshot: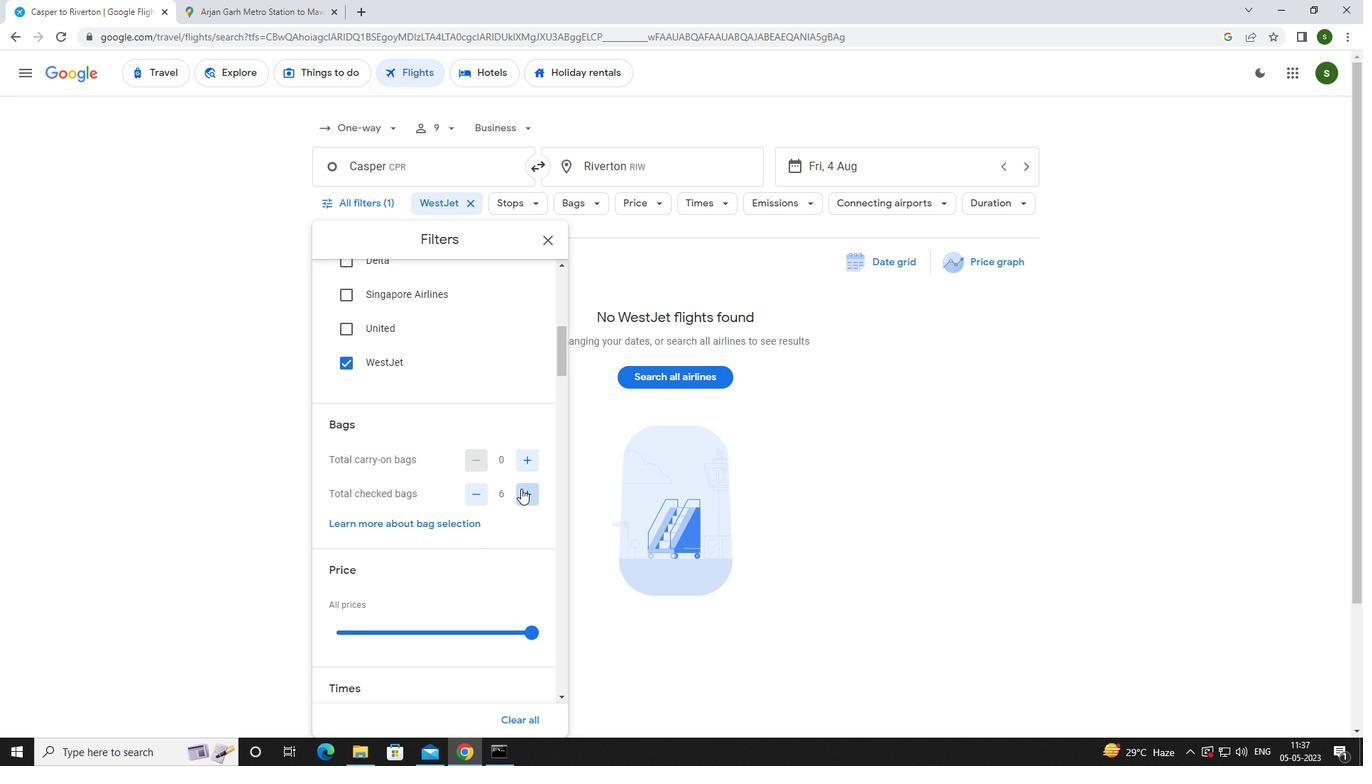 
Action: Mouse scrolled (521, 488) with delta (0, 0)
Screenshot: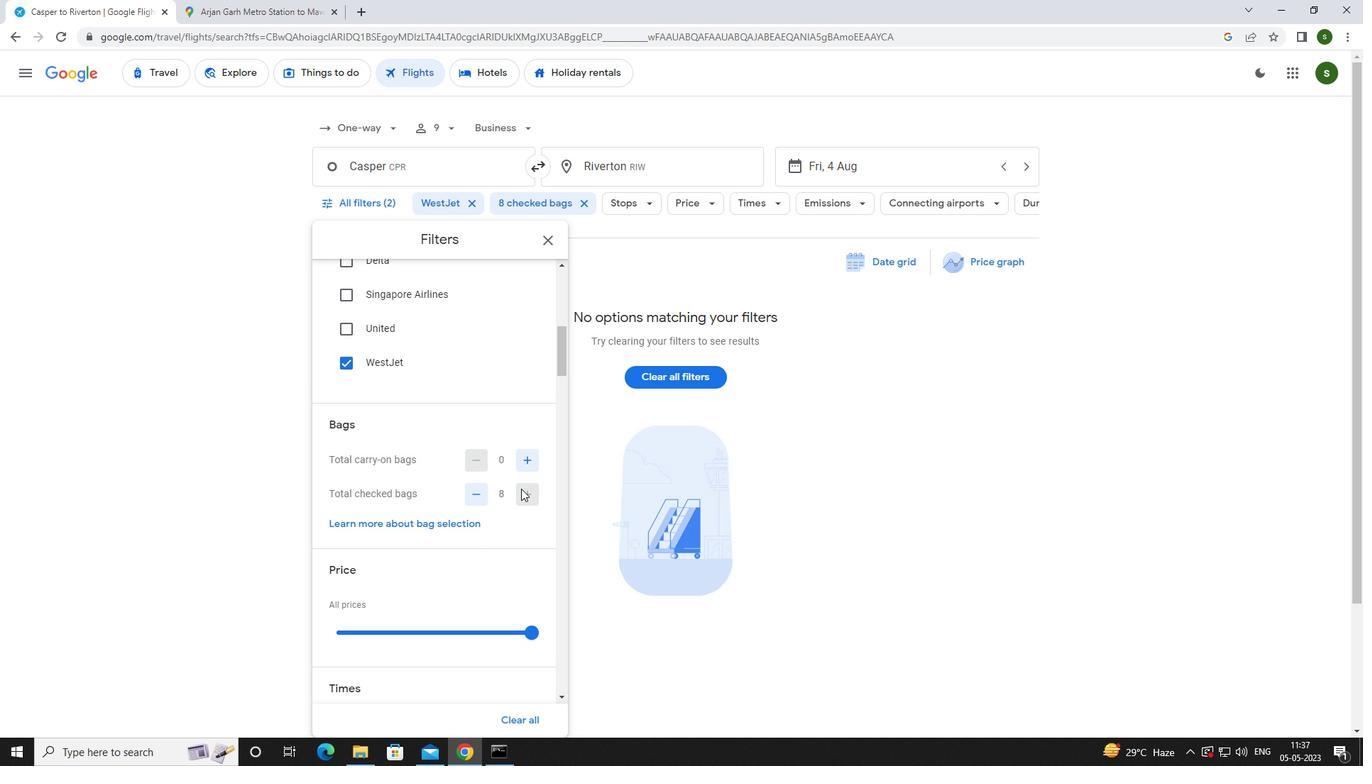 
Action: Mouse scrolled (521, 488) with delta (0, 0)
Screenshot: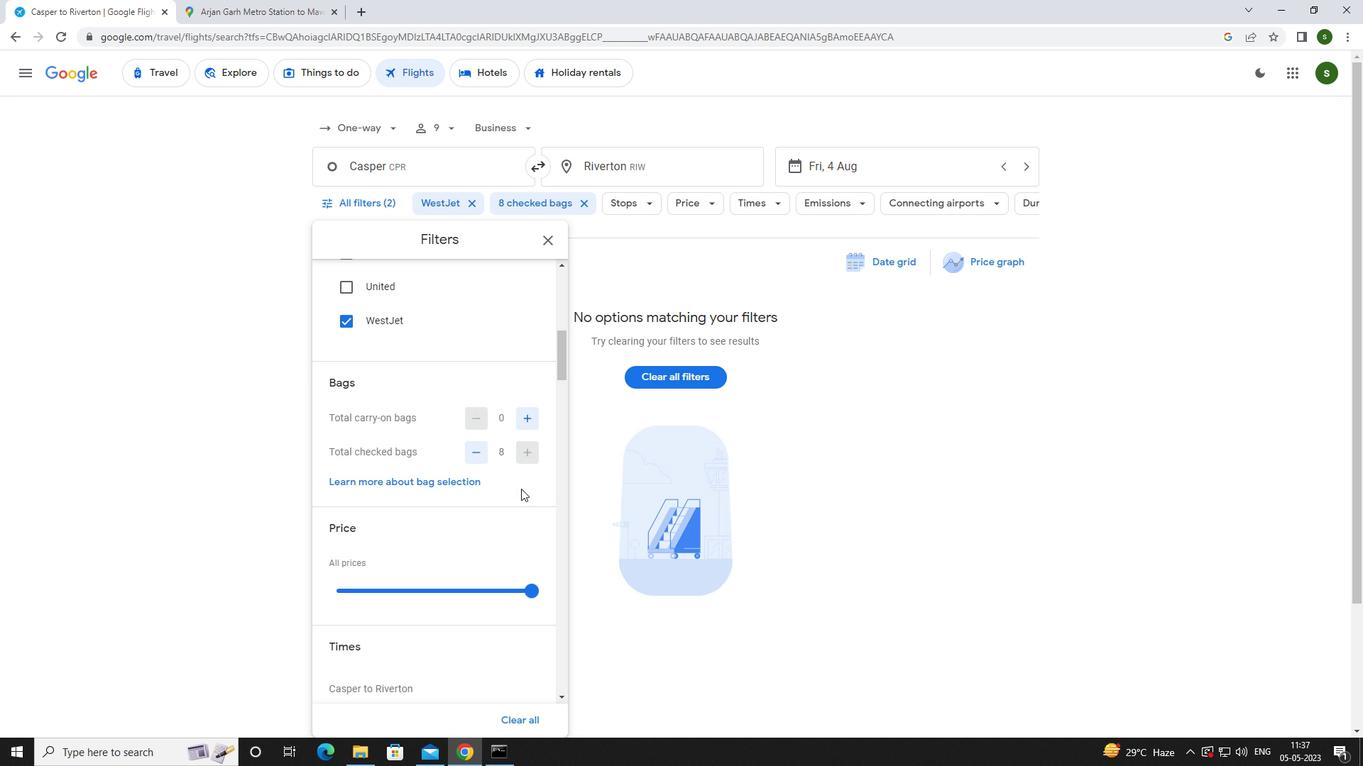 
Action: Mouse moved to (531, 485)
Screenshot: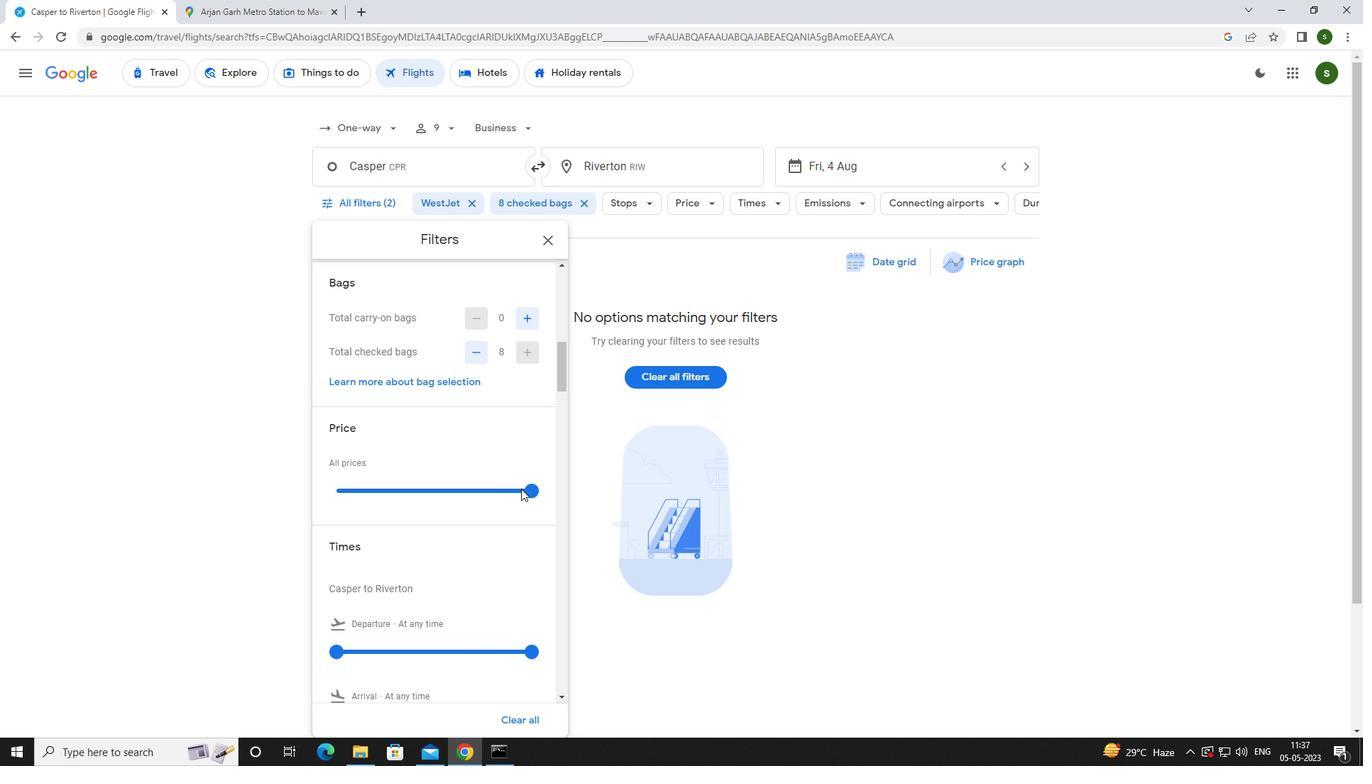 
Action: Mouse pressed left at (531, 485)
Screenshot: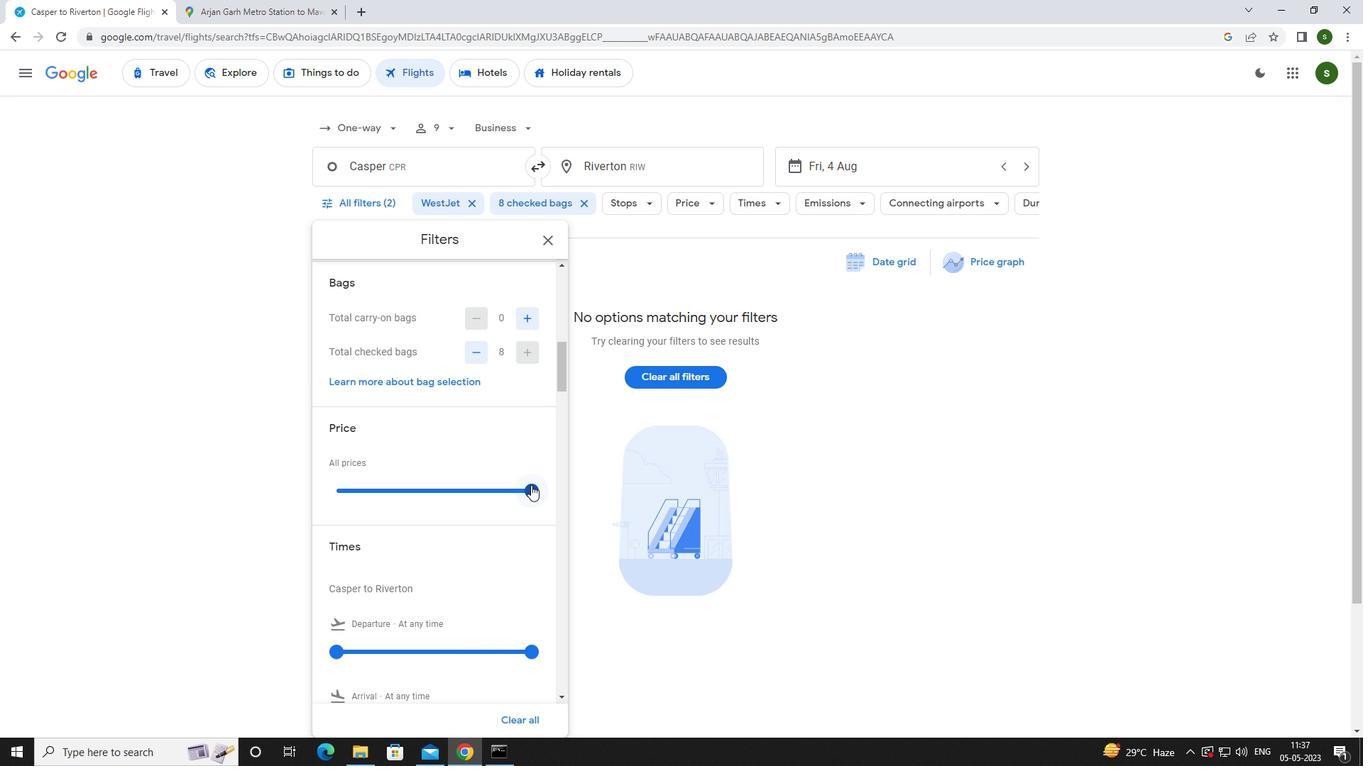 
Action: Mouse scrolled (531, 484) with delta (0, 0)
Screenshot: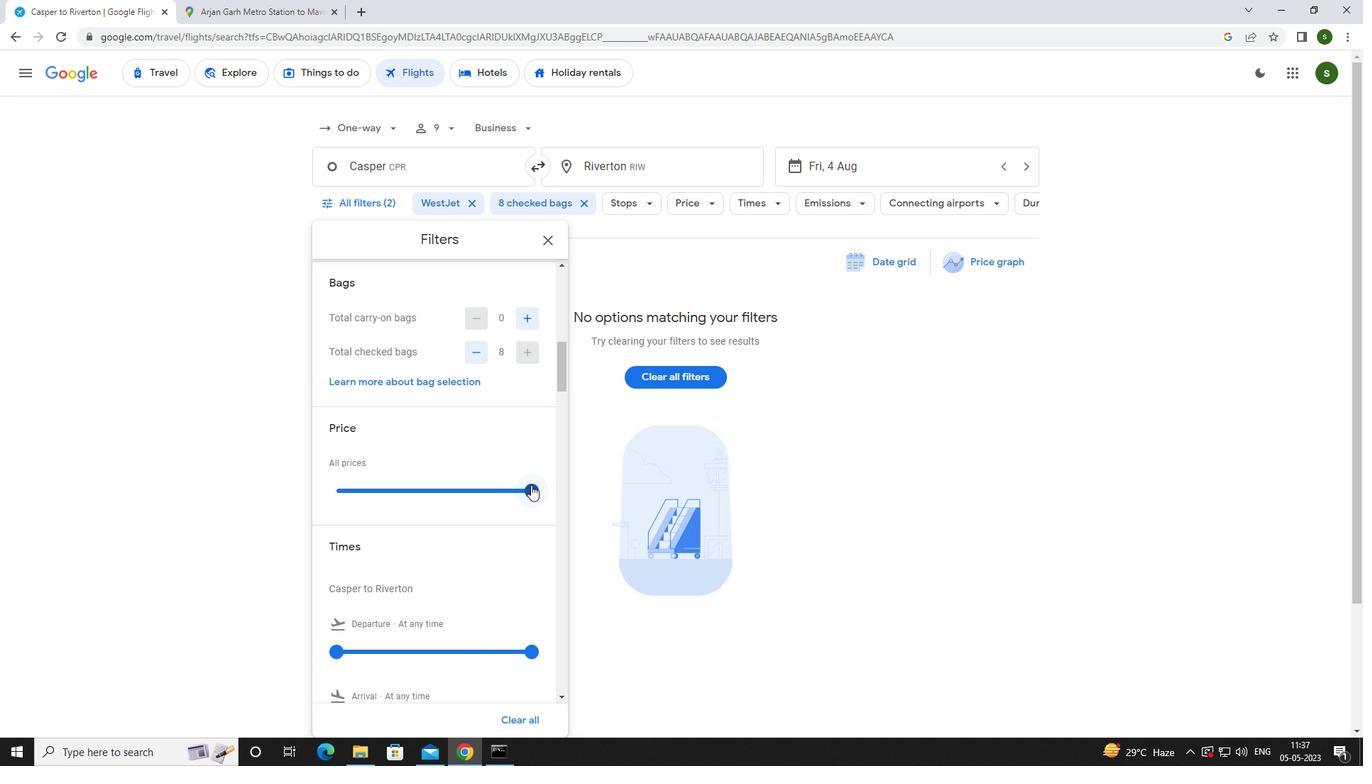 
Action: Mouse moved to (342, 585)
Screenshot: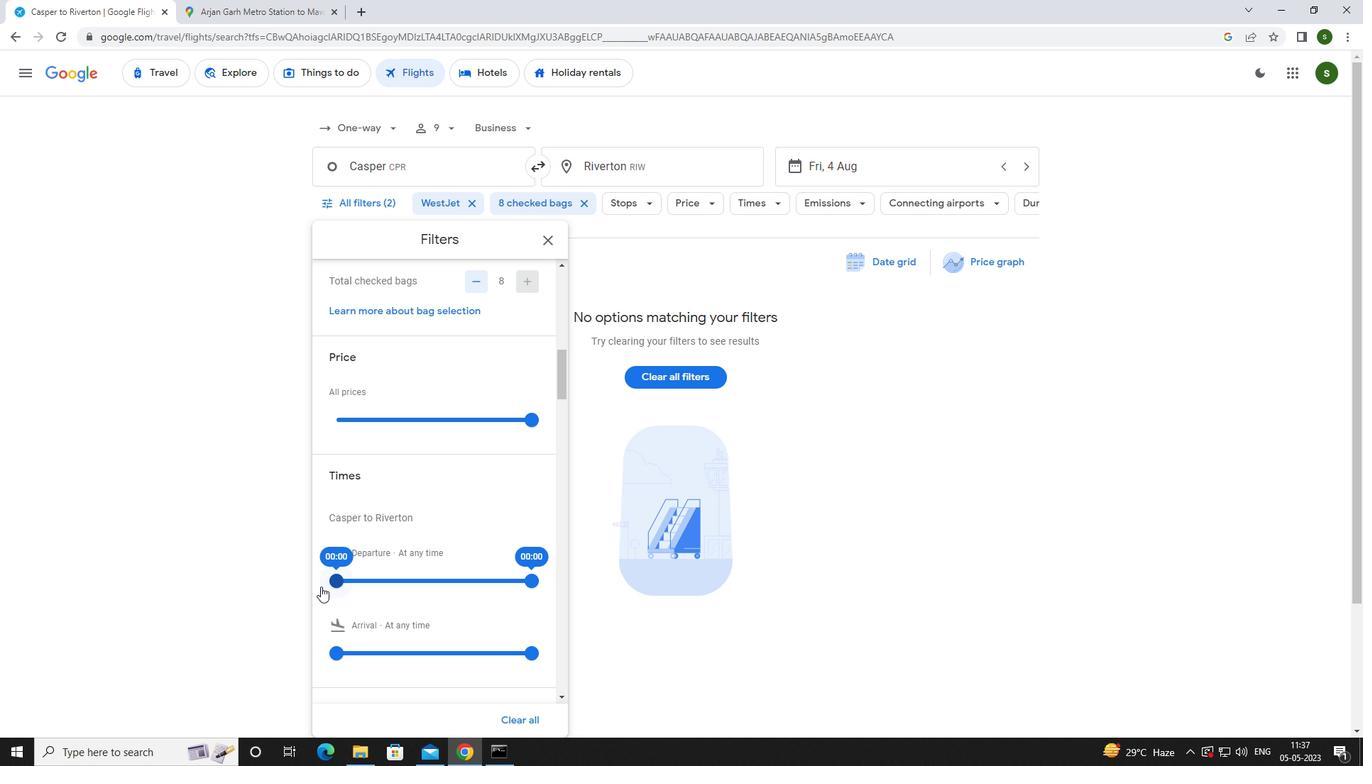 
Action: Mouse pressed left at (342, 585)
Screenshot: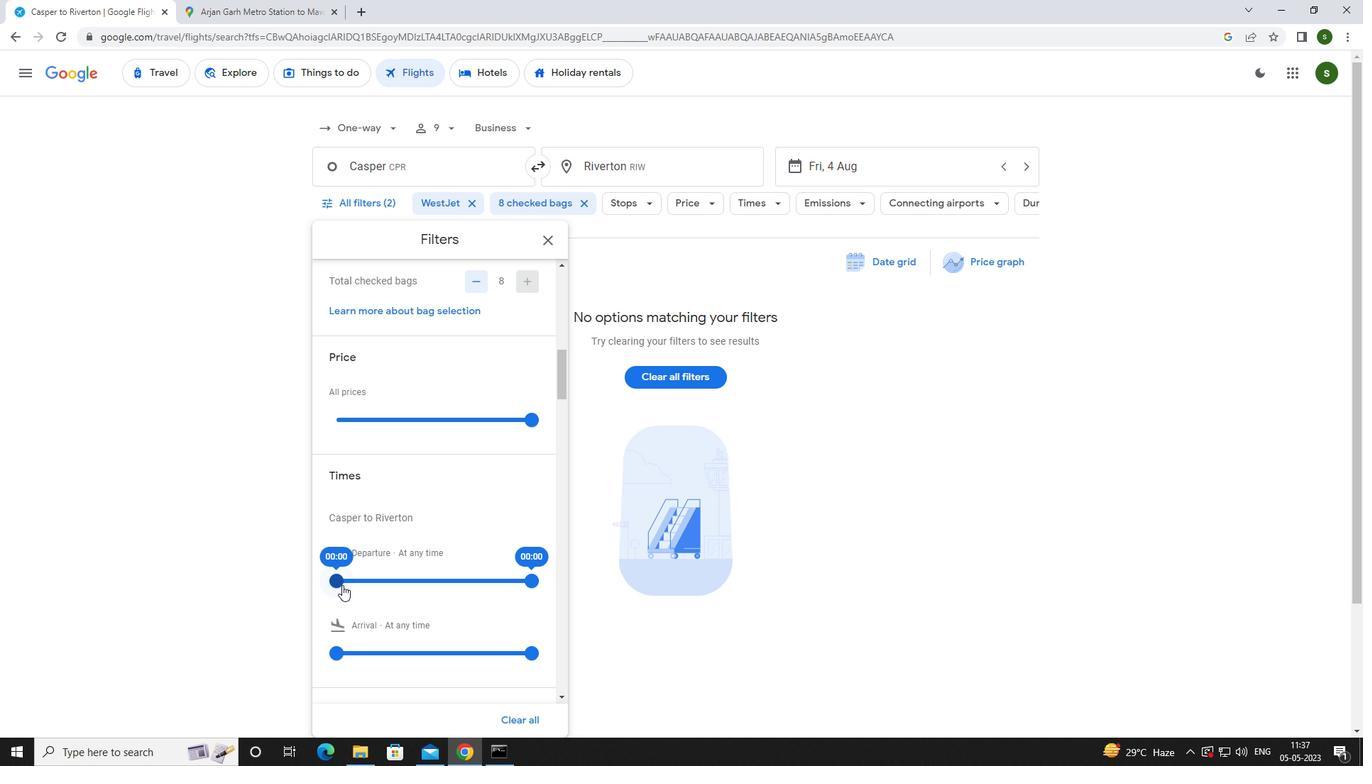 
Action: Mouse moved to (810, 578)
Screenshot: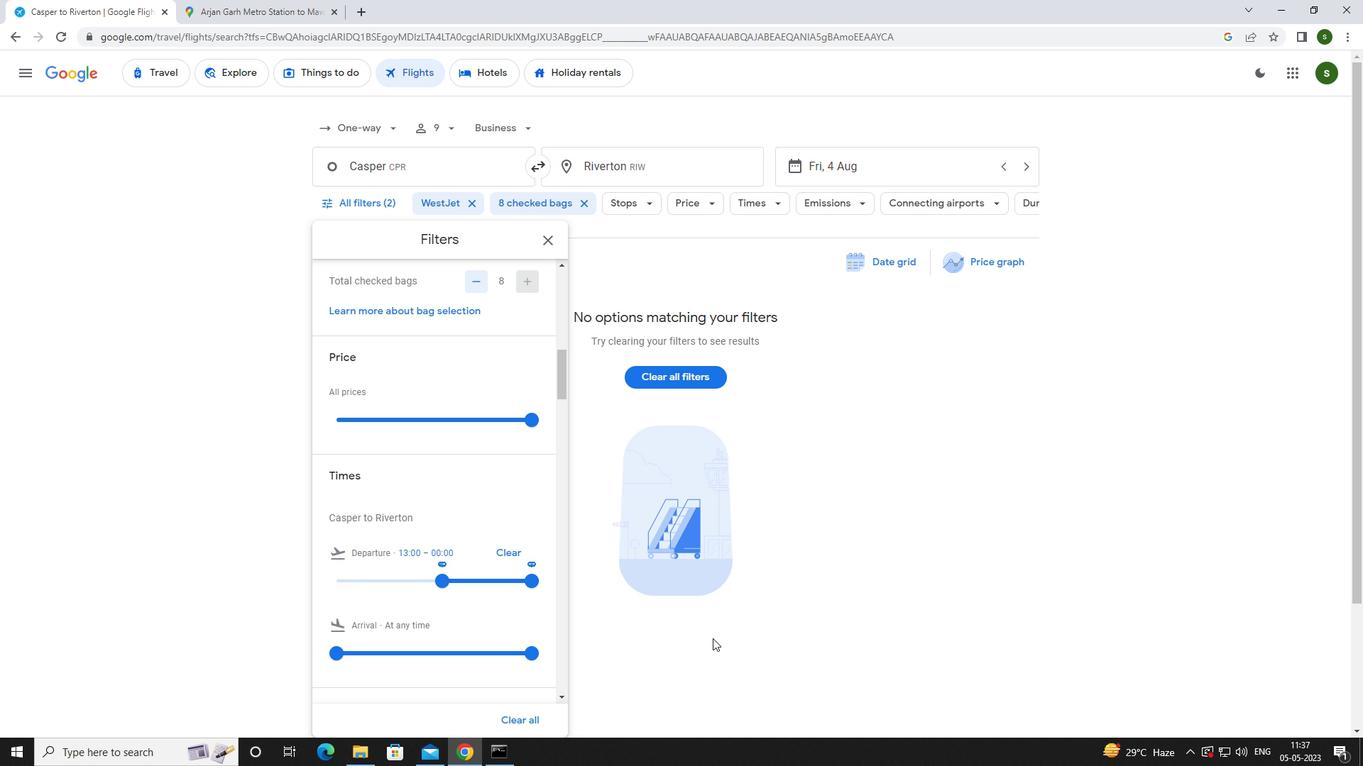 
Action: Mouse pressed left at (810, 578)
Screenshot: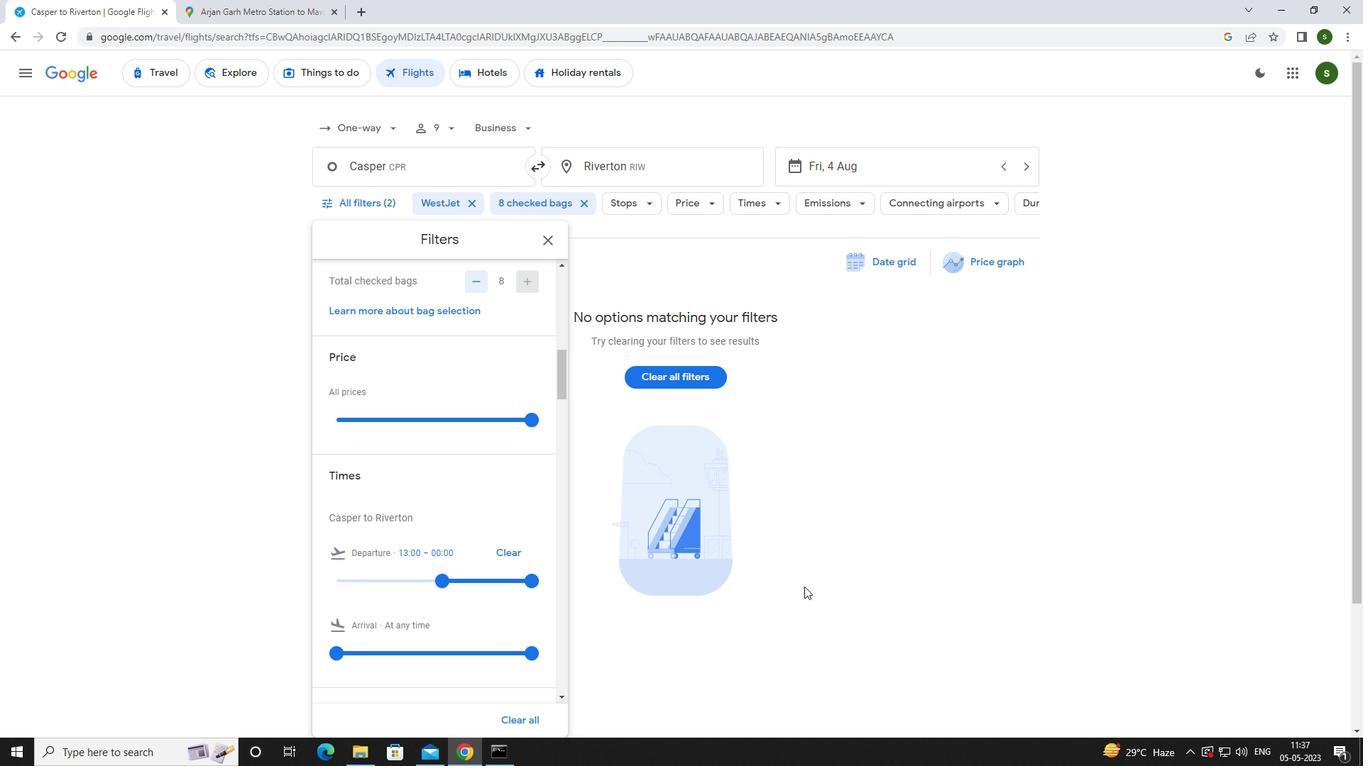 
Action: Mouse moved to (809, 577)
Screenshot: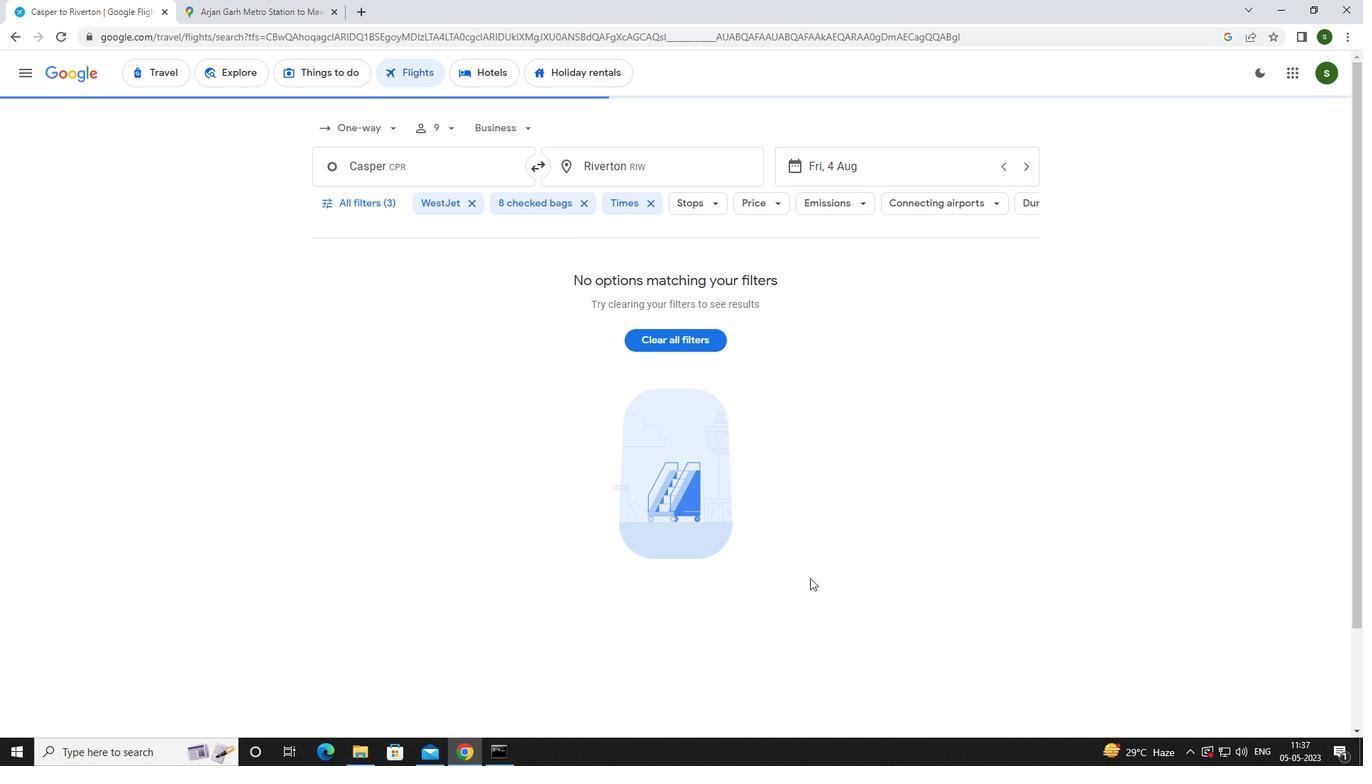 
